 Task: Find a place to stay in Atbasar, Kazakhstan, from 6th to 15th September for 6 guests, with 6 bedrooms, 6 beds, 6 bathrooms, a price range of ₹7380 to ₹12000, and amenities including Wifi, Free parking, TV, and self check-in.
Action: Mouse moved to (466, 105)
Screenshot: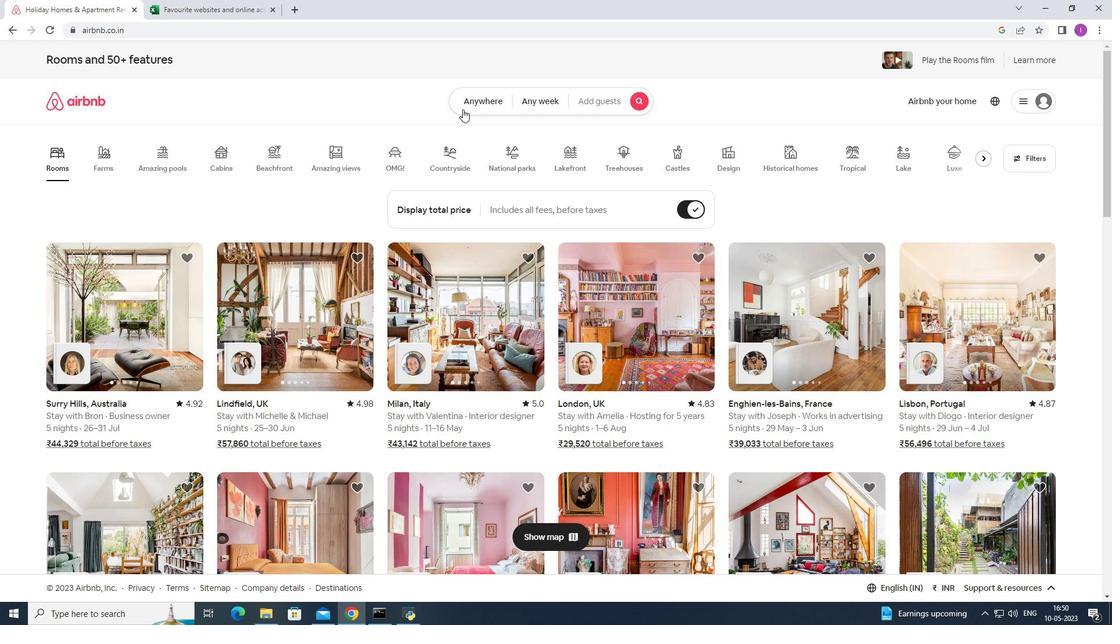 
Action: Mouse pressed left at (466, 105)
Screenshot: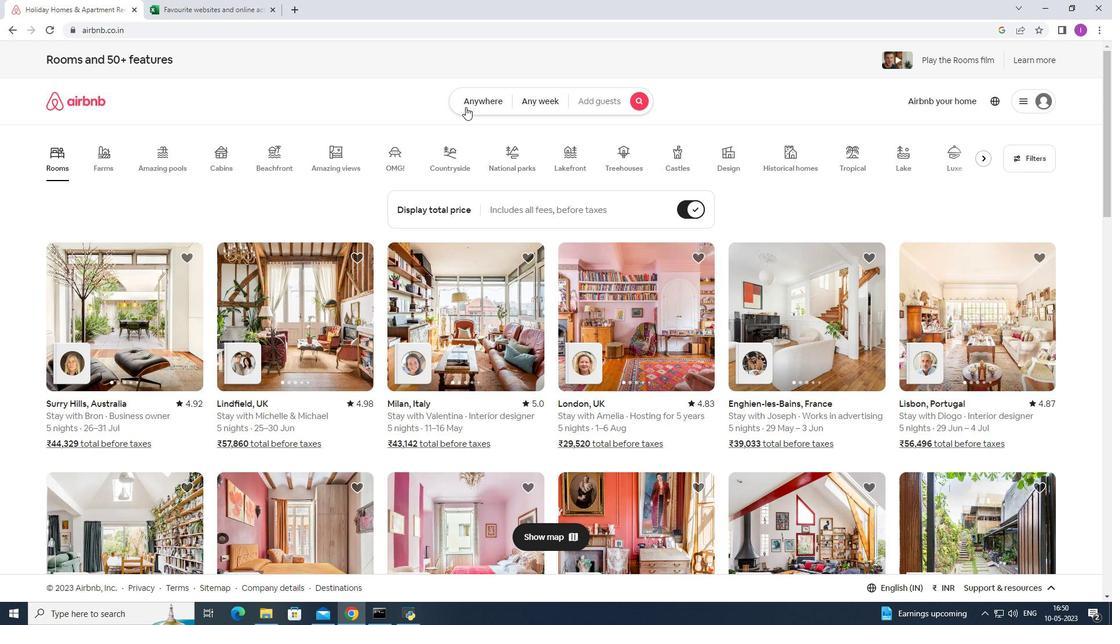 
Action: Mouse moved to (400, 139)
Screenshot: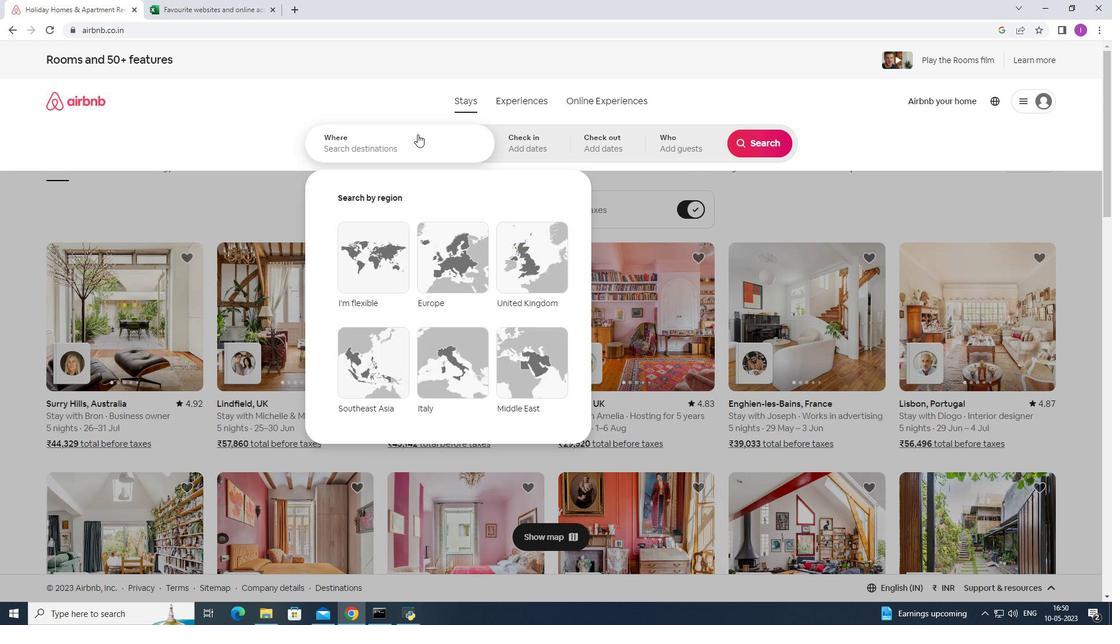 
Action: Mouse pressed left at (400, 139)
Screenshot: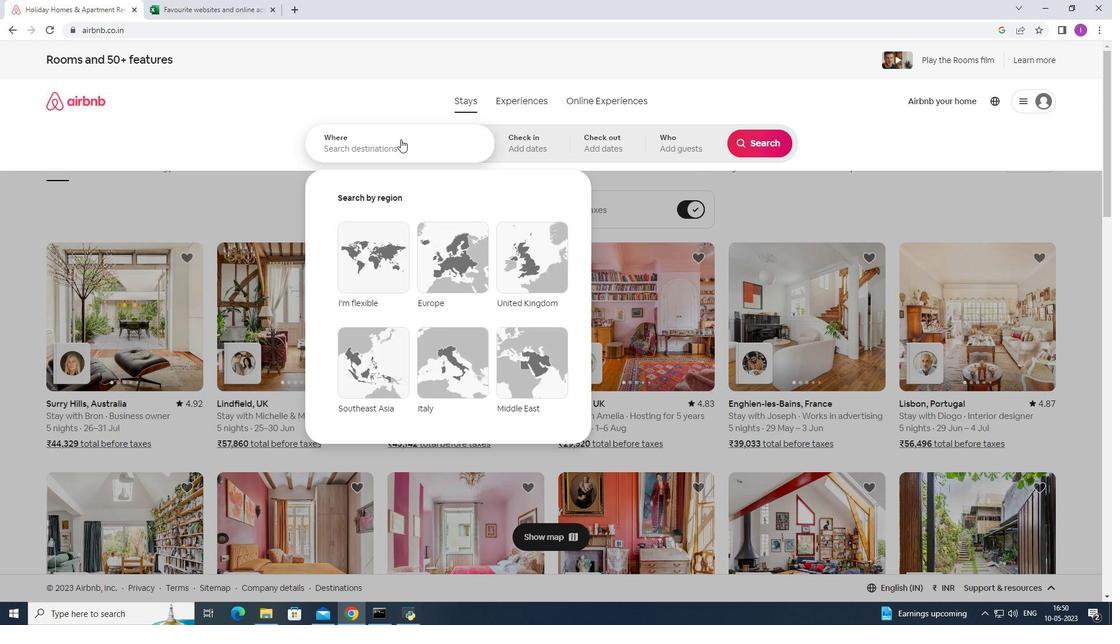 
Action: Mouse moved to (412, 146)
Screenshot: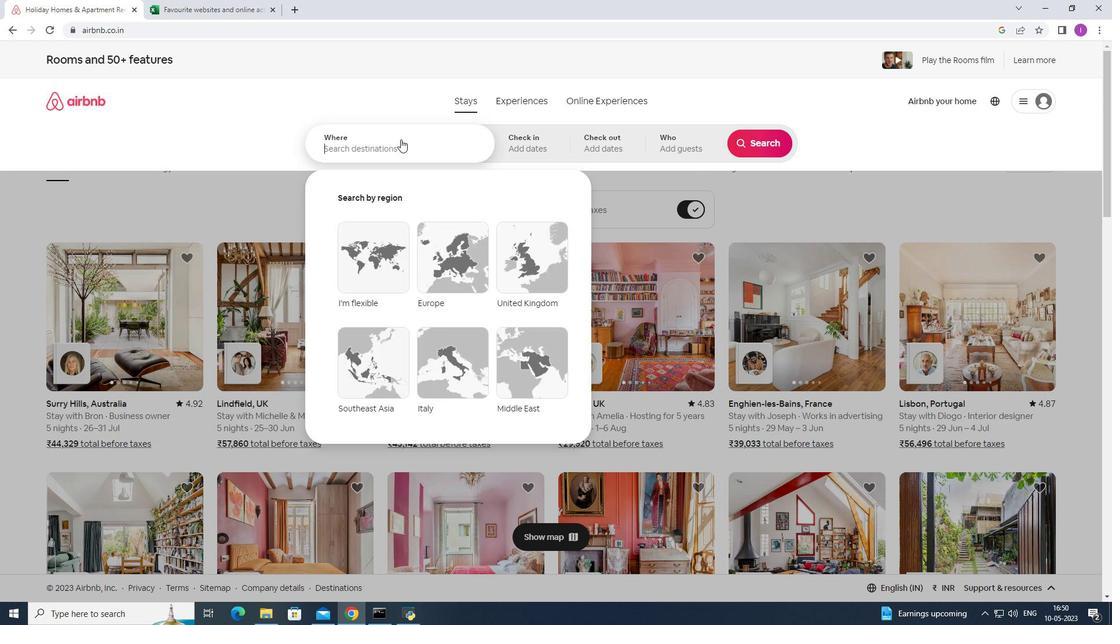 
Action: Key pressed <Key.shift>Atbasasr,<Key.shift>Kazakhstan
Screenshot: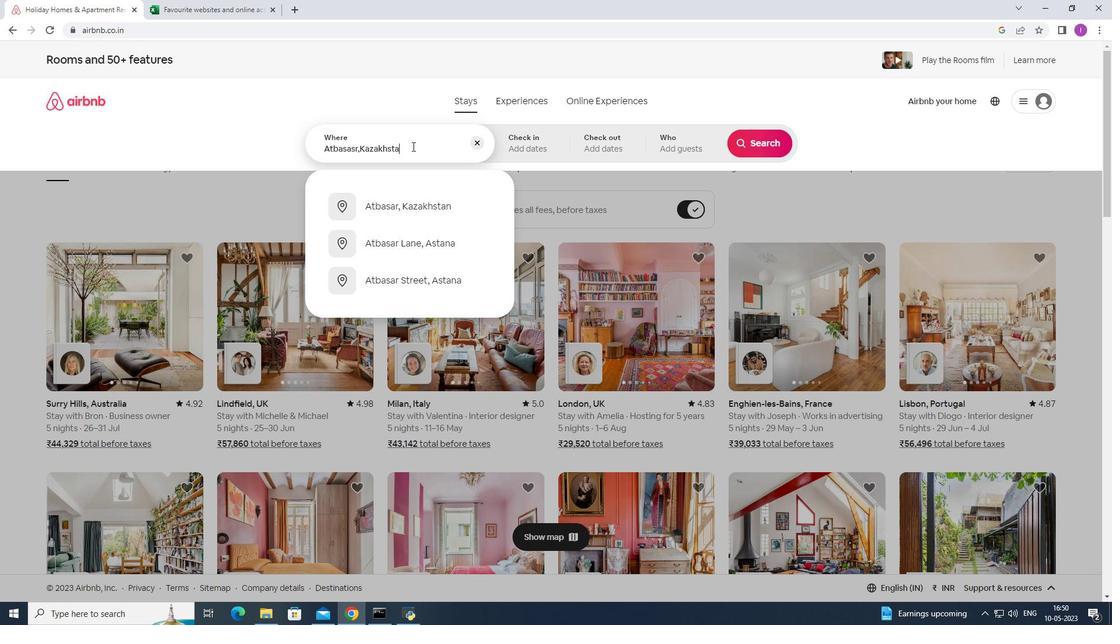 
Action: Mouse moved to (417, 203)
Screenshot: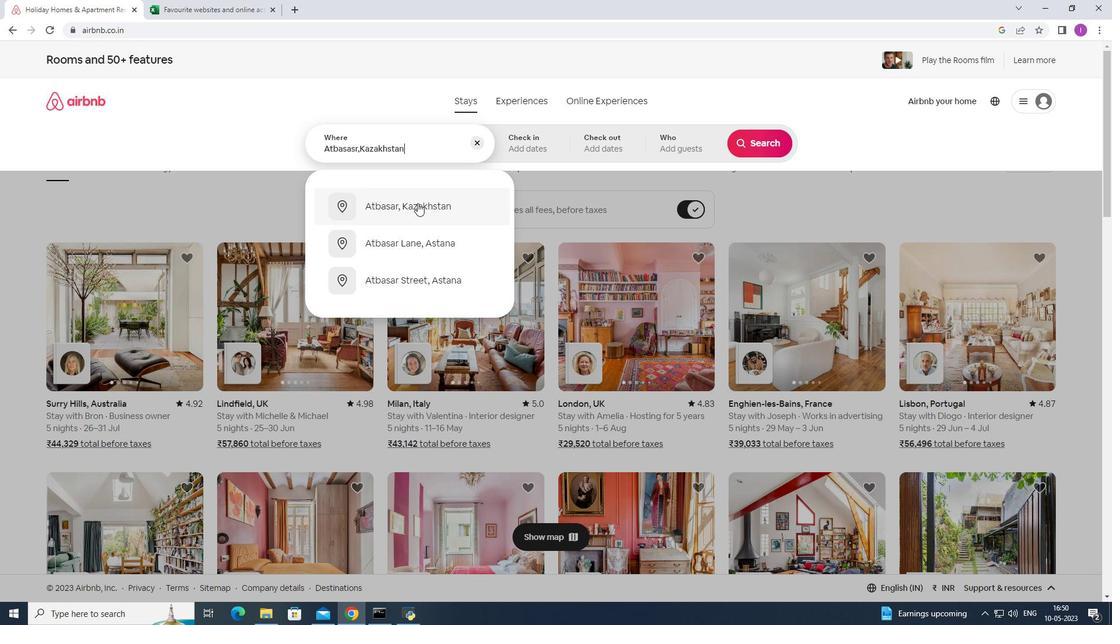 
Action: Mouse pressed left at (417, 203)
Screenshot: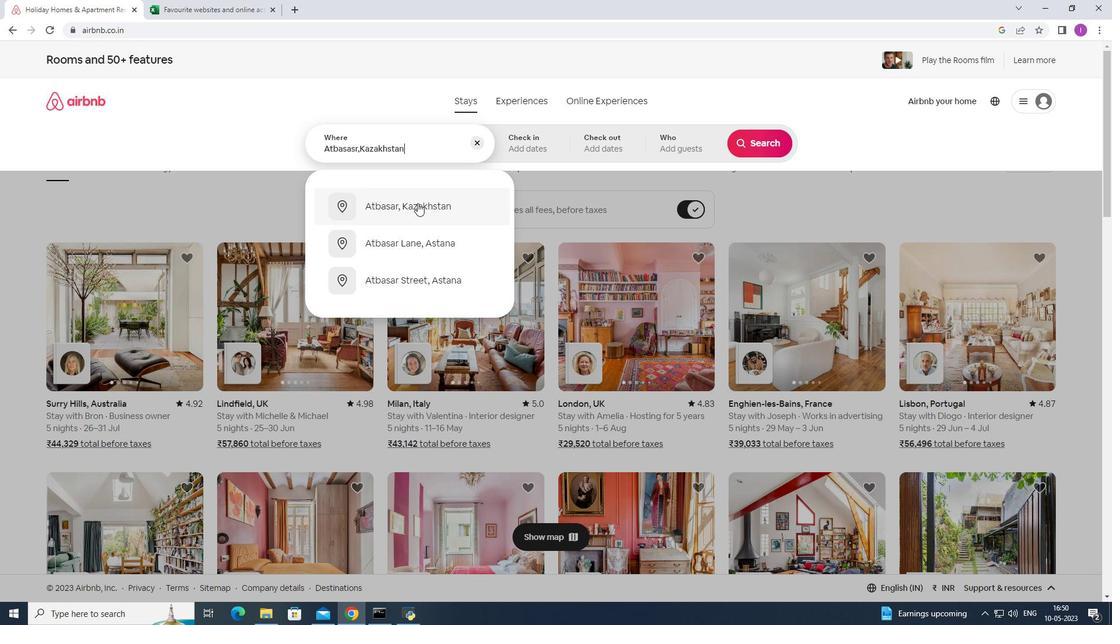
Action: Mouse moved to (756, 238)
Screenshot: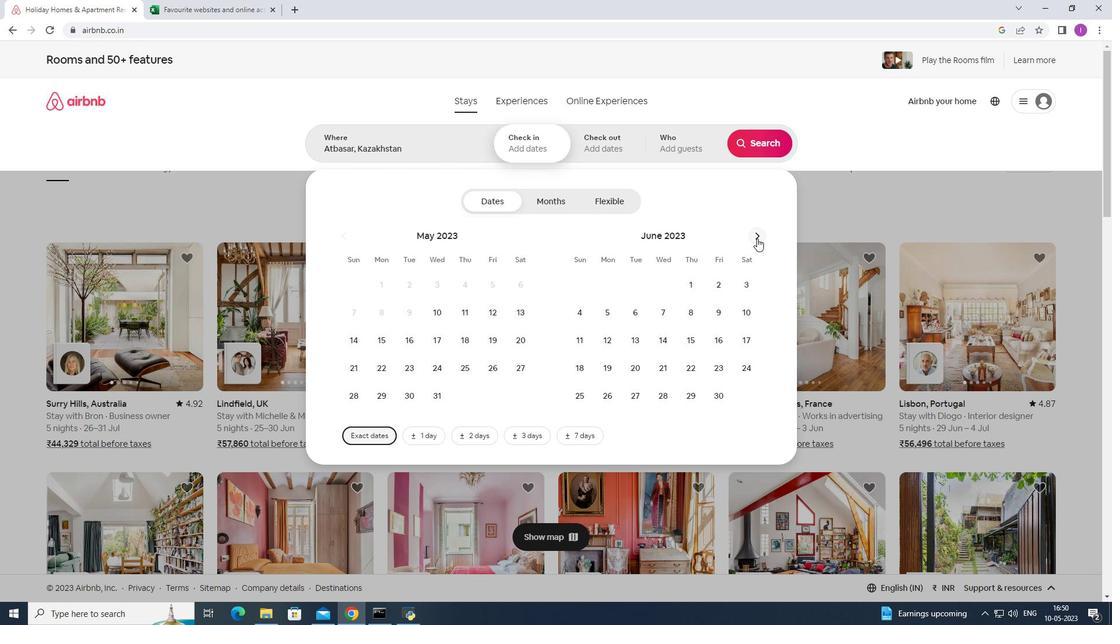 
Action: Mouse pressed left at (756, 238)
Screenshot: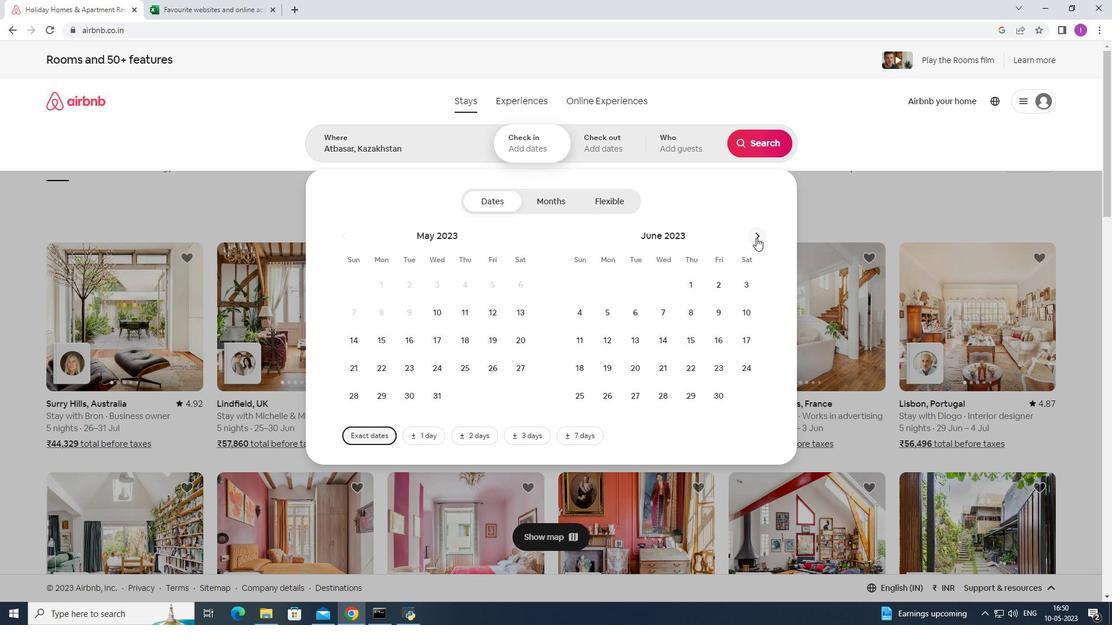 
Action: Mouse pressed left at (756, 238)
Screenshot: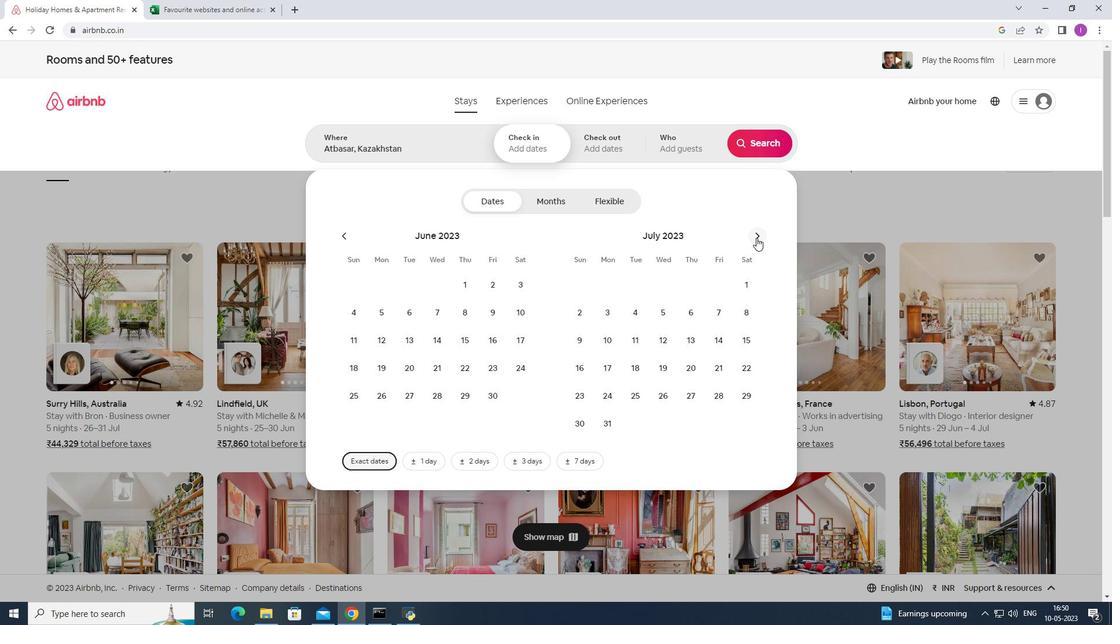 
Action: Mouse moved to (754, 238)
Screenshot: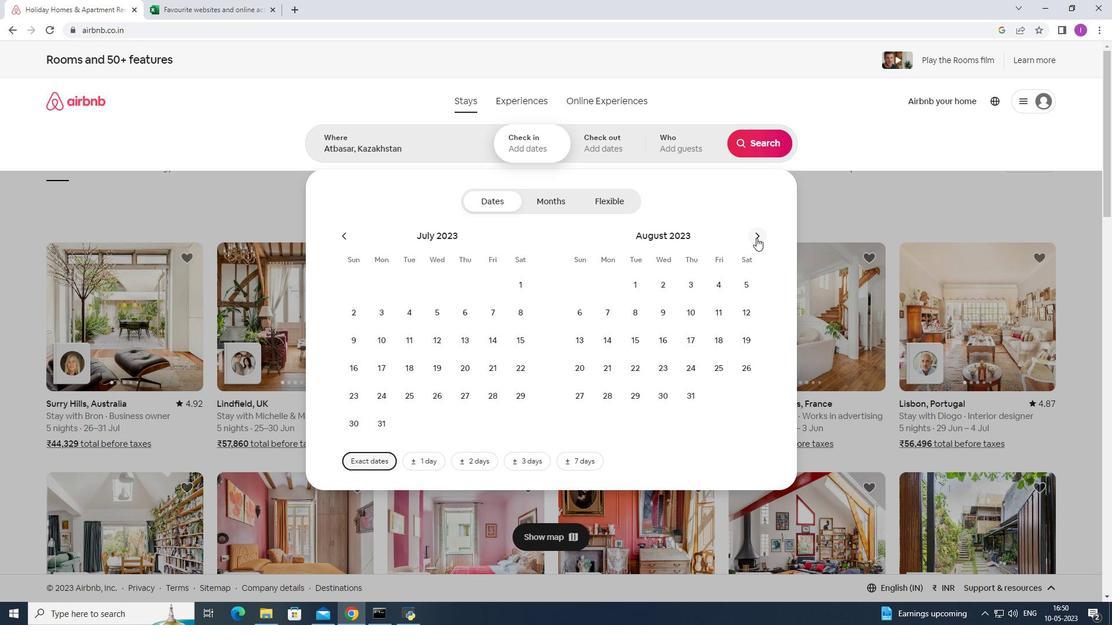 
Action: Mouse pressed left at (754, 238)
Screenshot: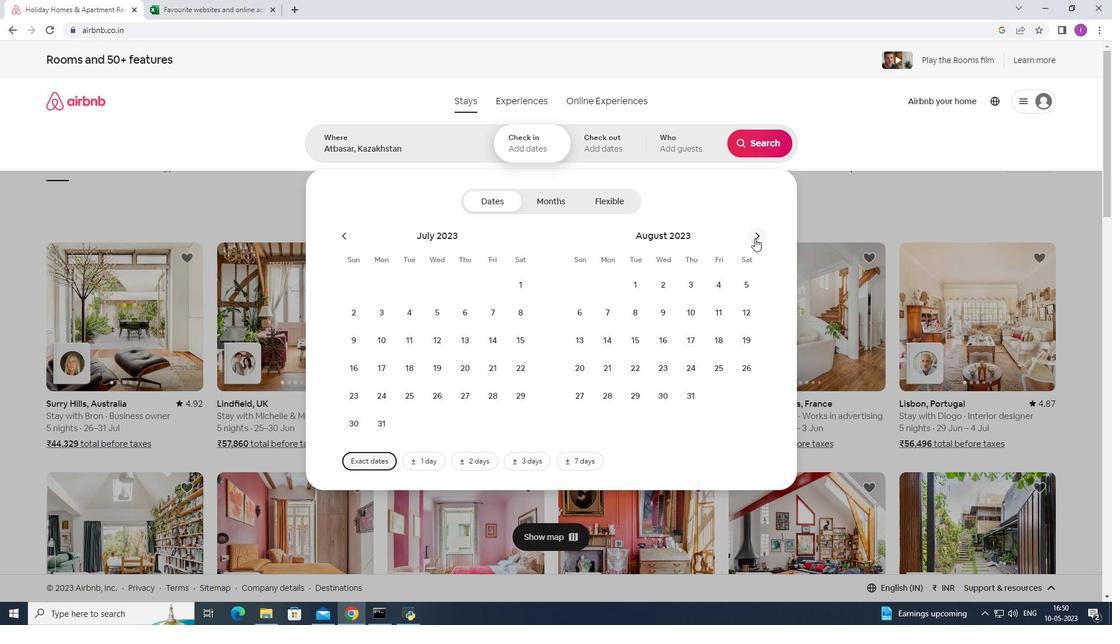 
Action: Mouse moved to (670, 315)
Screenshot: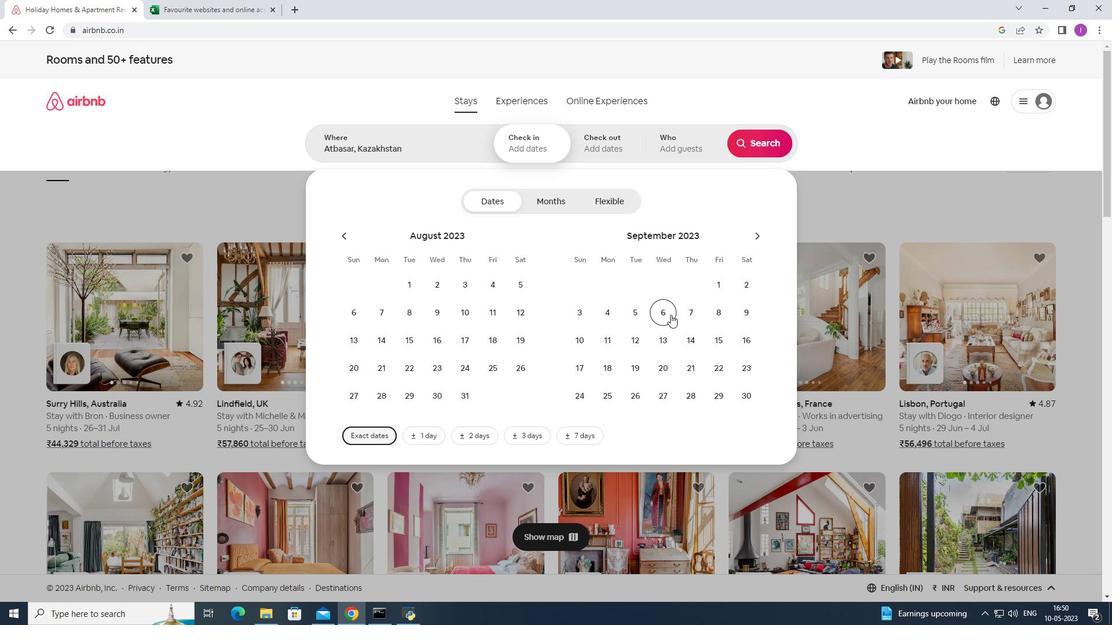 
Action: Mouse pressed left at (670, 315)
Screenshot: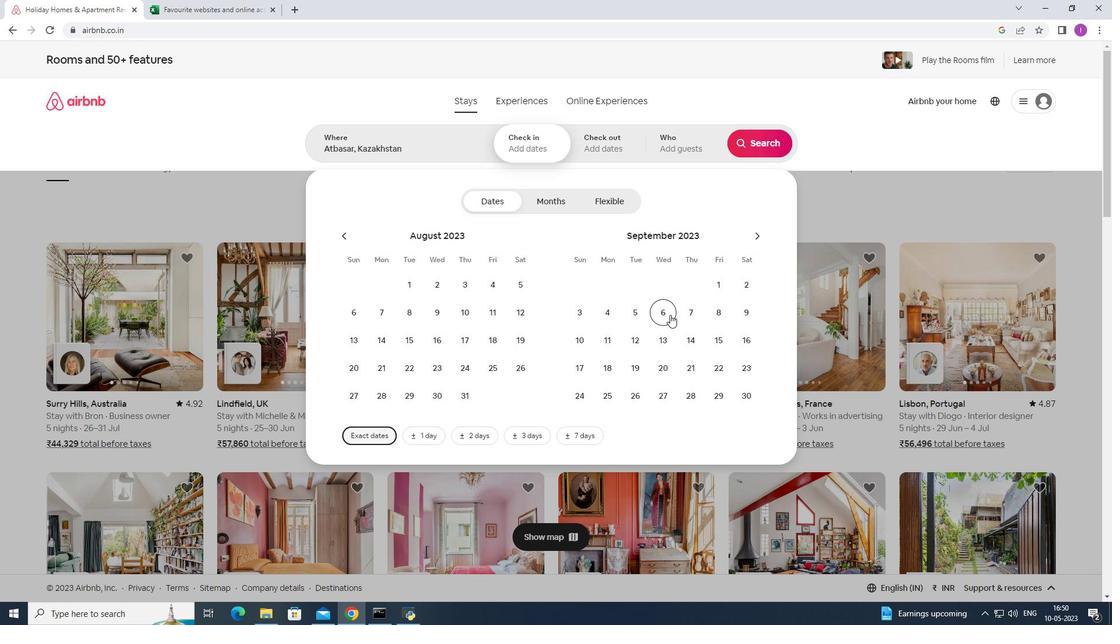 
Action: Mouse moved to (715, 346)
Screenshot: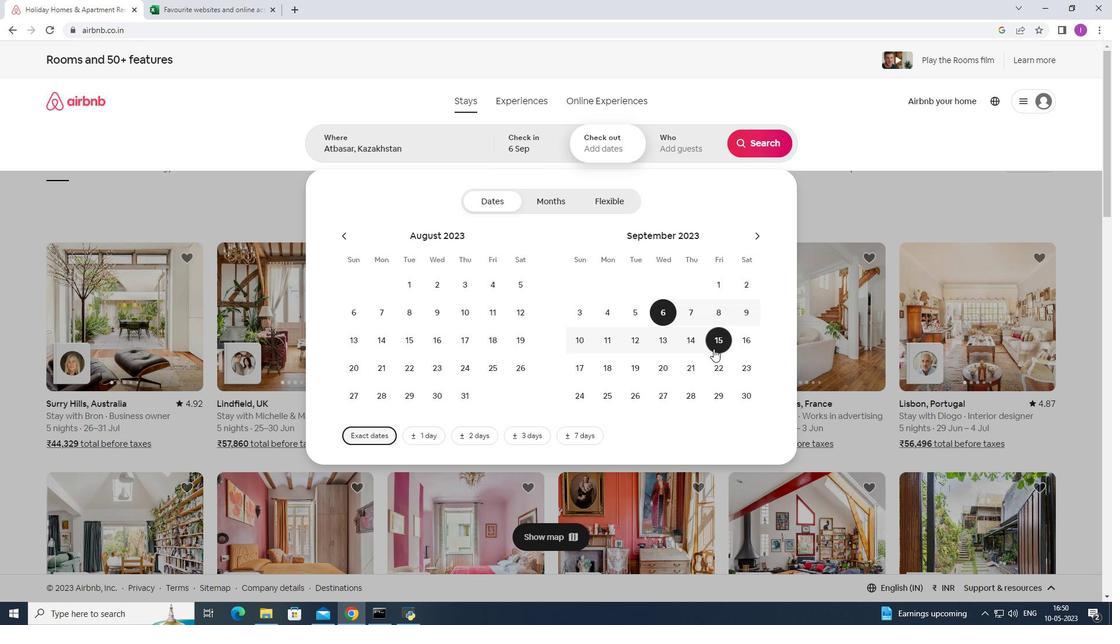 
Action: Mouse pressed left at (715, 346)
Screenshot: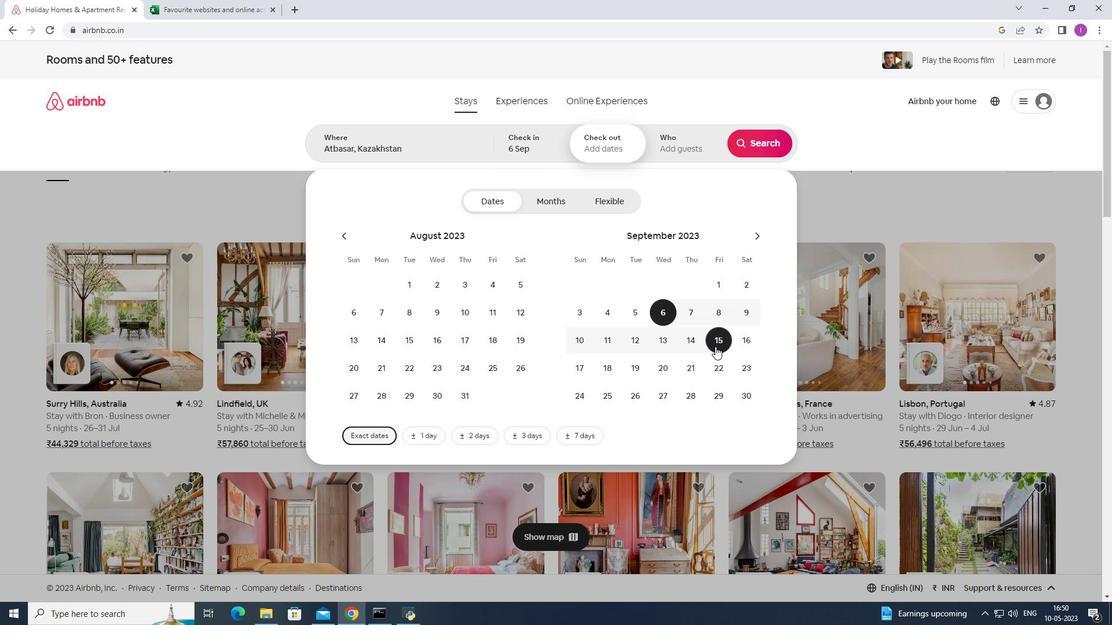 
Action: Mouse moved to (688, 155)
Screenshot: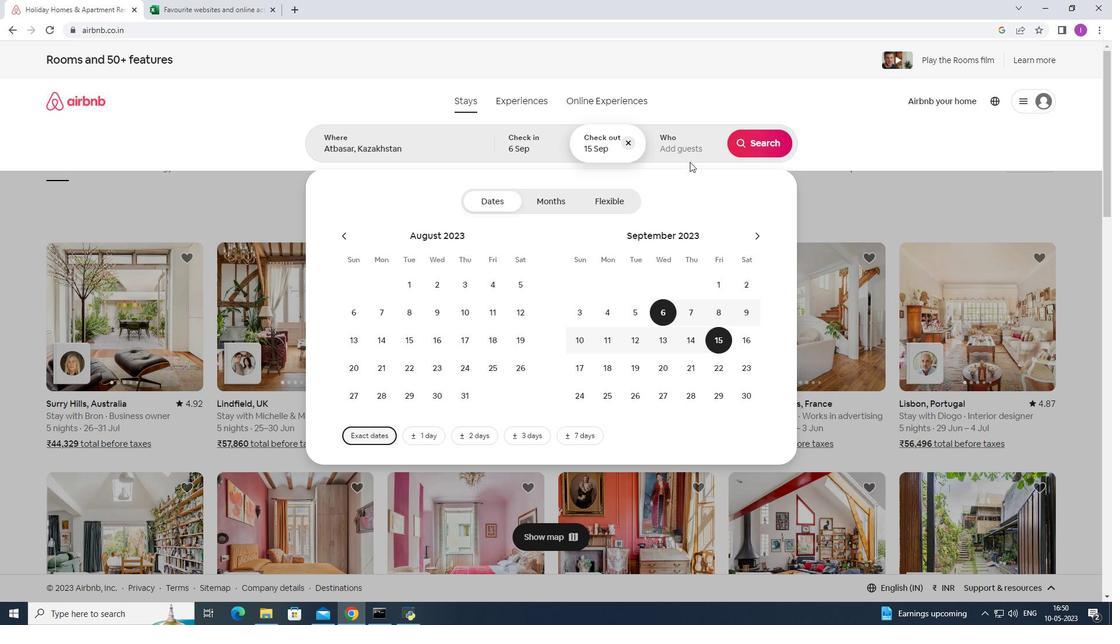 
Action: Mouse pressed left at (688, 155)
Screenshot: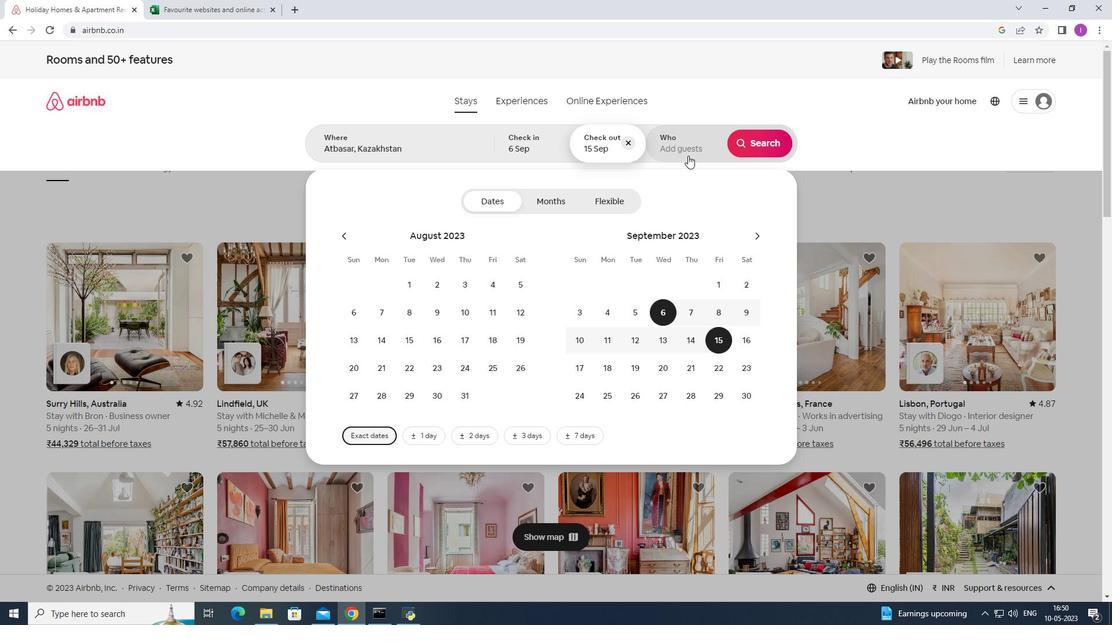 
Action: Mouse moved to (765, 202)
Screenshot: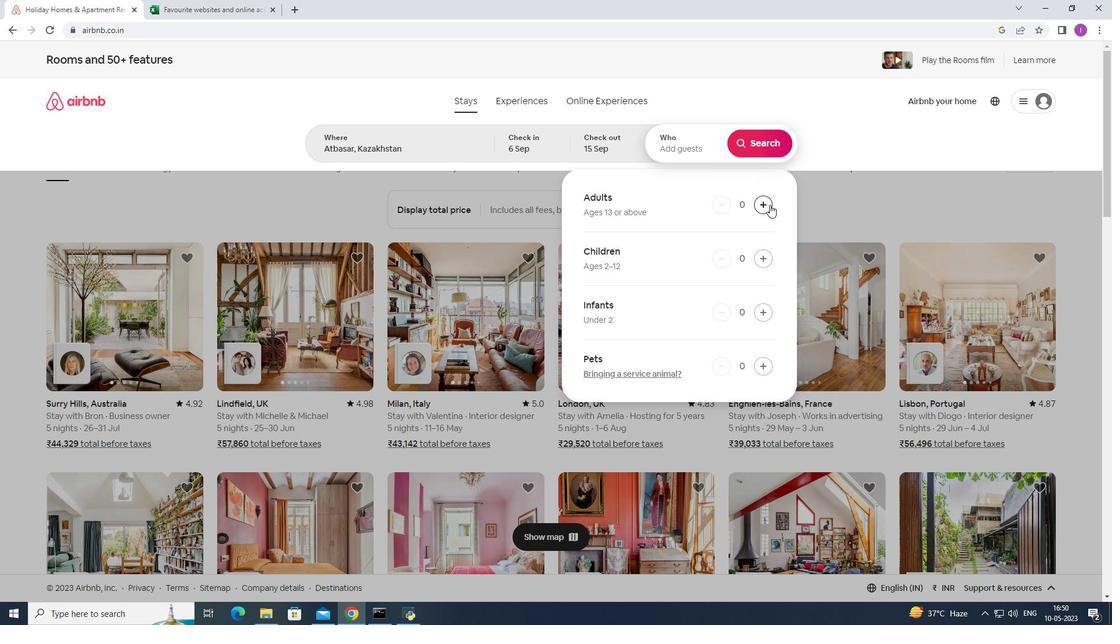 
Action: Mouse pressed left at (765, 202)
Screenshot: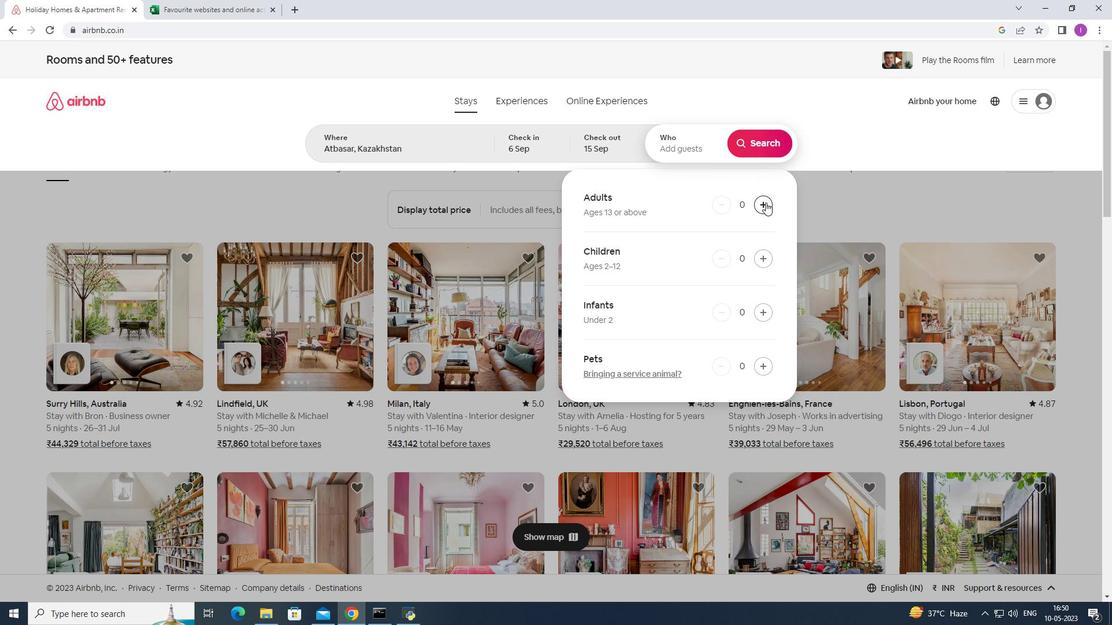 
Action: Mouse pressed left at (765, 202)
Screenshot: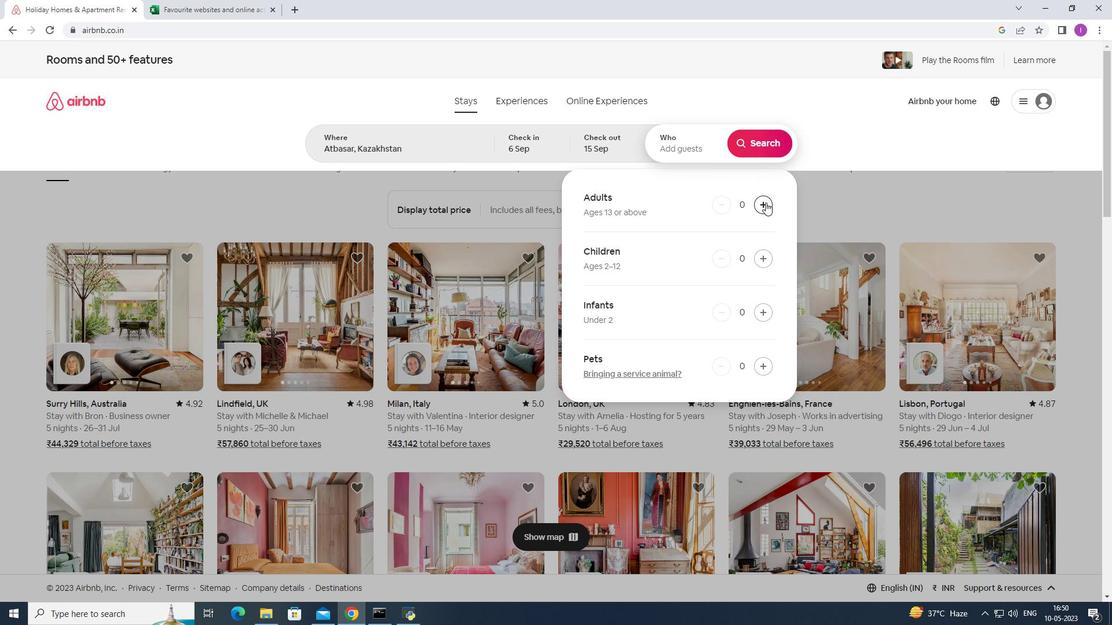 
Action: Mouse pressed left at (765, 202)
Screenshot: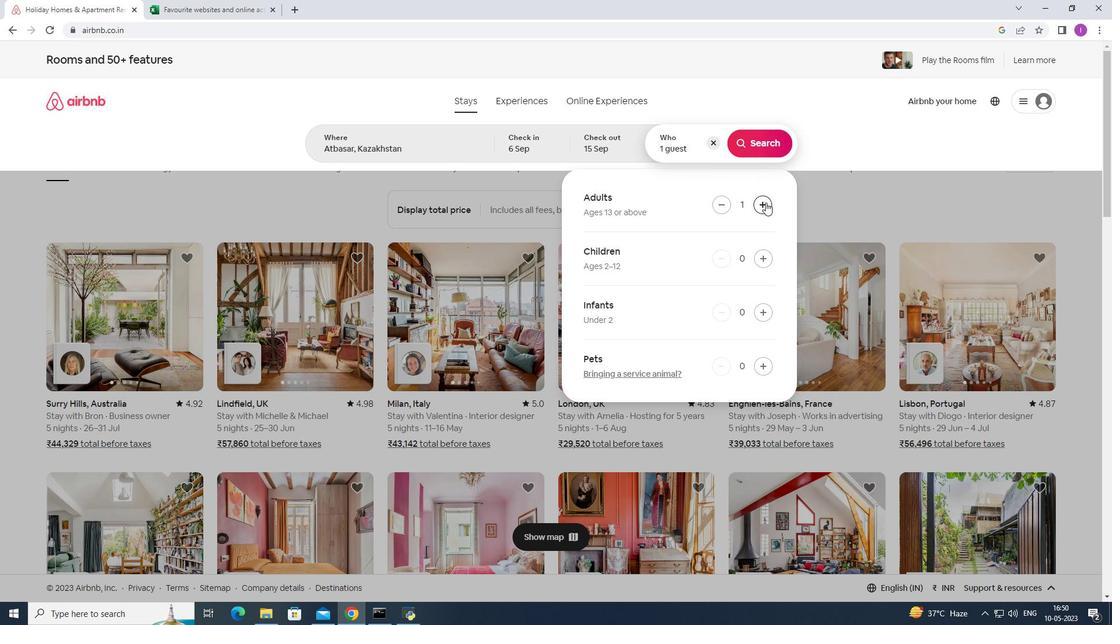 
Action: Mouse pressed left at (765, 202)
Screenshot: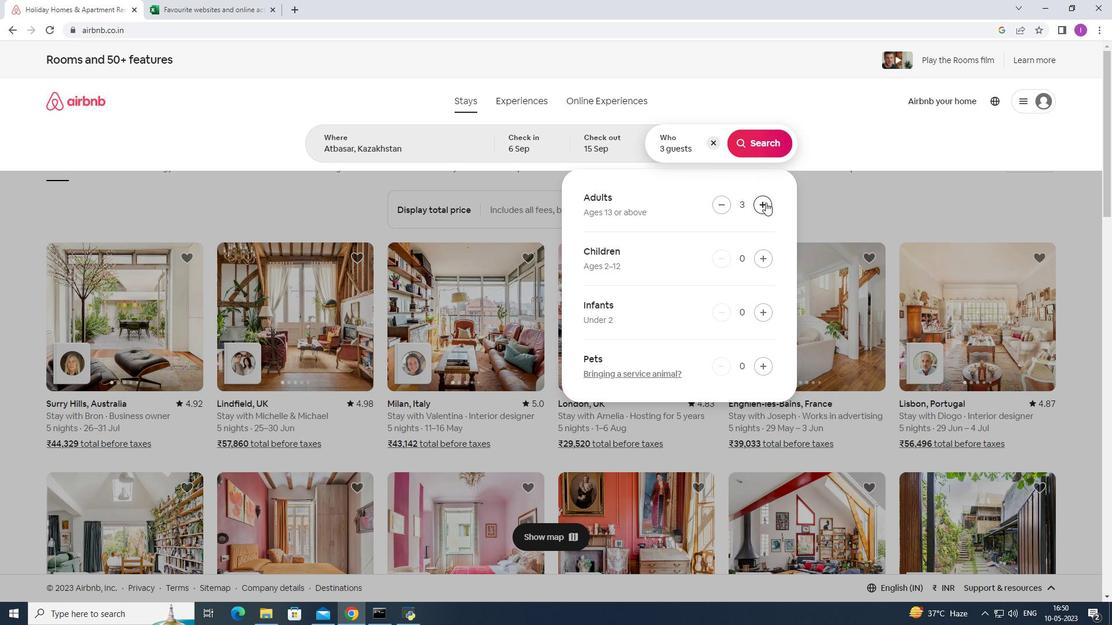 
Action: Mouse pressed left at (765, 202)
Screenshot: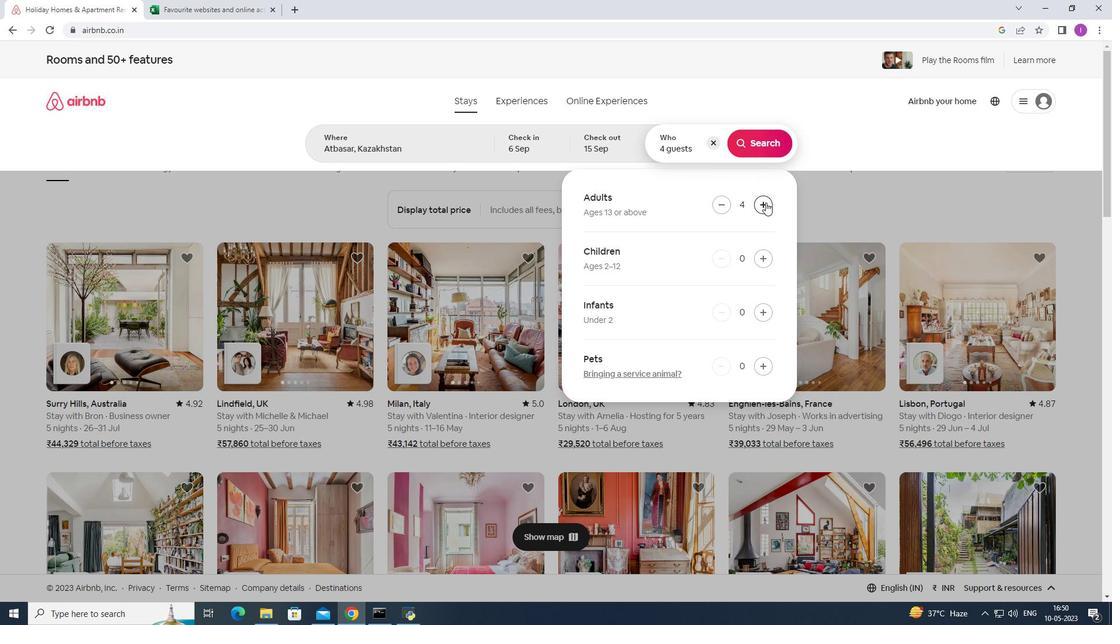 
Action: Mouse pressed left at (765, 202)
Screenshot: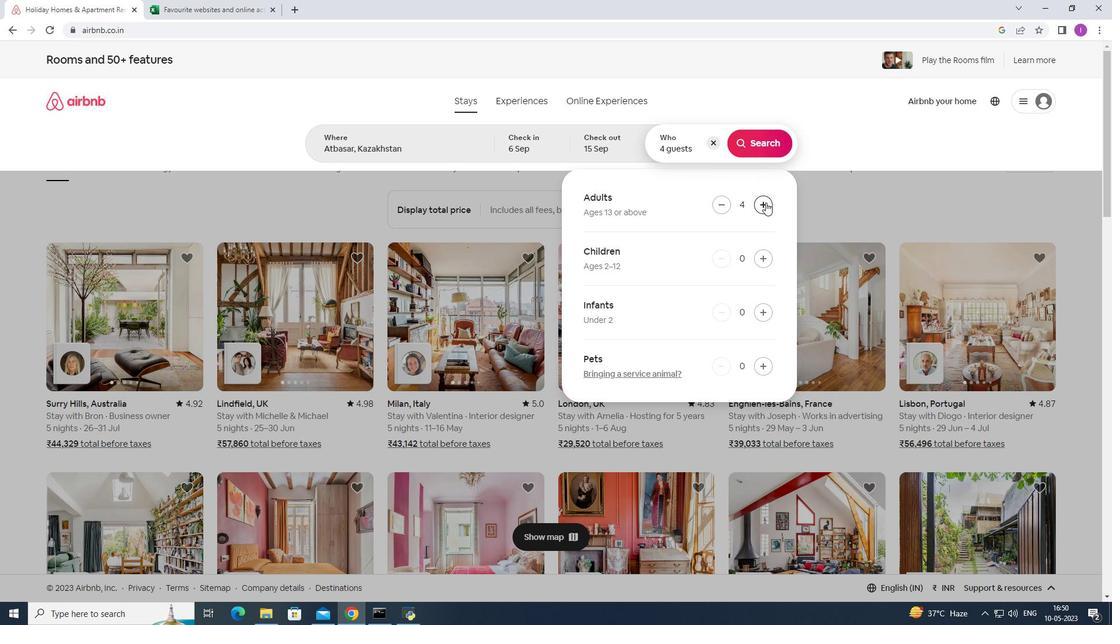 
Action: Mouse moved to (746, 152)
Screenshot: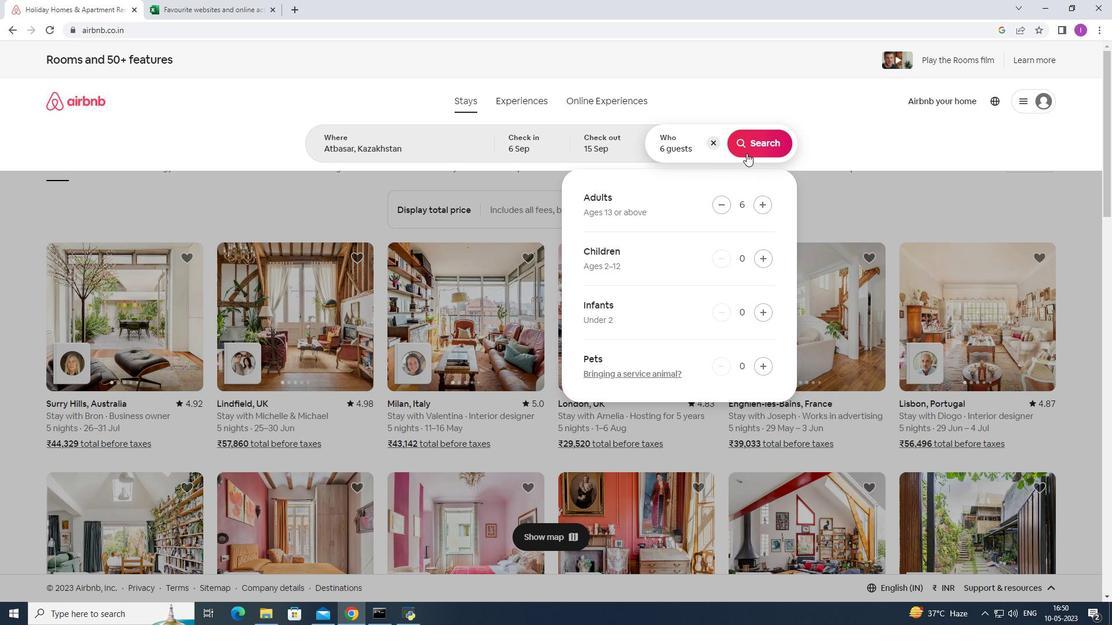 
Action: Mouse pressed left at (746, 152)
Screenshot: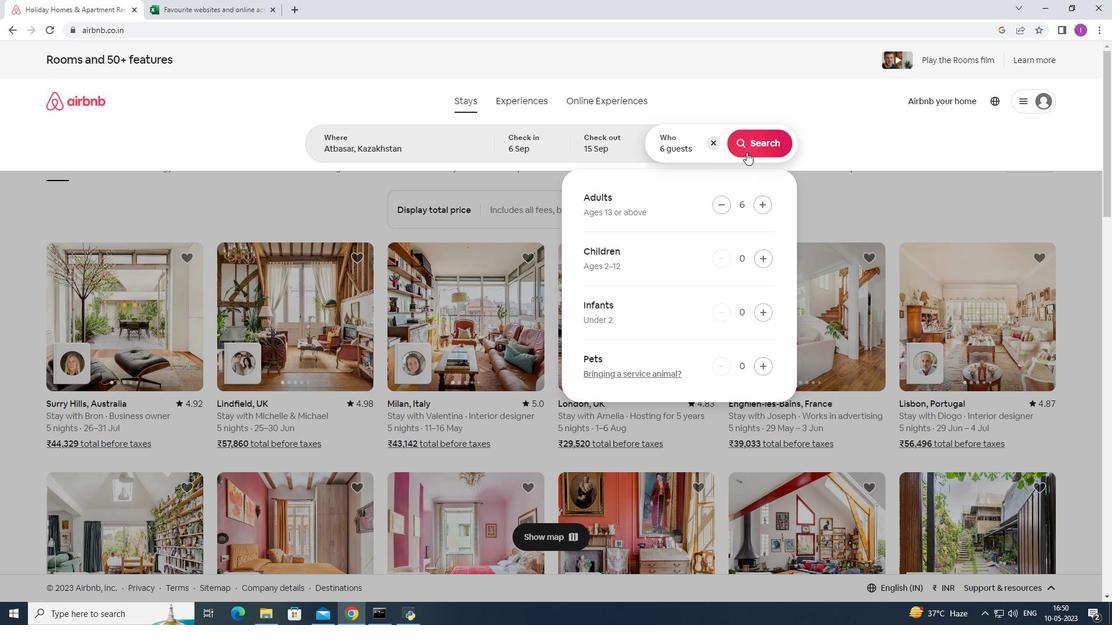 
Action: Mouse moved to (1055, 121)
Screenshot: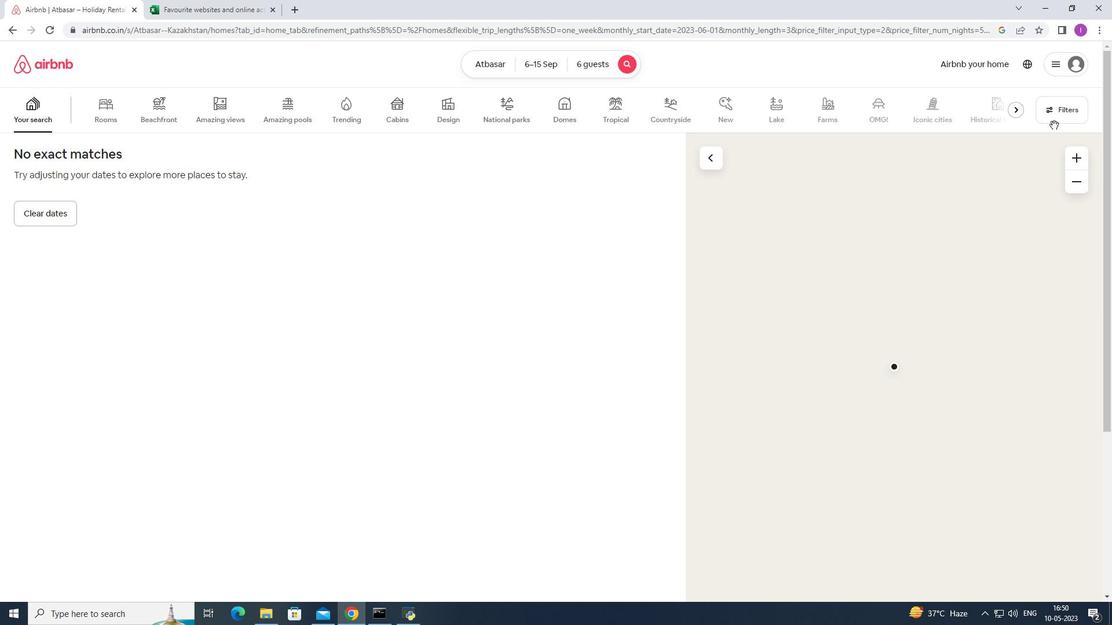 
Action: Mouse pressed left at (1055, 121)
Screenshot: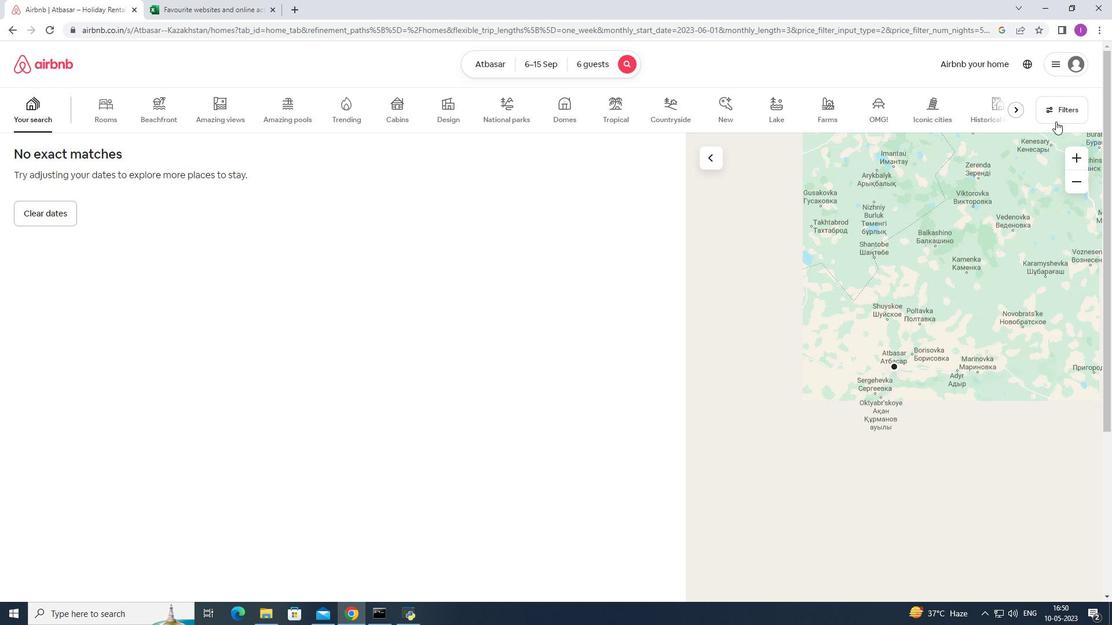 
Action: Mouse moved to (626, 393)
Screenshot: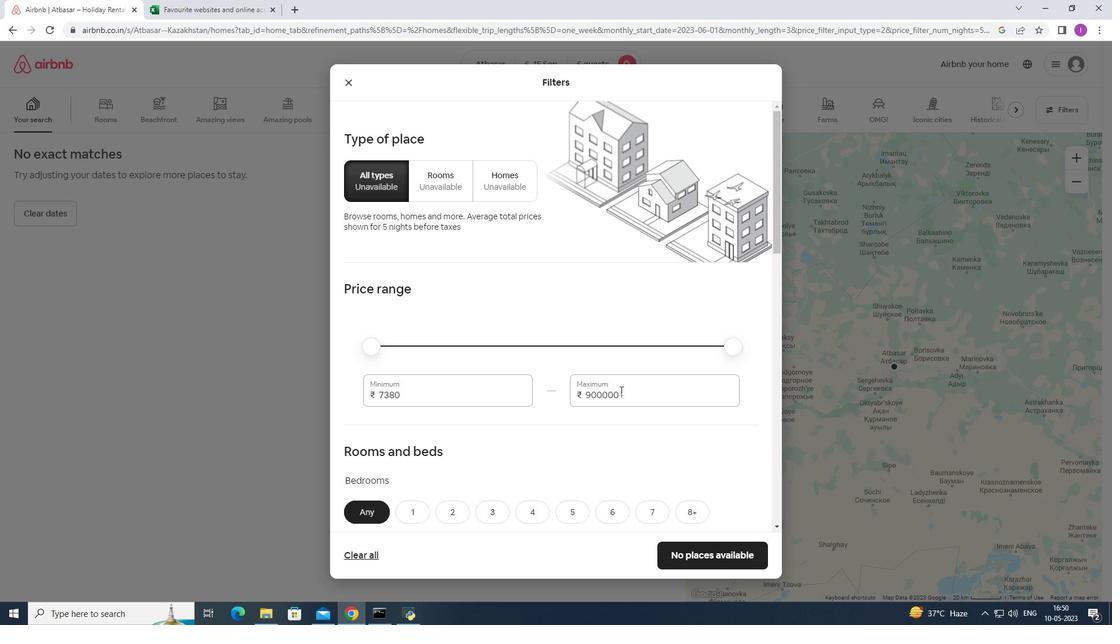 
Action: Mouse pressed left at (626, 393)
Screenshot: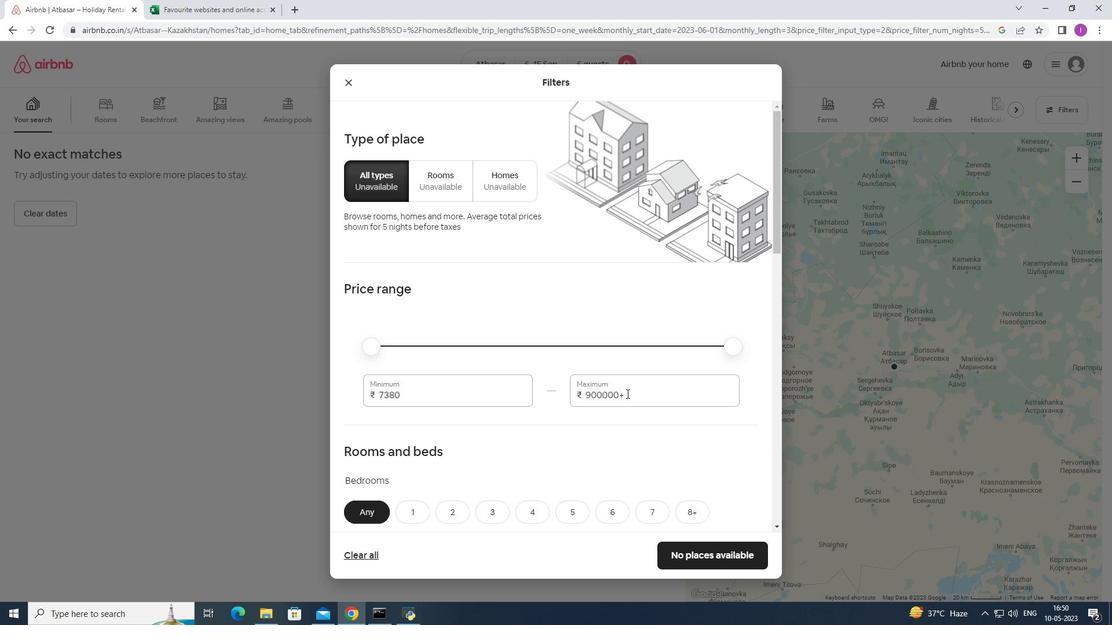 
Action: Mouse moved to (582, 397)
Screenshot: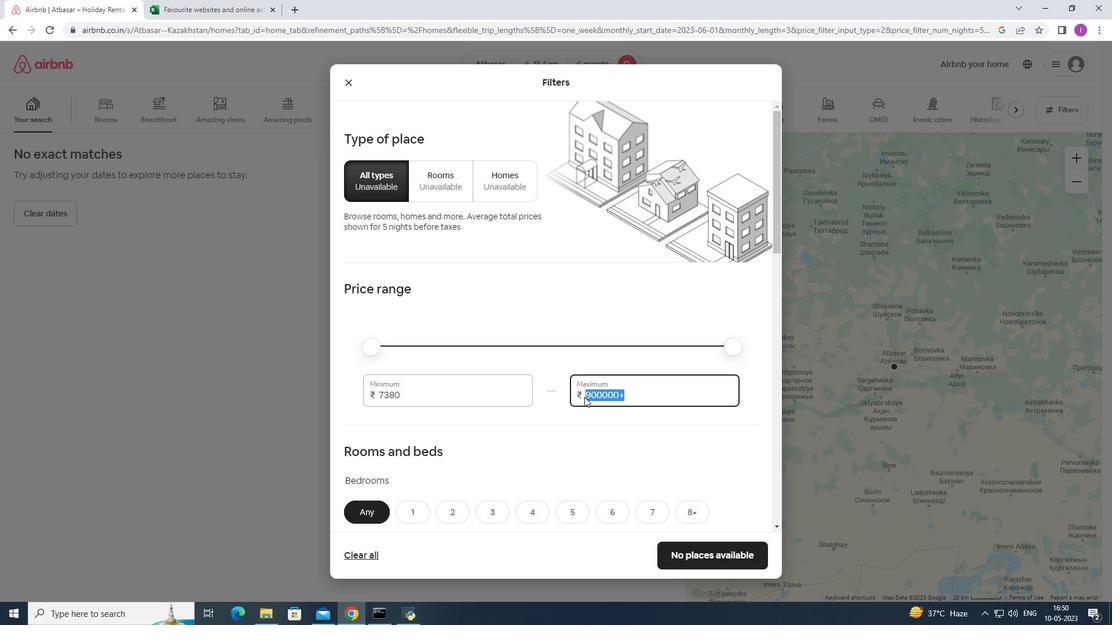 
Action: Key pressed 12000
Screenshot: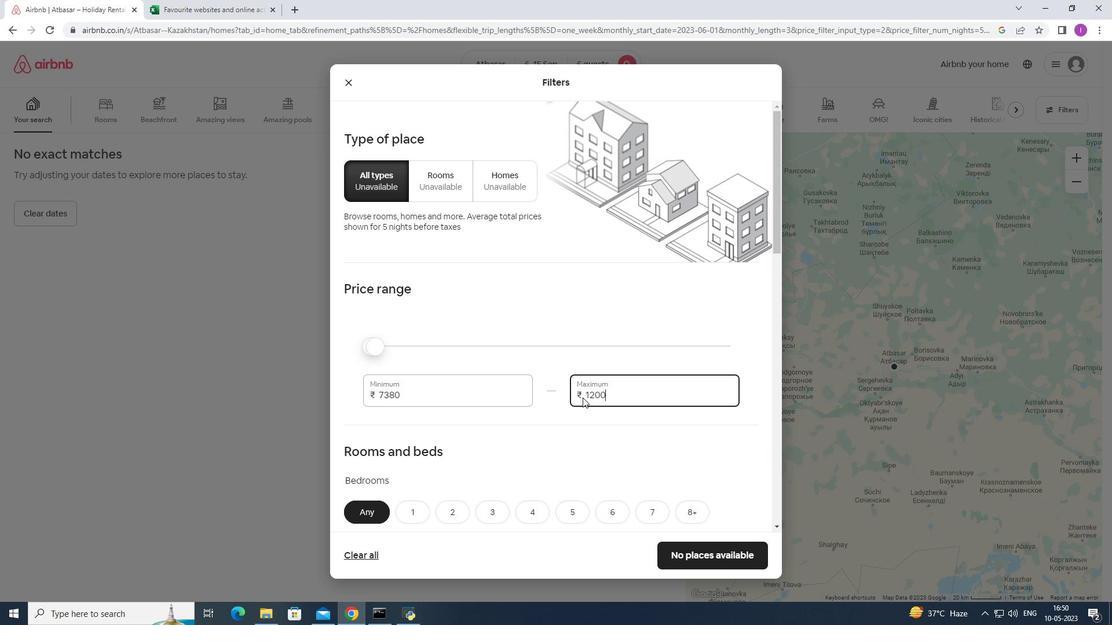 
Action: Mouse moved to (432, 397)
Screenshot: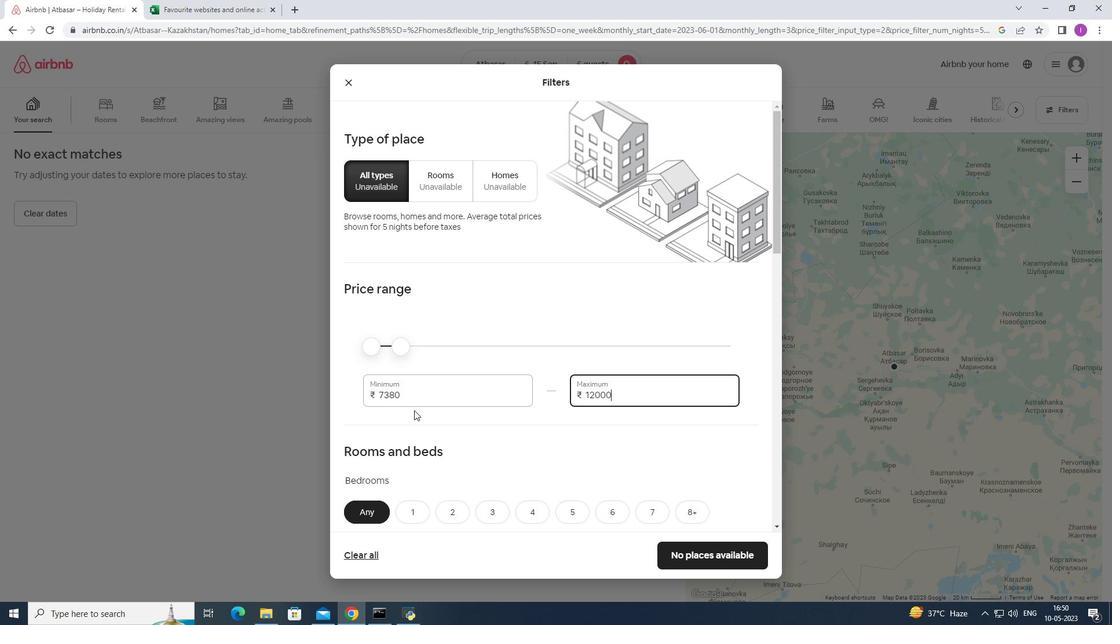
Action: Mouse pressed left at (432, 397)
Screenshot: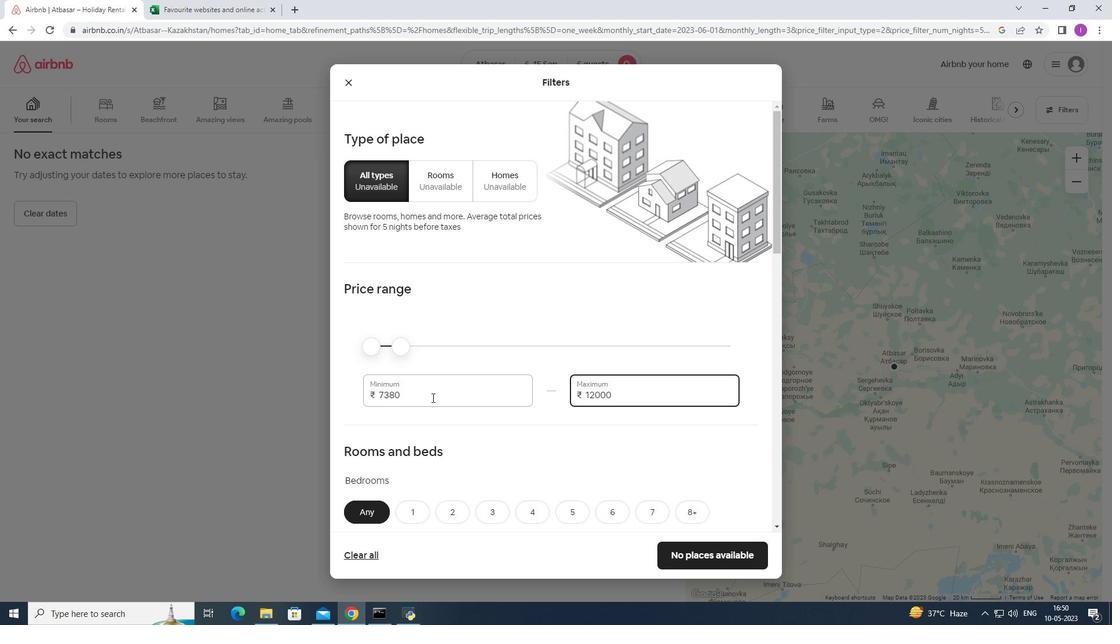 
Action: Mouse moved to (379, 399)
Screenshot: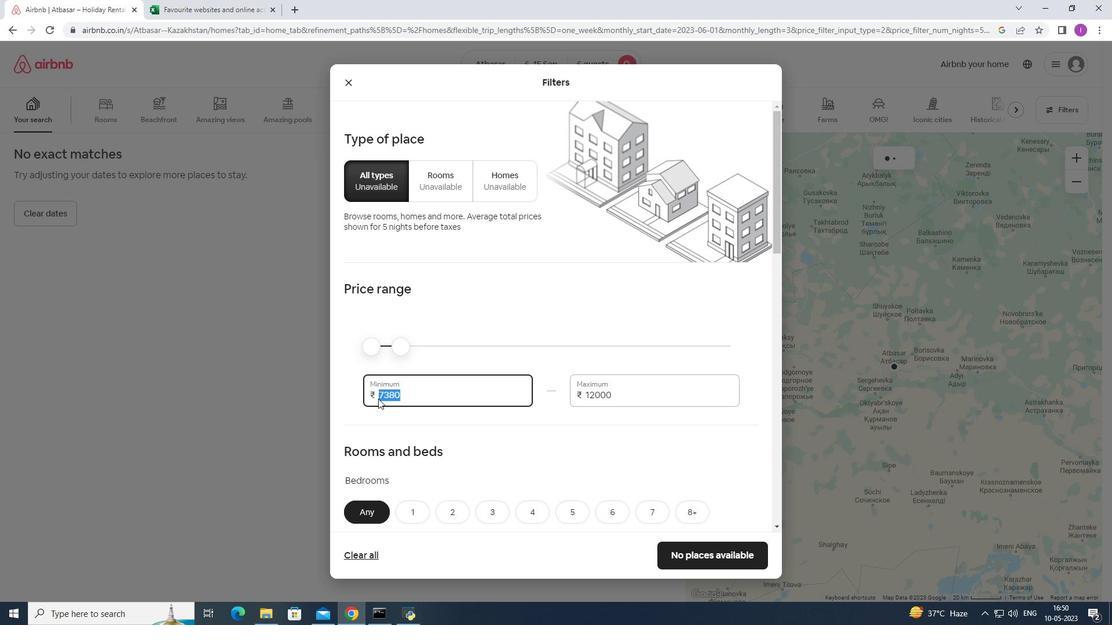 
Action: Key pressed 800
Screenshot: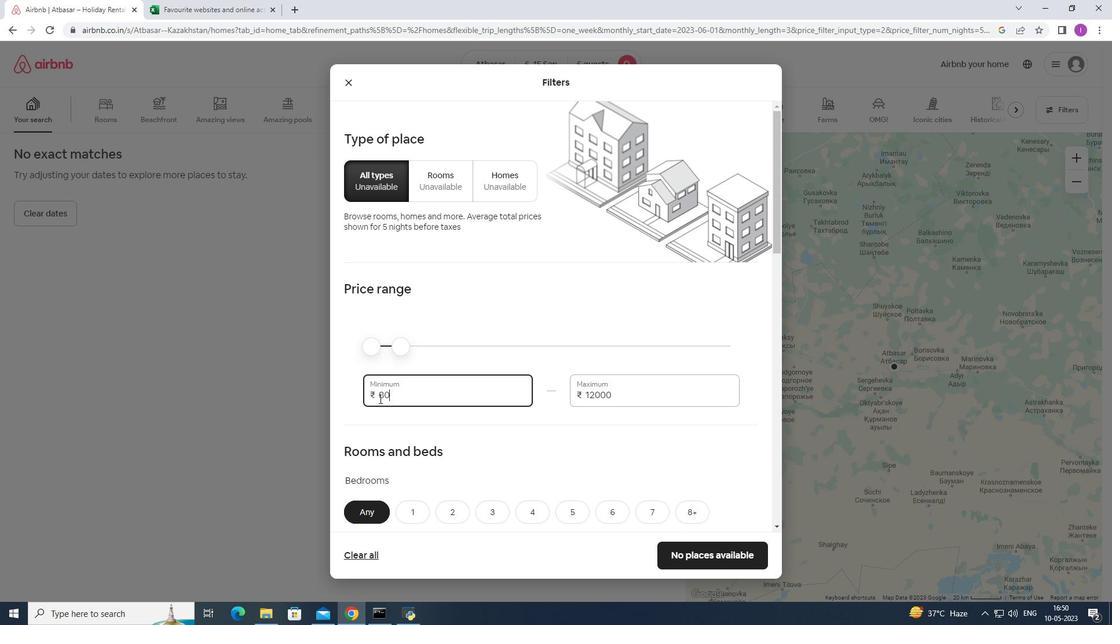 
Action: Mouse moved to (379, 399)
Screenshot: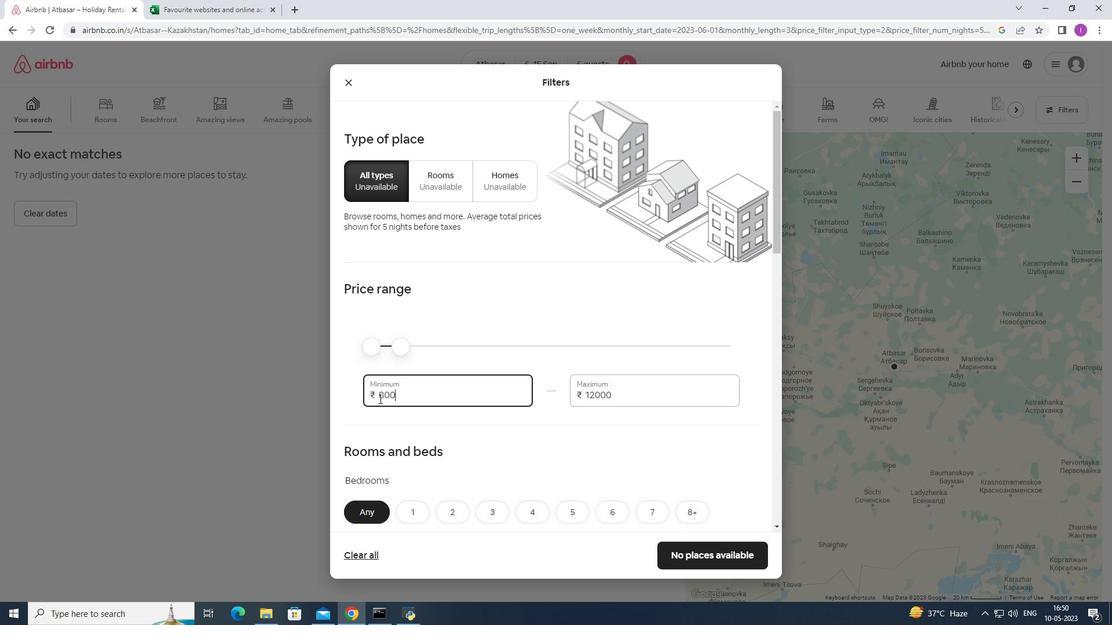 
Action: Key pressed 0
Screenshot: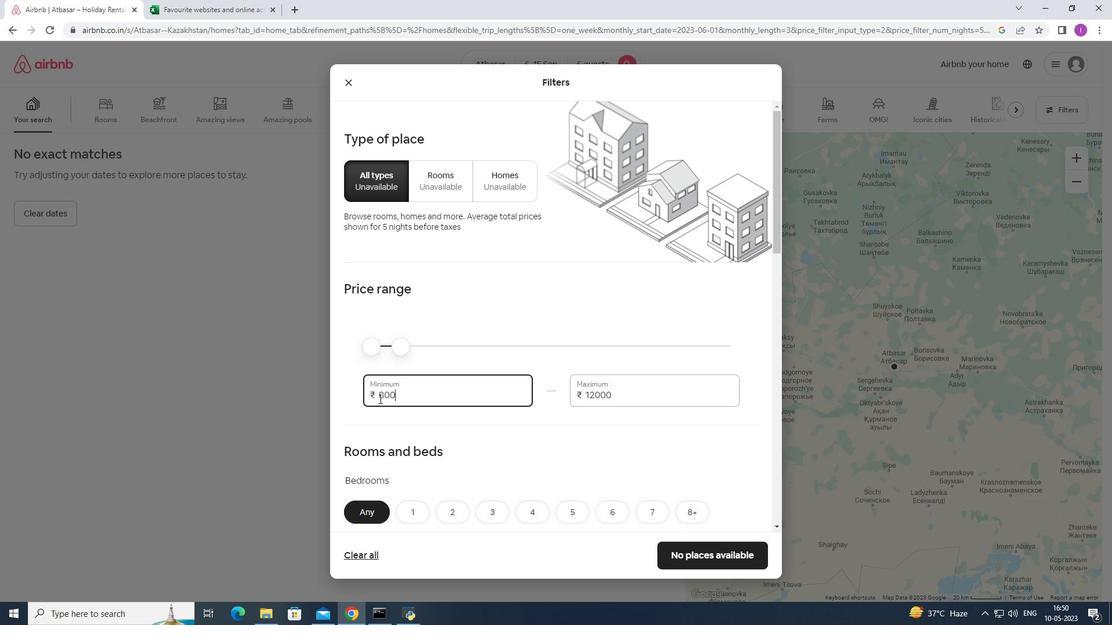 
Action: Mouse moved to (386, 415)
Screenshot: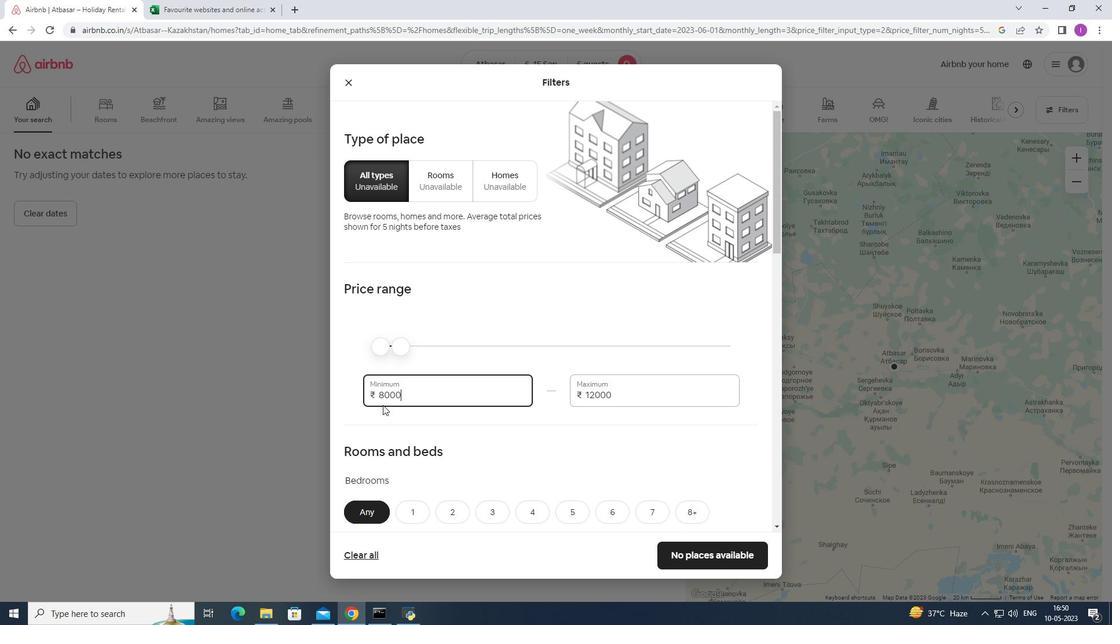 
Action: Mouse scrolled (386, 415) with delta (0, 0)
Screenshot: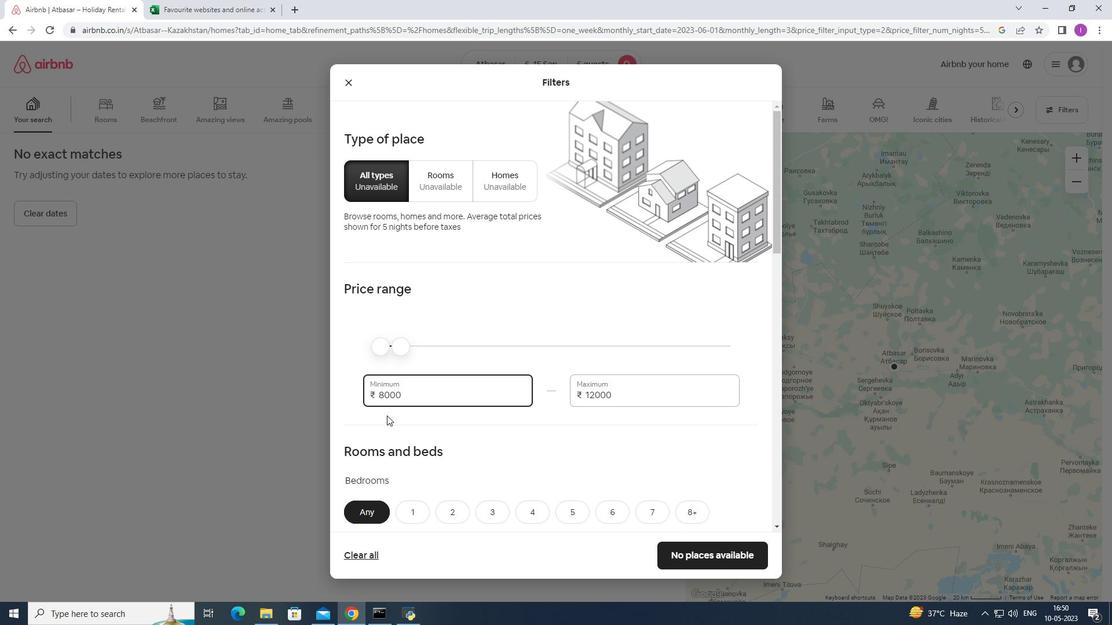 
Action: Mouse scrolled (386, 415) with delta (0, 0)
Screenshot: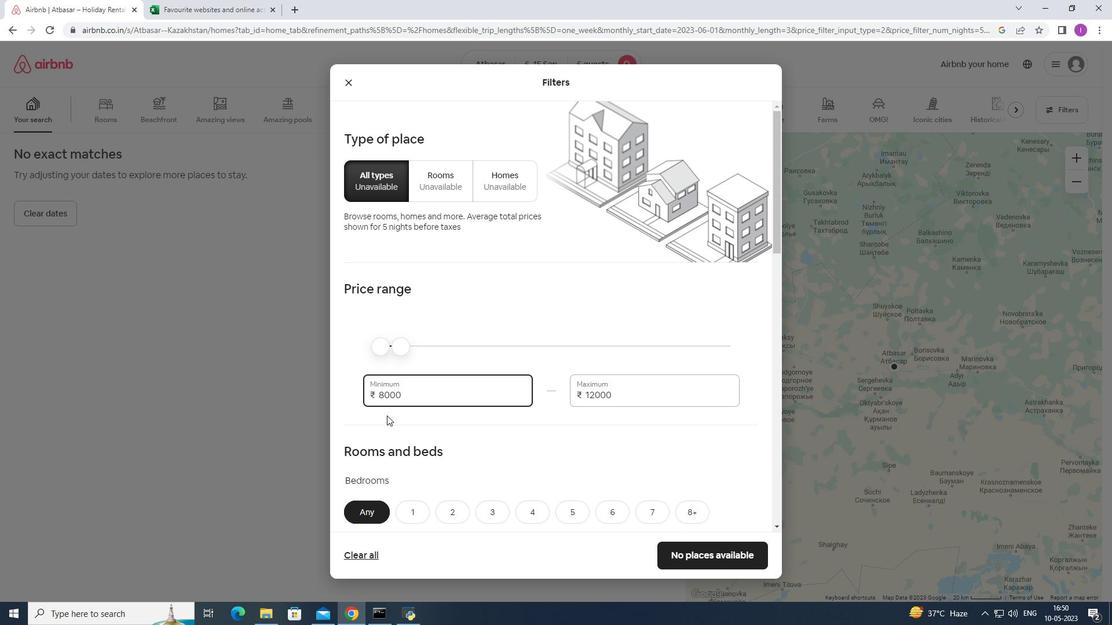 
Action: Mouse moved to (438, 393)
Screenshot: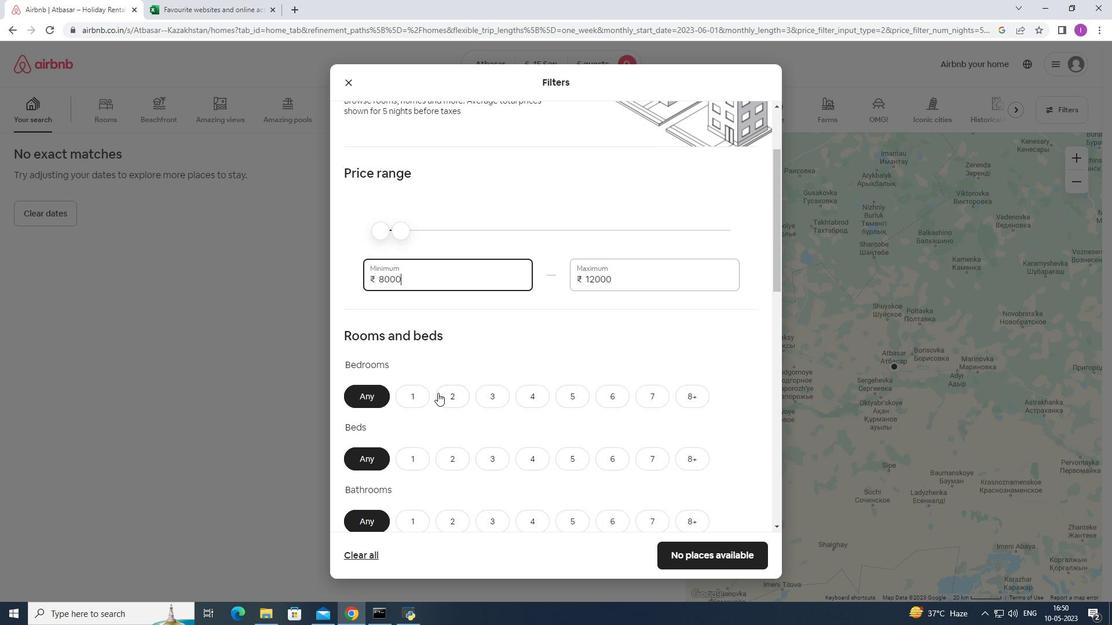 
Action: Mouse scrolled (438, 392) with delta (0, 0)
Screenshot: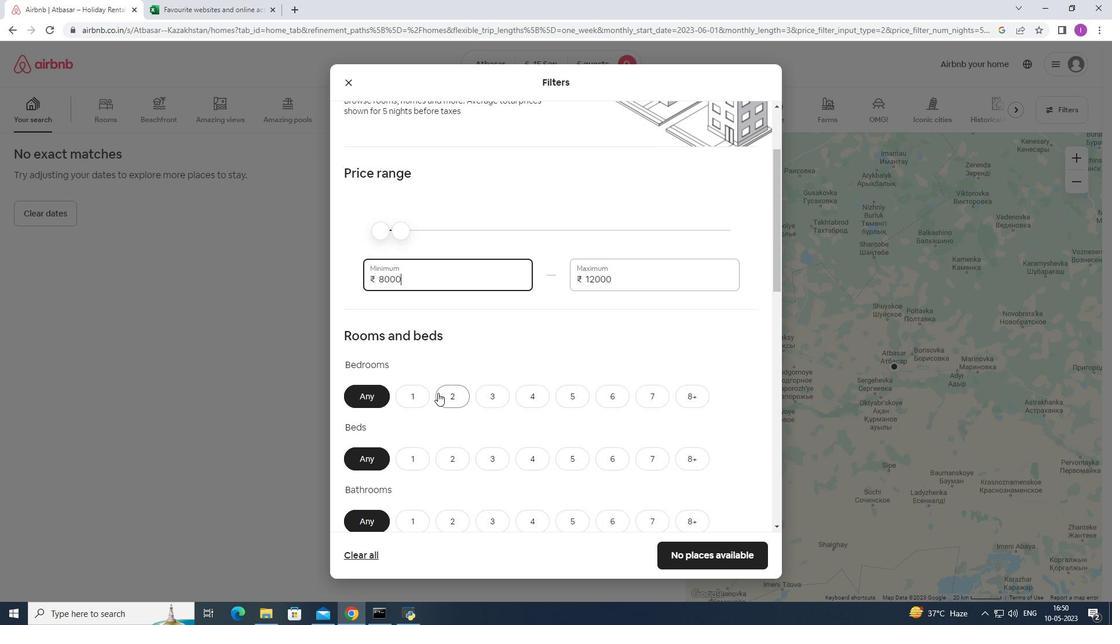 
Action: Mouse moved to (440, 391)
Screenshot: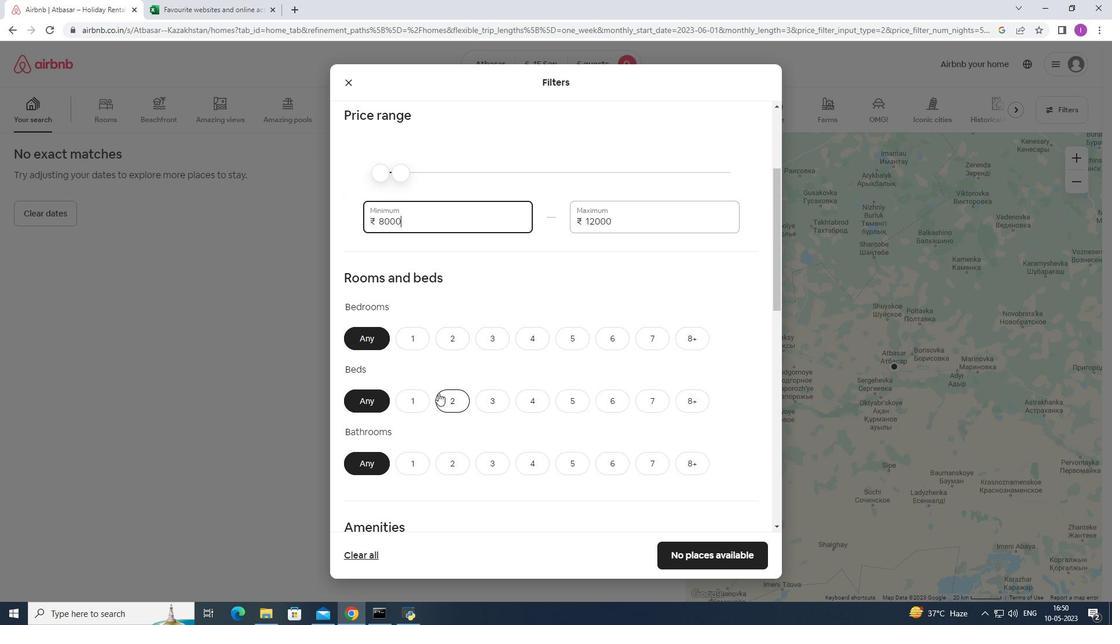 
Action: Mouse scrolled (440, 390) with delta (0, 0)
Screenshot: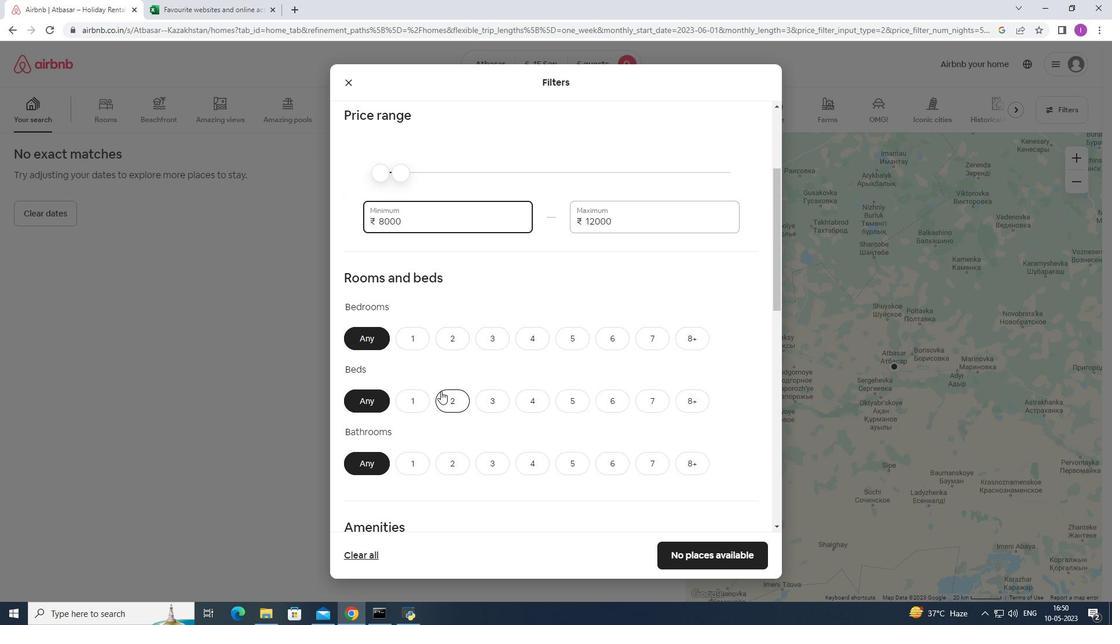
Action: Mouse moved to (441, 391)
Screenshot: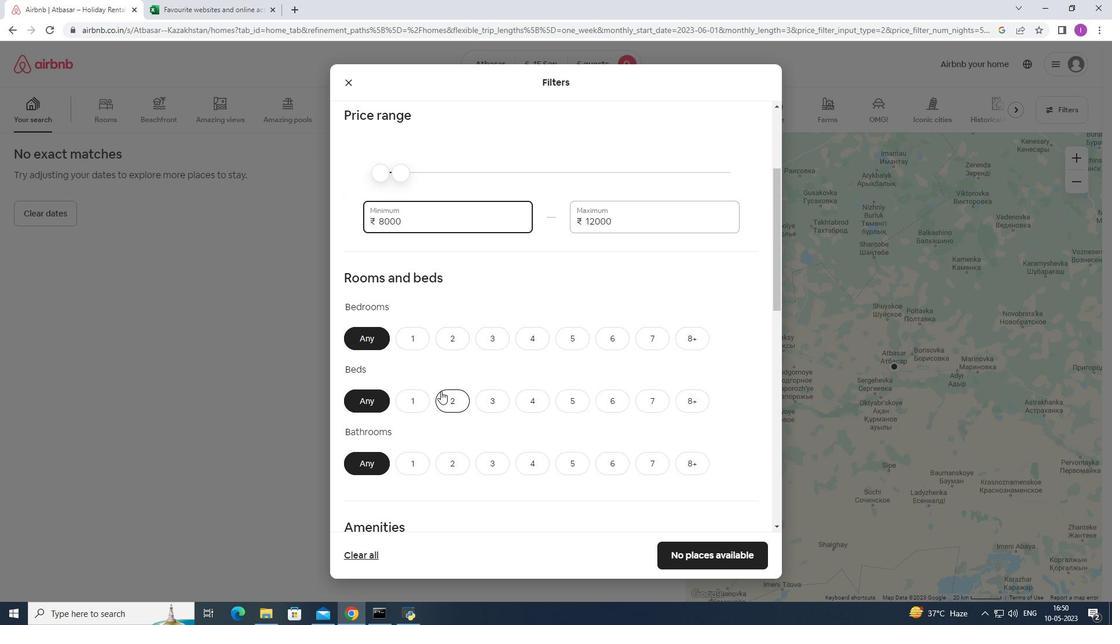 
Action: Mouse scrolled (441, 390) with delta (0, 0)
Screenshot: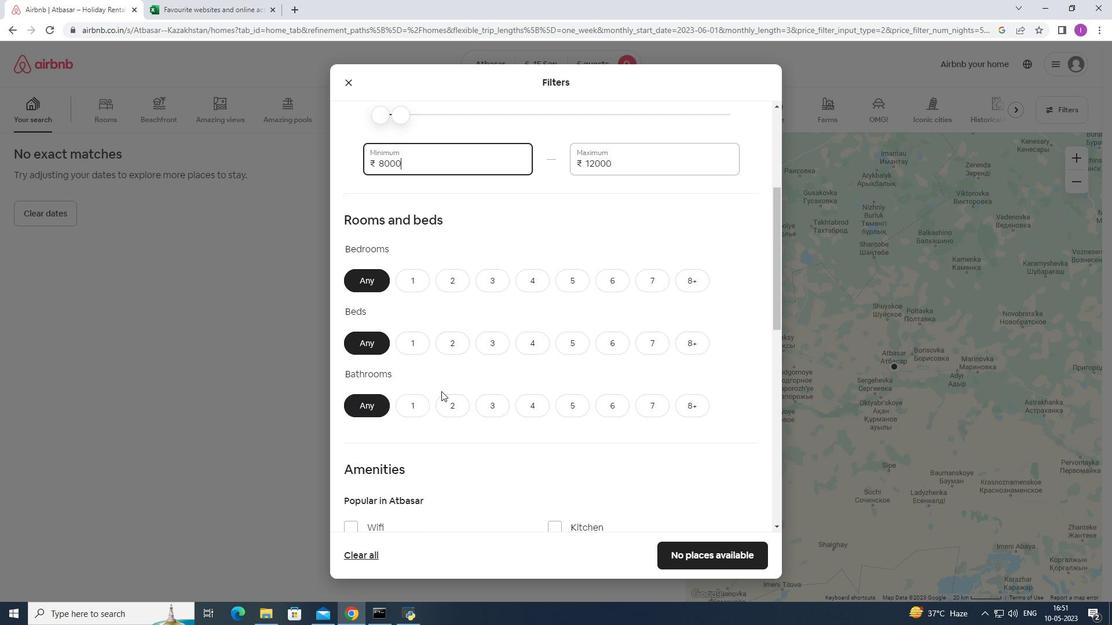 
Action: Mouse scrolled (441, 390) with delta (0, 0)
Screenshot: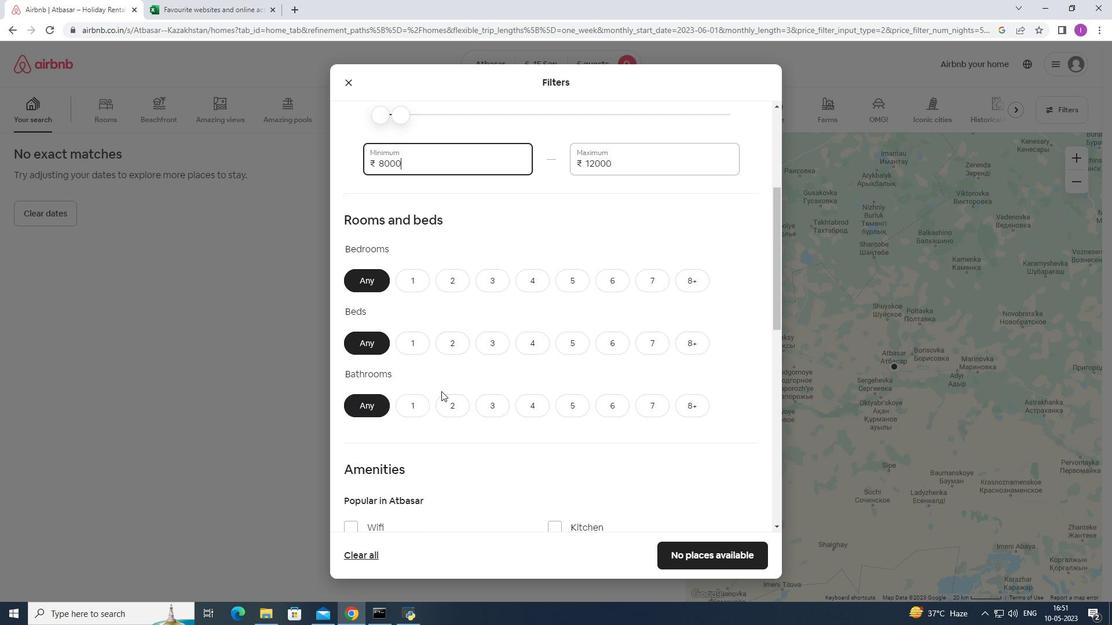 
Action: Mouse moved to (606, 167)
Screenshot: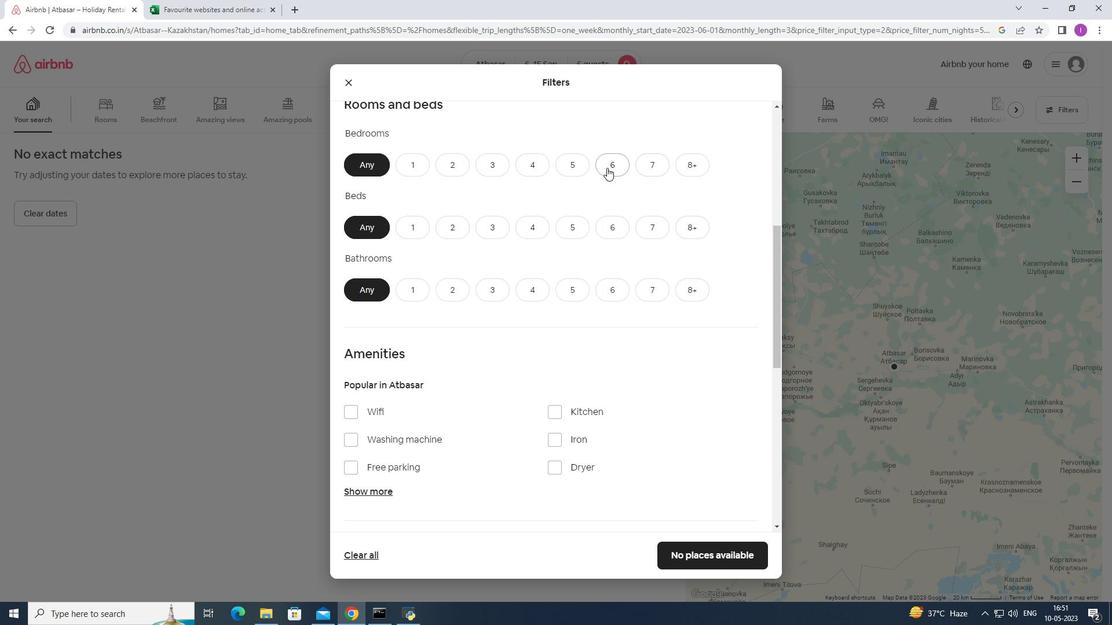 
Action: Mouse pressed left at (606, 167)
Screenshot: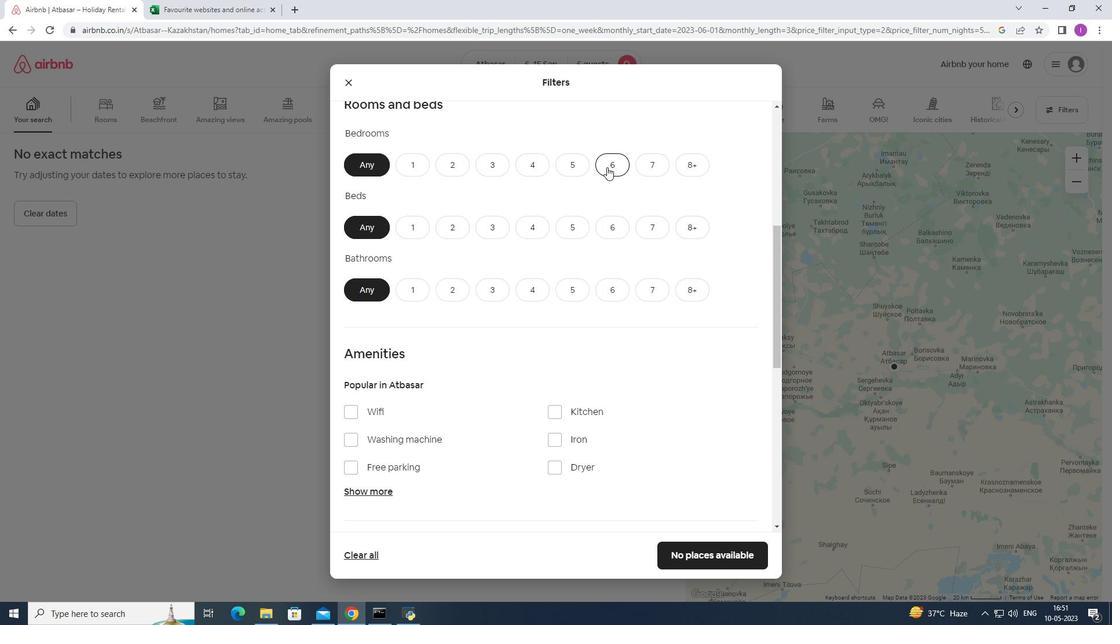 
Action: Mouse moved to (608, 227)
Screenshot: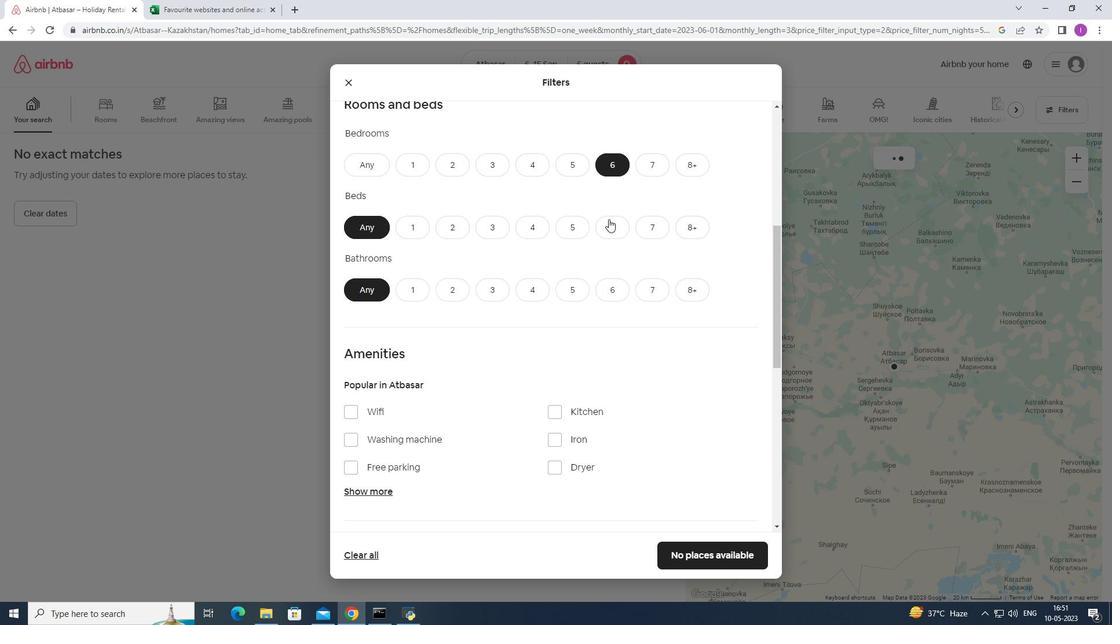 
Action: Mouse pressed left at (608, 227)
Screenshot: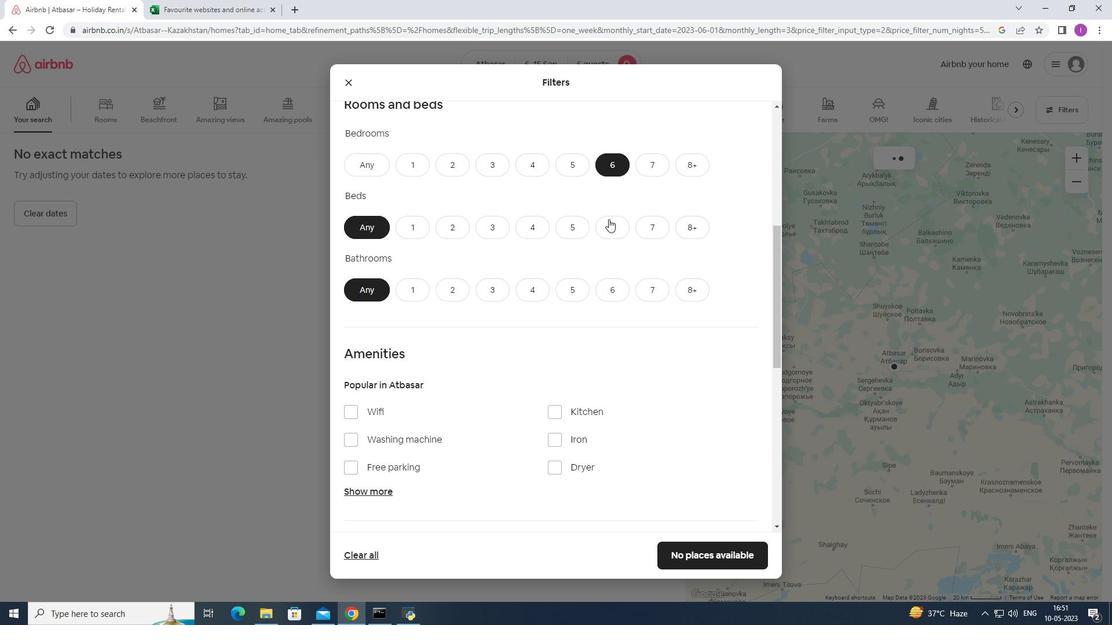 
Action: Mouse moved to (620, 301)
Screenshot: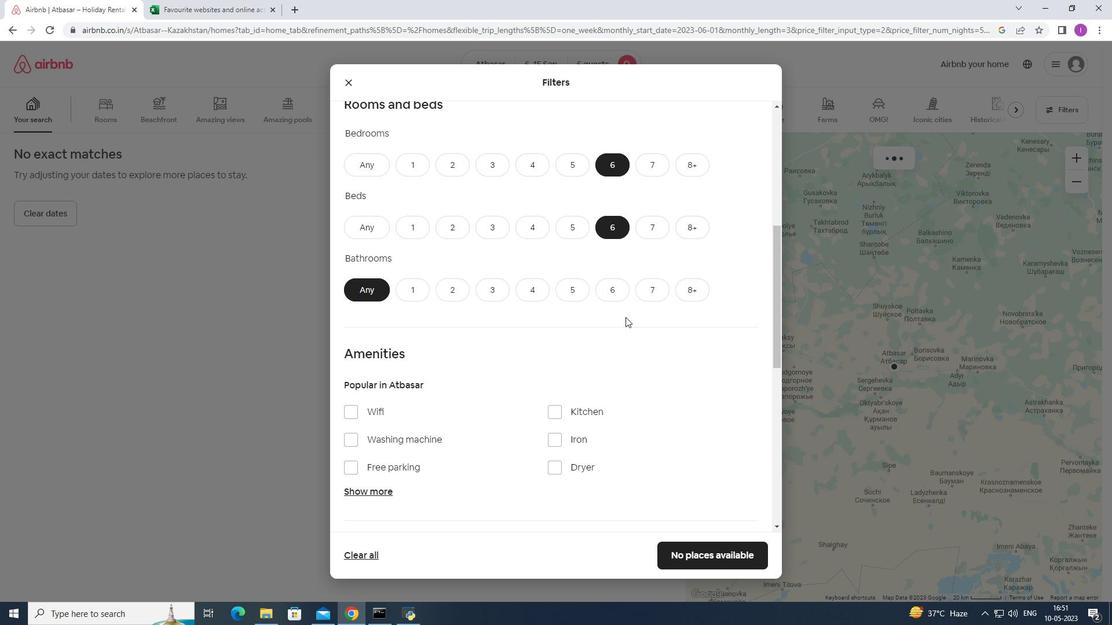 
Action: Mouse pressed left at (620, 301)
Screenshot: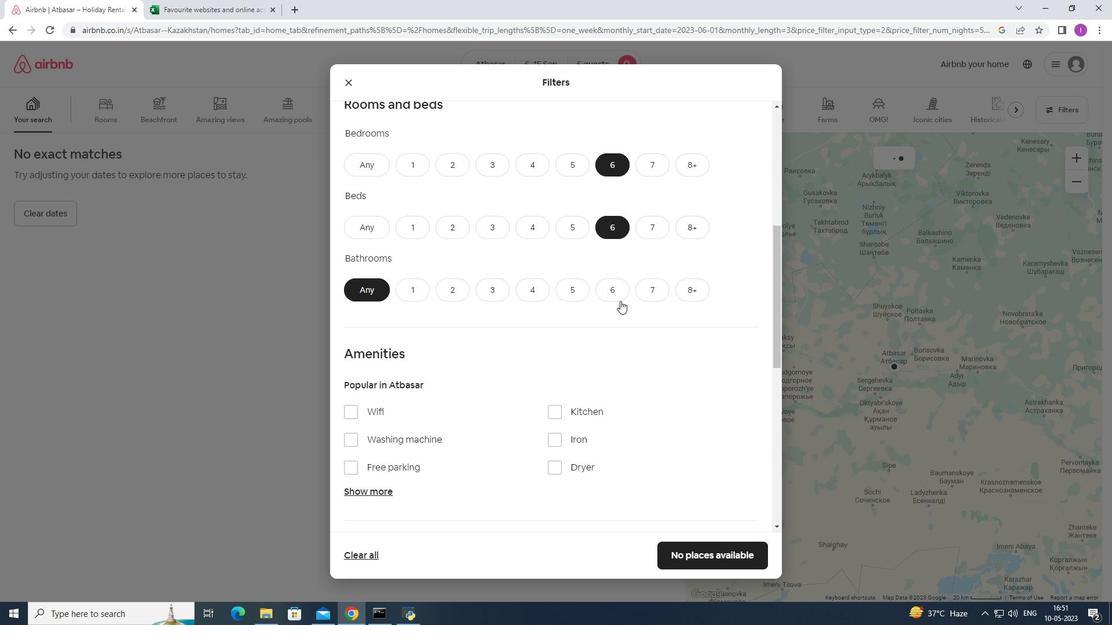 
Action: Mouse moved to (593, 371)
Screenshot: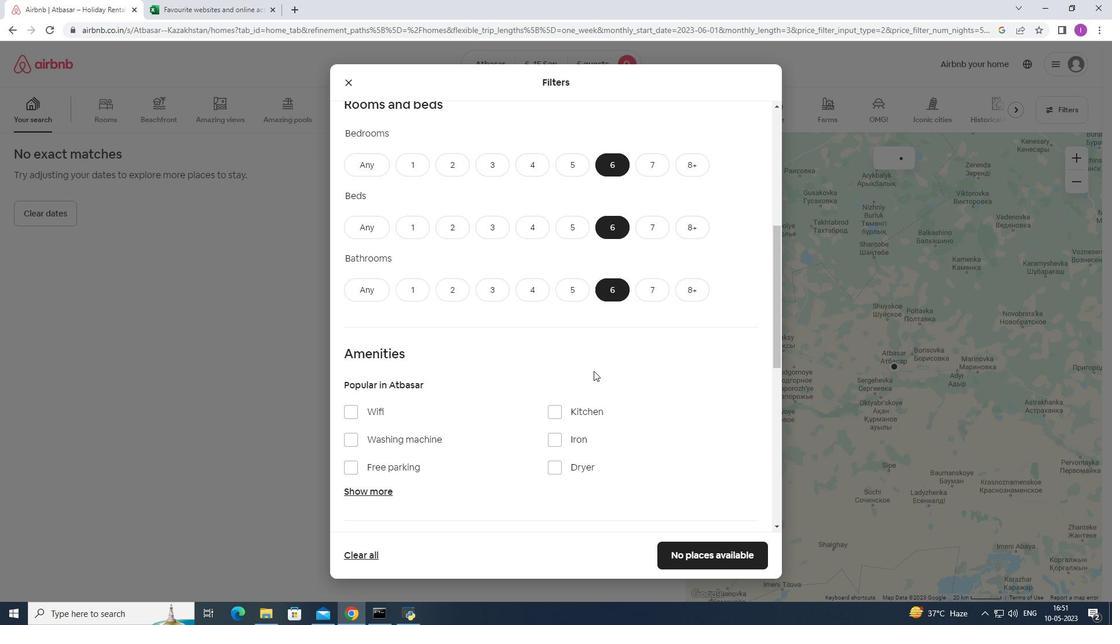 
Action: Mouse scrolled (593, 370) with delta (0, 0)
Screenshot: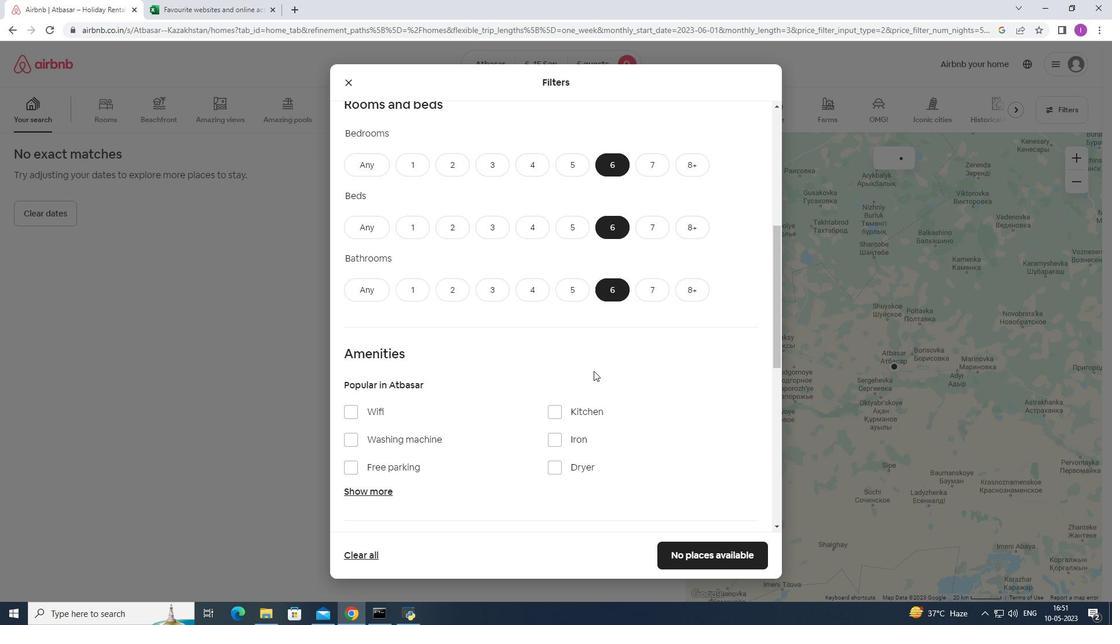 
Action: Mouse moved to (586, 368)
Screenshot: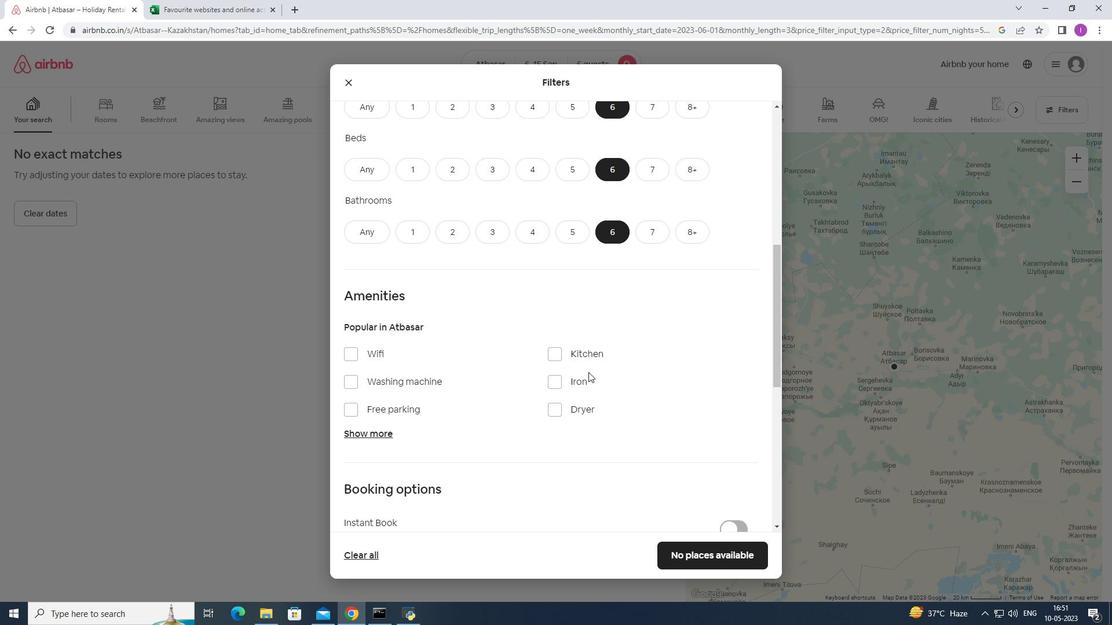 
Action: Mouse scrolled (586, 368) with delta (0, 0)
Screenshot: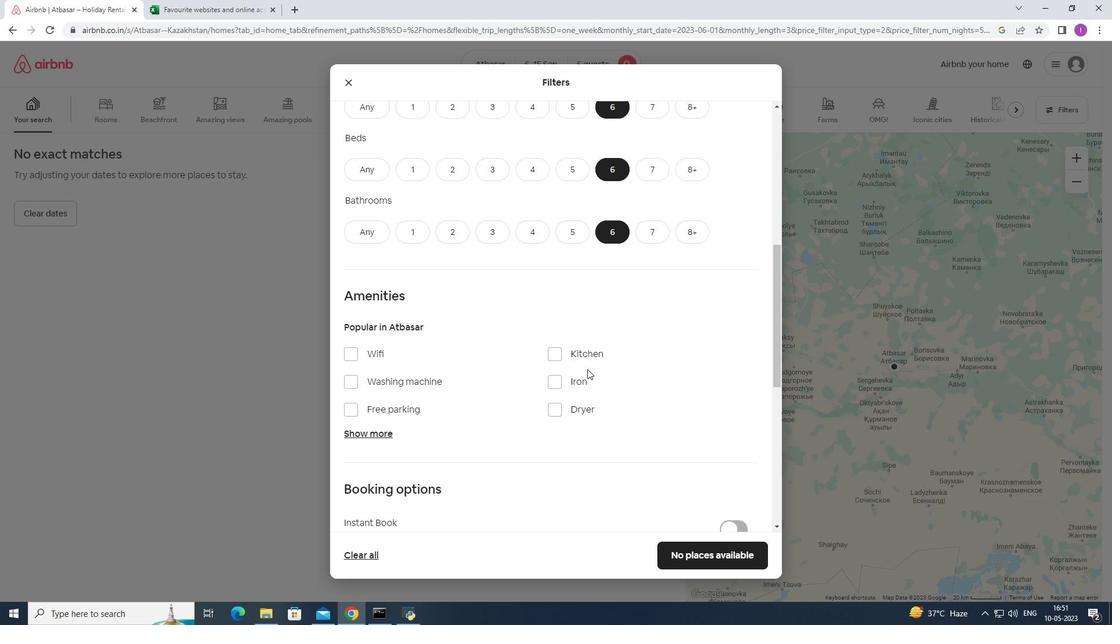 
Action: Mouse scrolled (586, 368) with delta (0, 0)
Screenshot: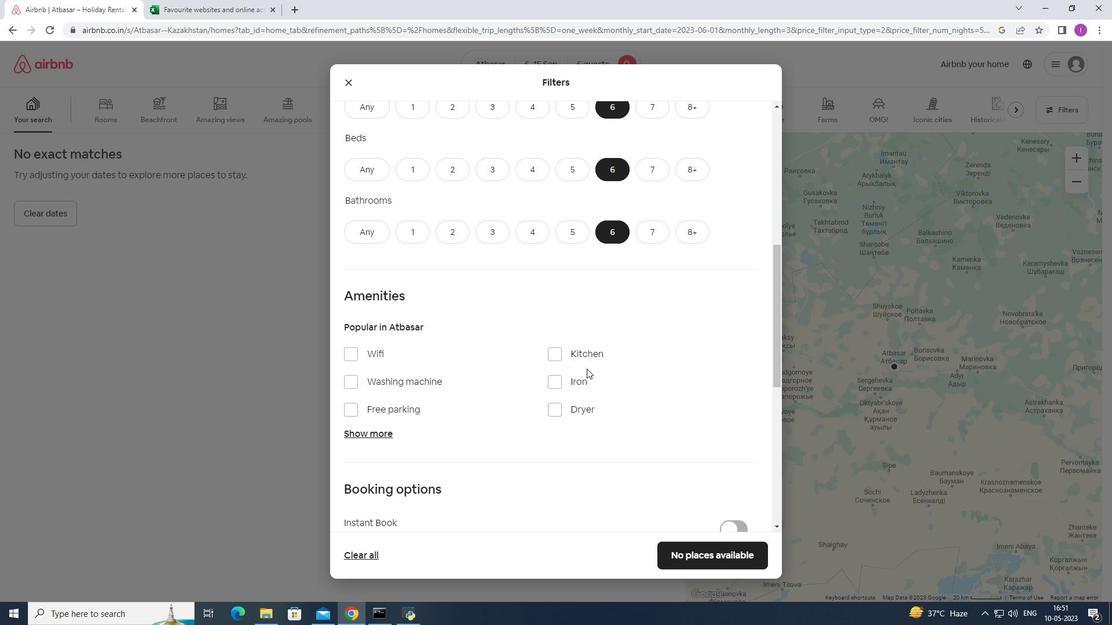 
Action: Mouse moved to (352, 240)
Screenshot: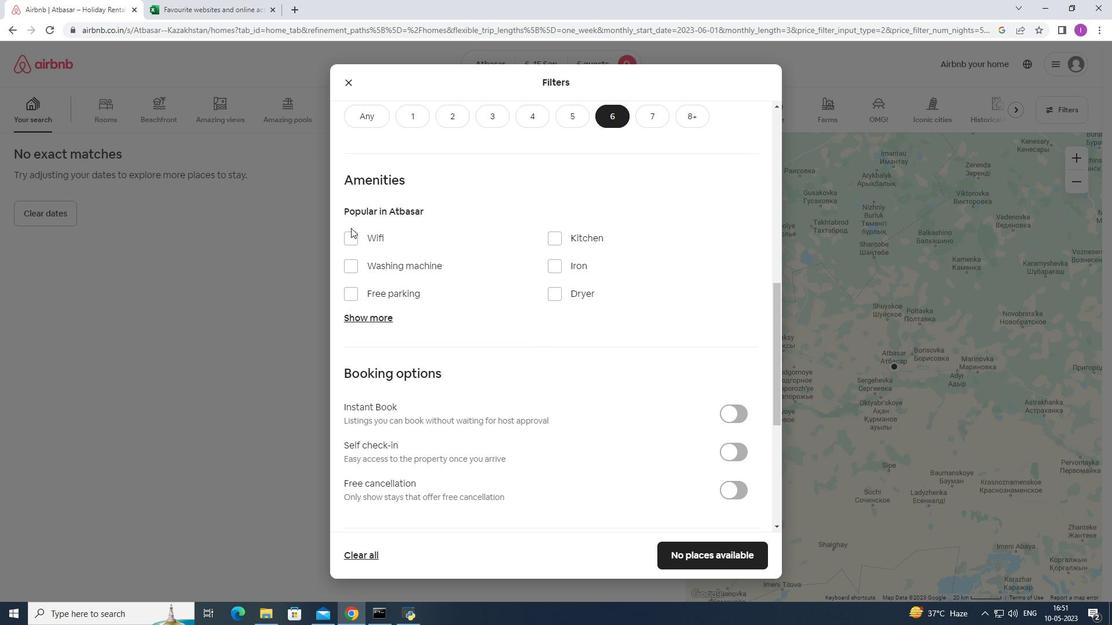 
Action: Mouse pressed left at (352, 240)
Screenshot: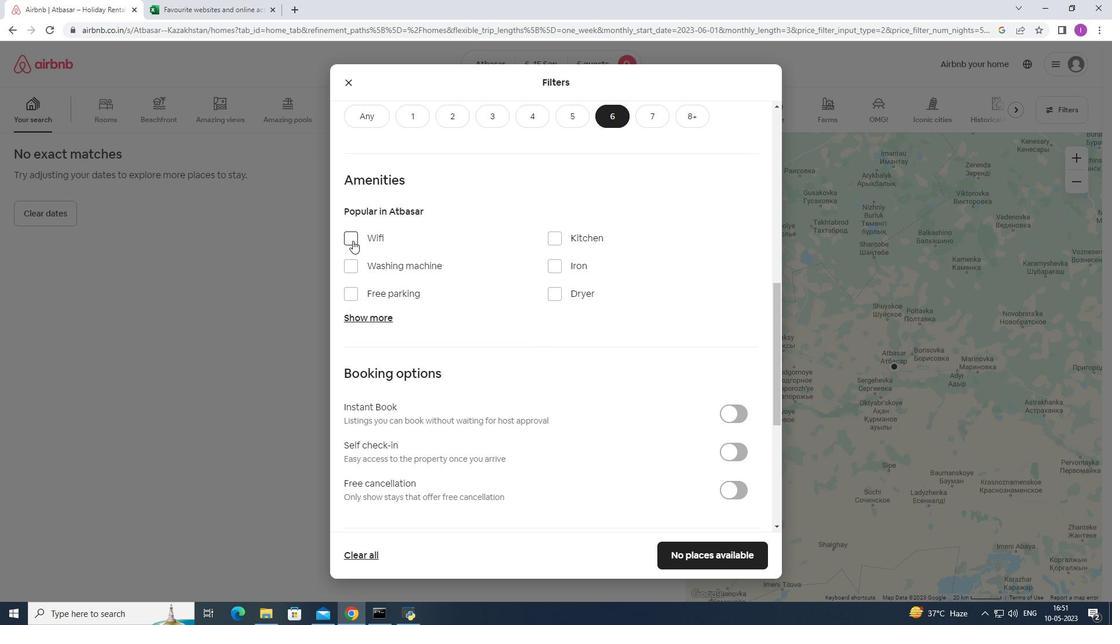 
Action: Mouse moved to (351, 298)
Screenshot: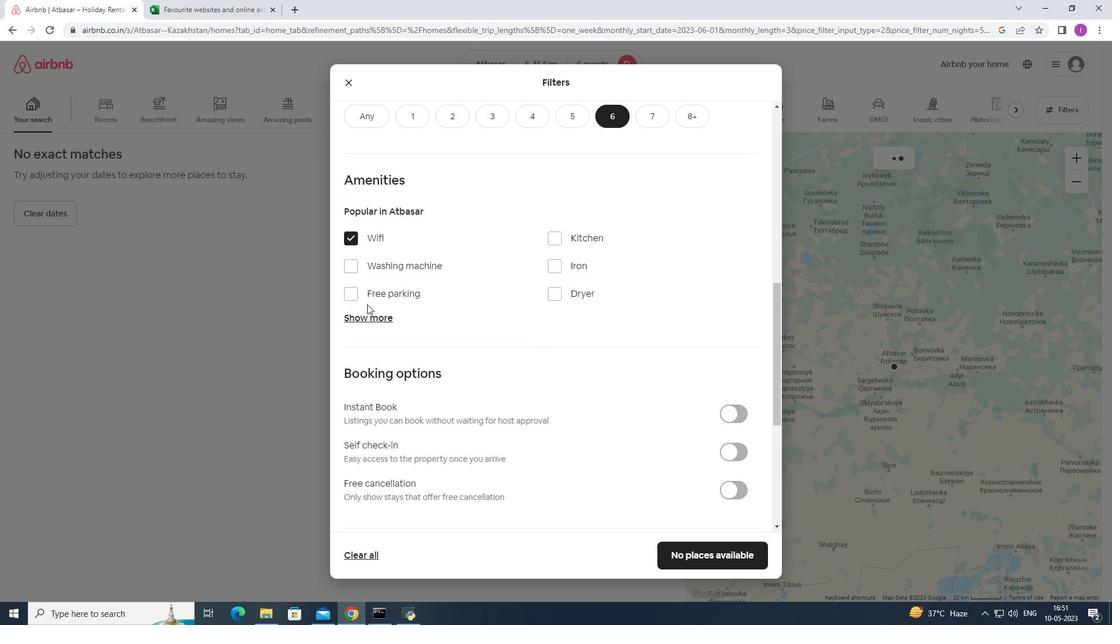 
Action: Mouse pressed left at (351, 298)
Screenshot: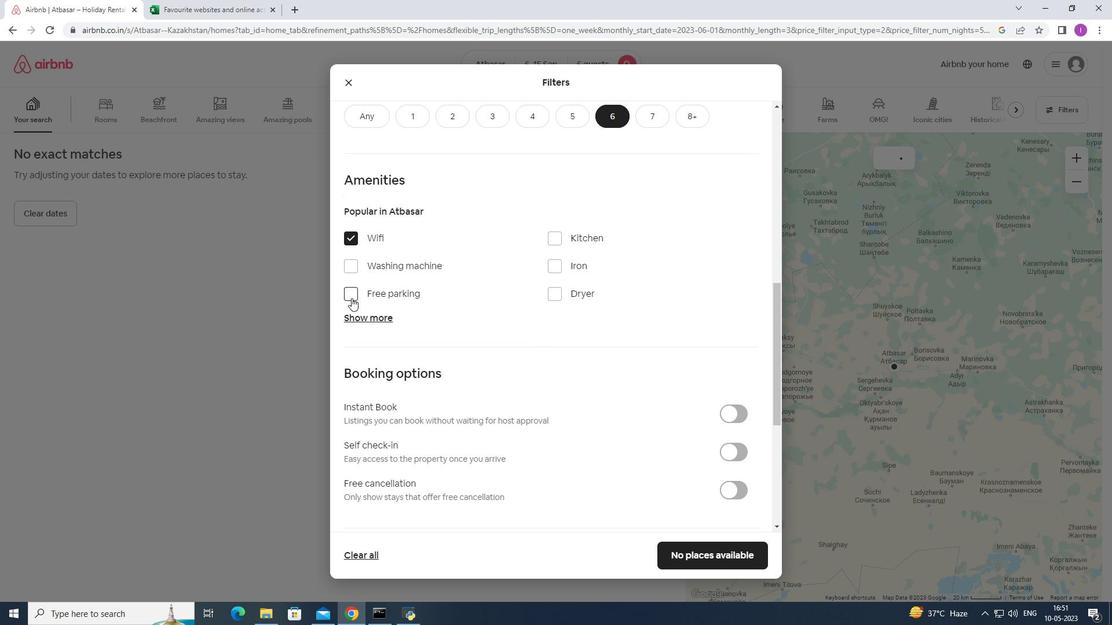 
Action: Mouse moved to (397, 309)
Screenshot: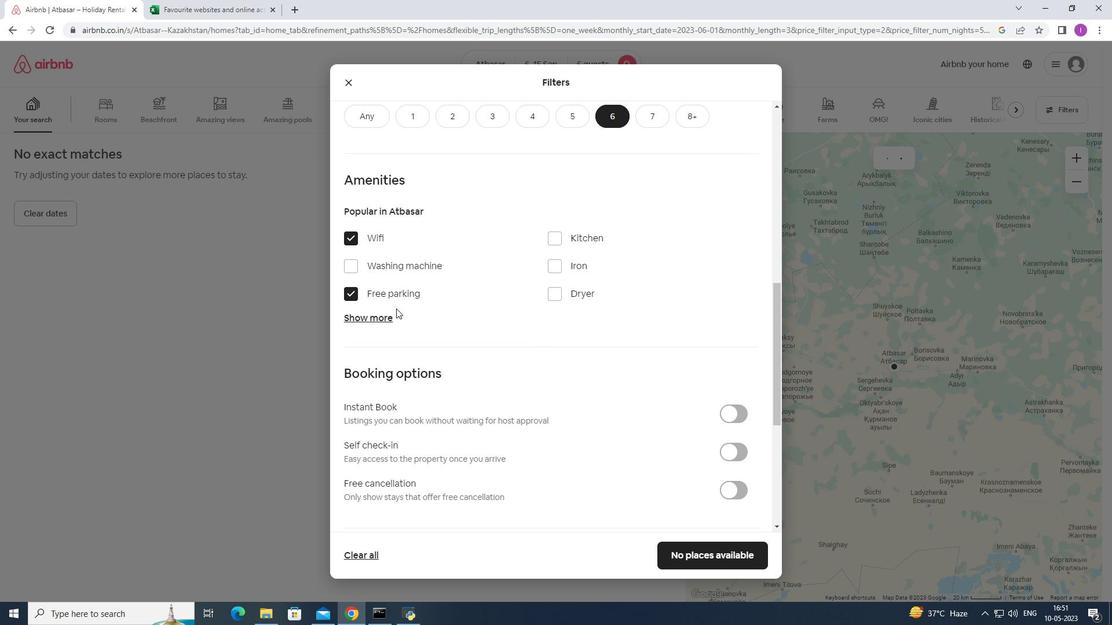 
Action: Mouse scrolled (397, 309) with delta (0, 0)
Screenshot: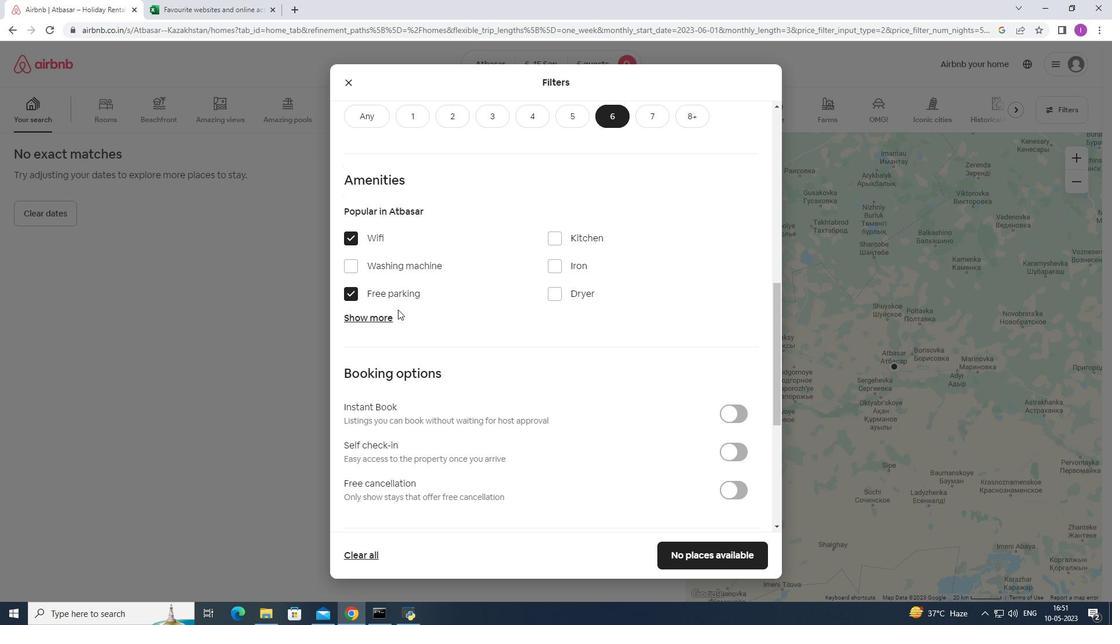 
Action: Mouse scrolled (397, 309) with delta (0, 0)
Screenshot: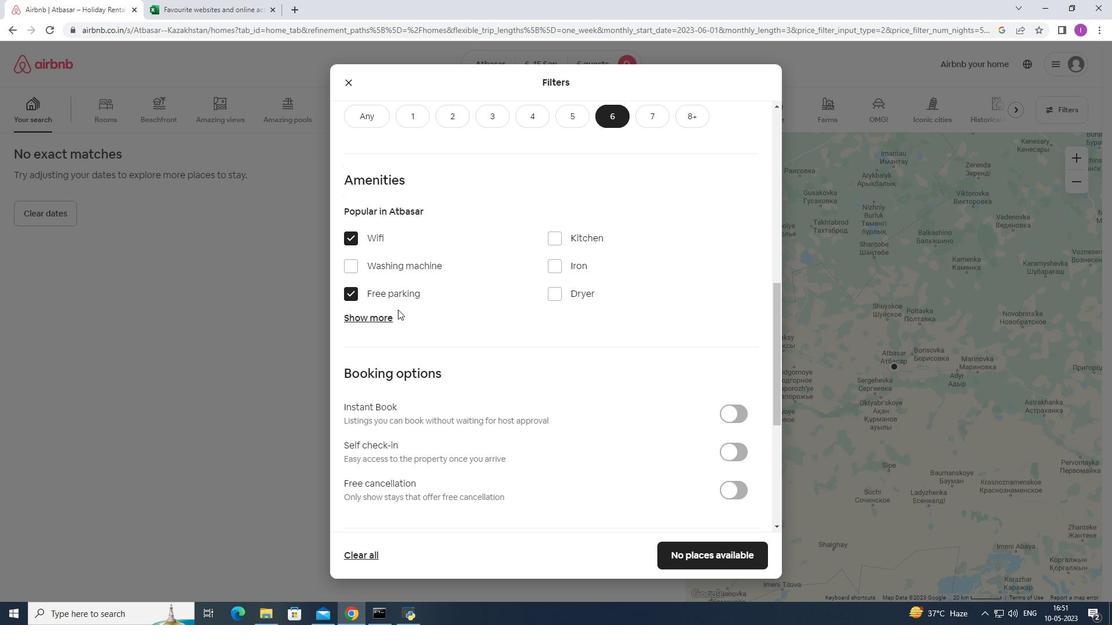 
Action: Mouse moved to (398, 309)
Screenshot: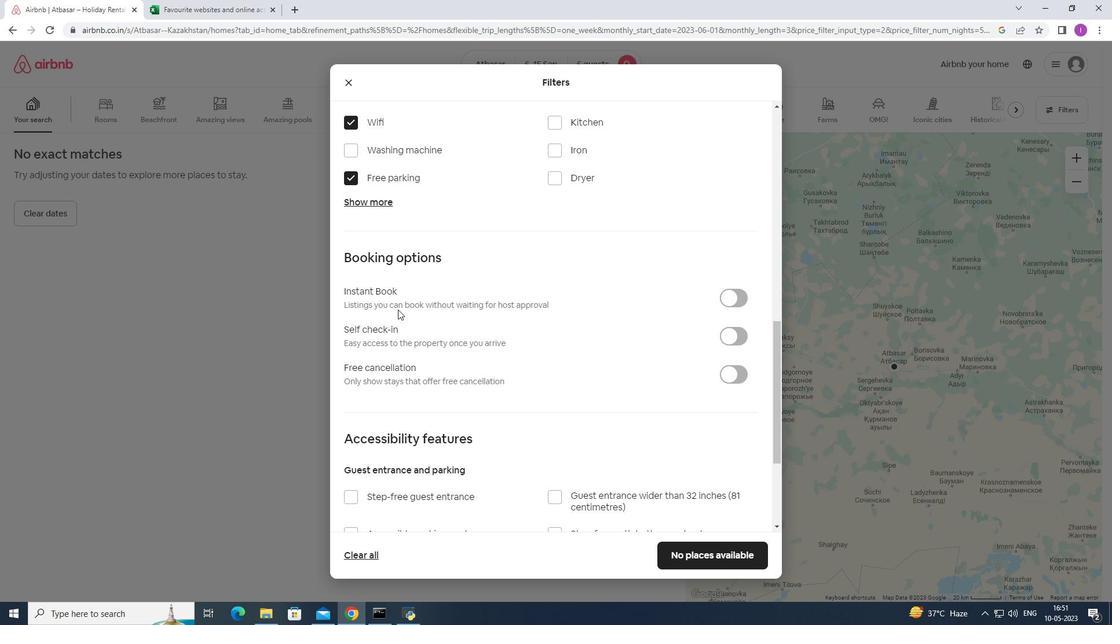 
Action: Mouse scrolled (398, 309) with delta (0, 0)
Screenshot: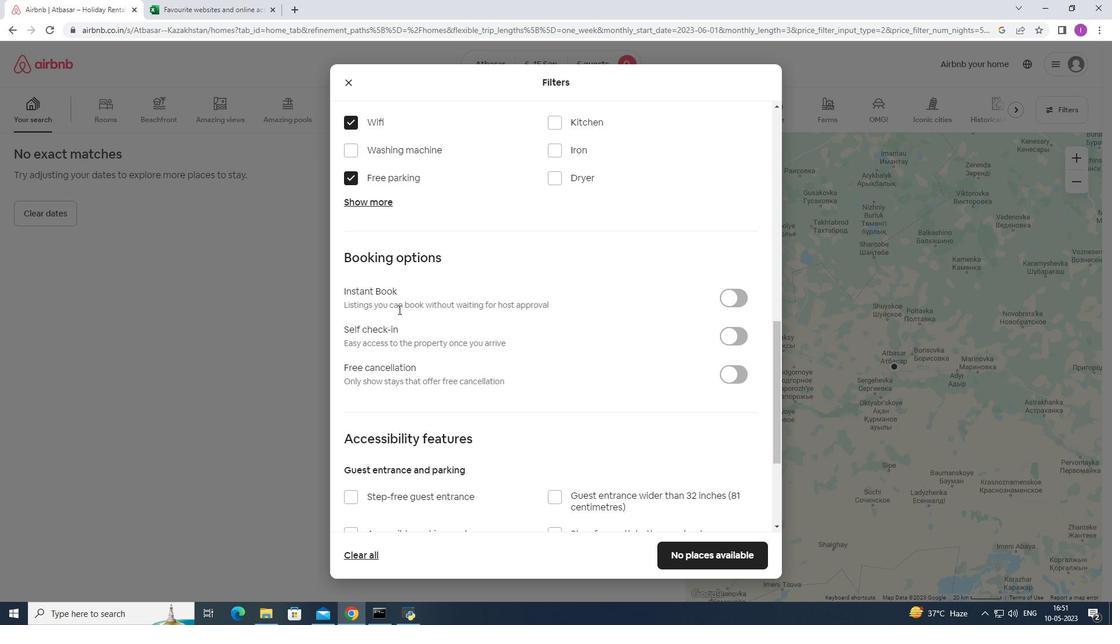 
Action: Mouse scrolled (398, 309) with delta (0, 0)
Screenshot: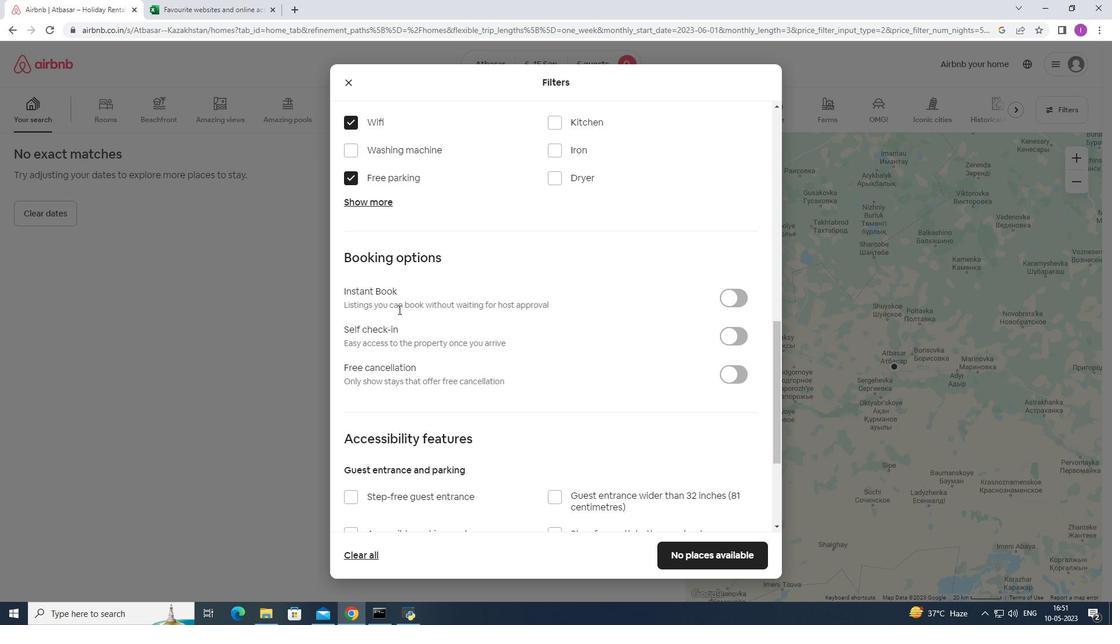 
Action: Mouse moved to (600, 269)
Screenshot: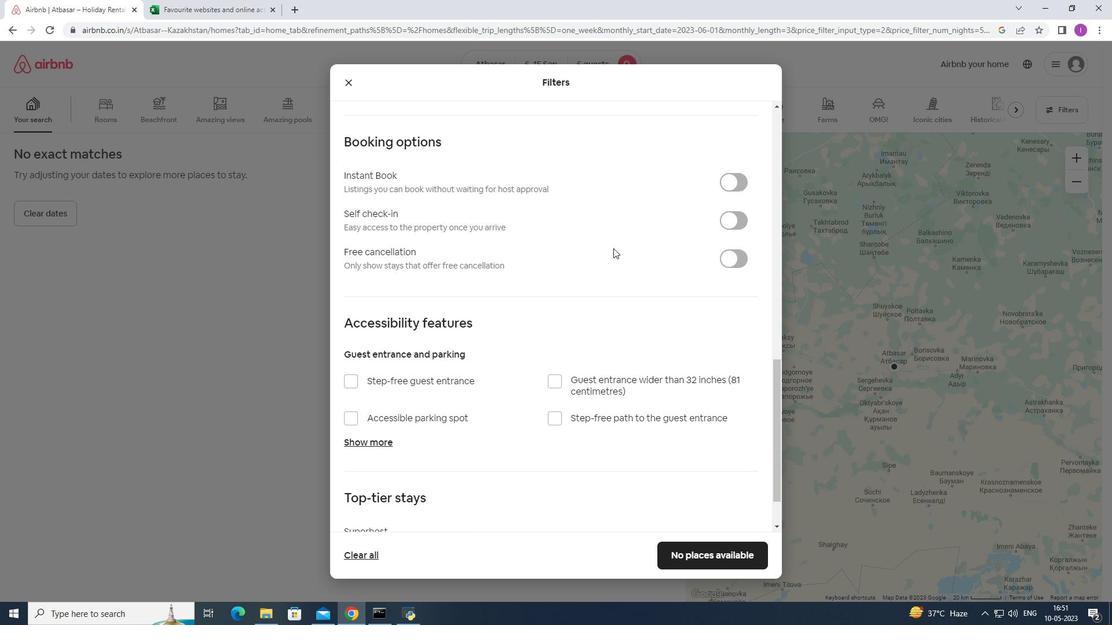 
Action: Mouse scrolled (600, 270) with delta (0, 0)
Screenshot: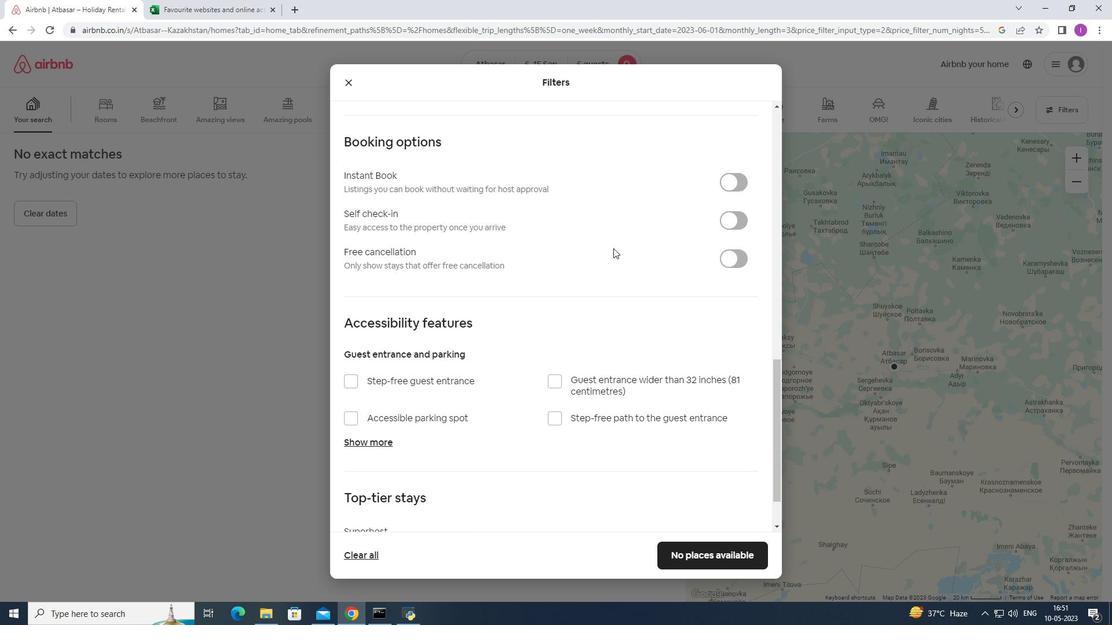 
Action: Mouse moved to (571, 300)
Screenshot: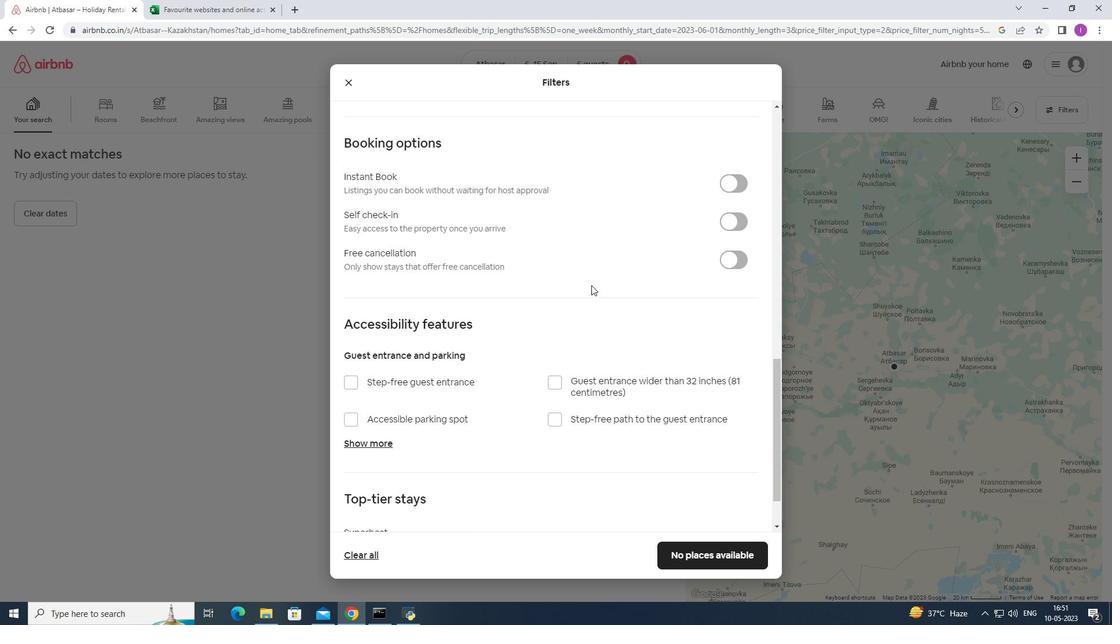 
Action: Mouse scrolled (573, 298) with delta (0, 0)
Screenshot: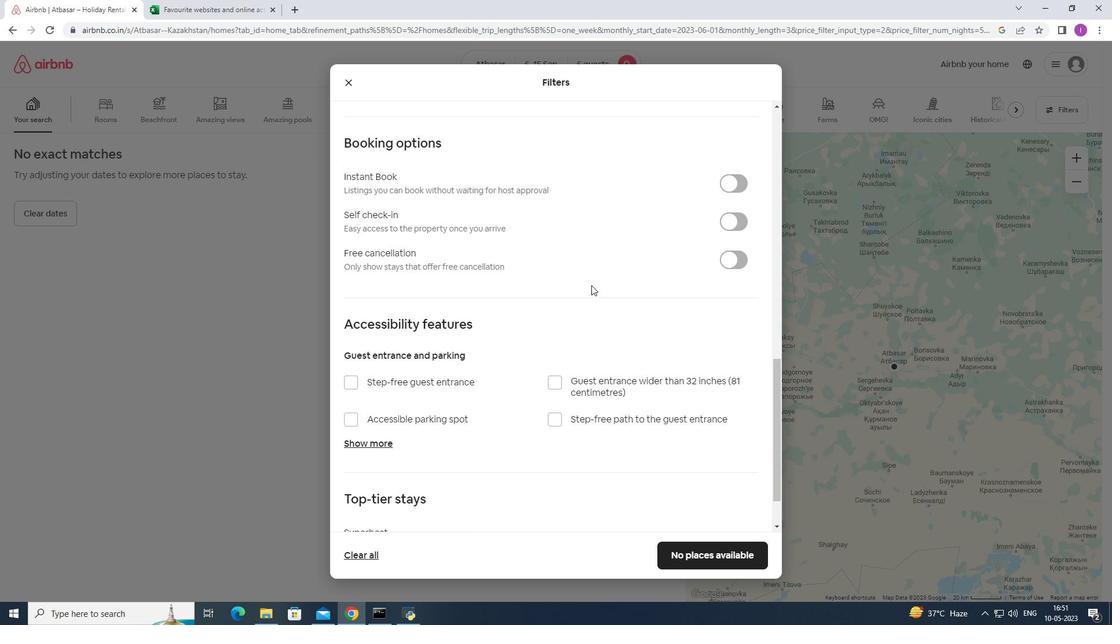 
Action: Mouse moved to (383, 199)
Screenshot: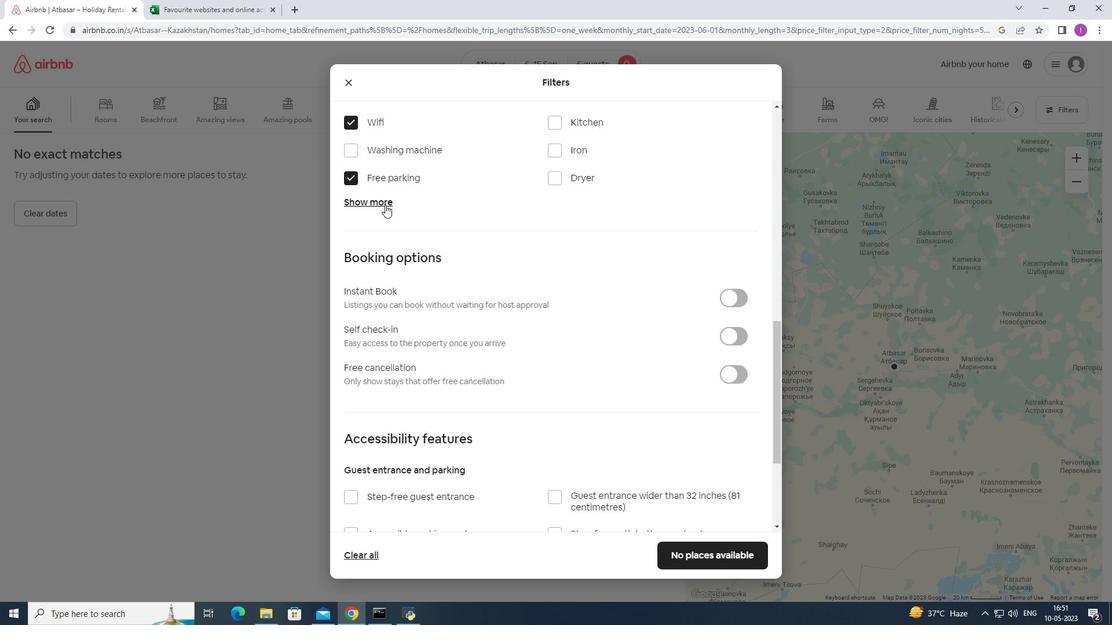 
Action: Mouse pressed left at (383, 199)
Screenshot: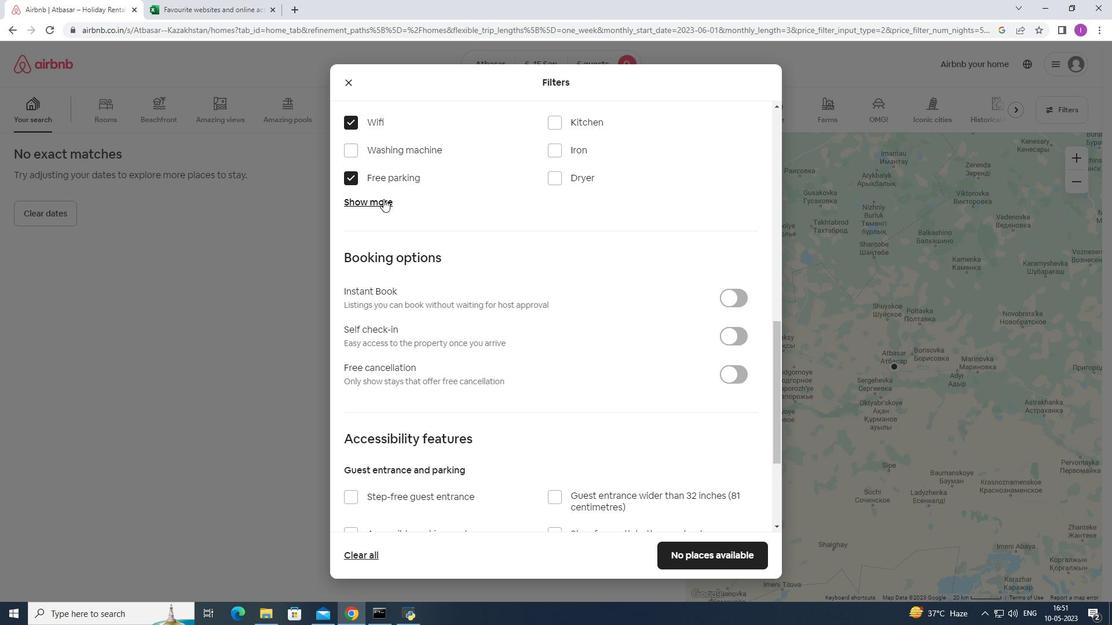 
Action: Mouse moved to (578, 266)
Screenshot: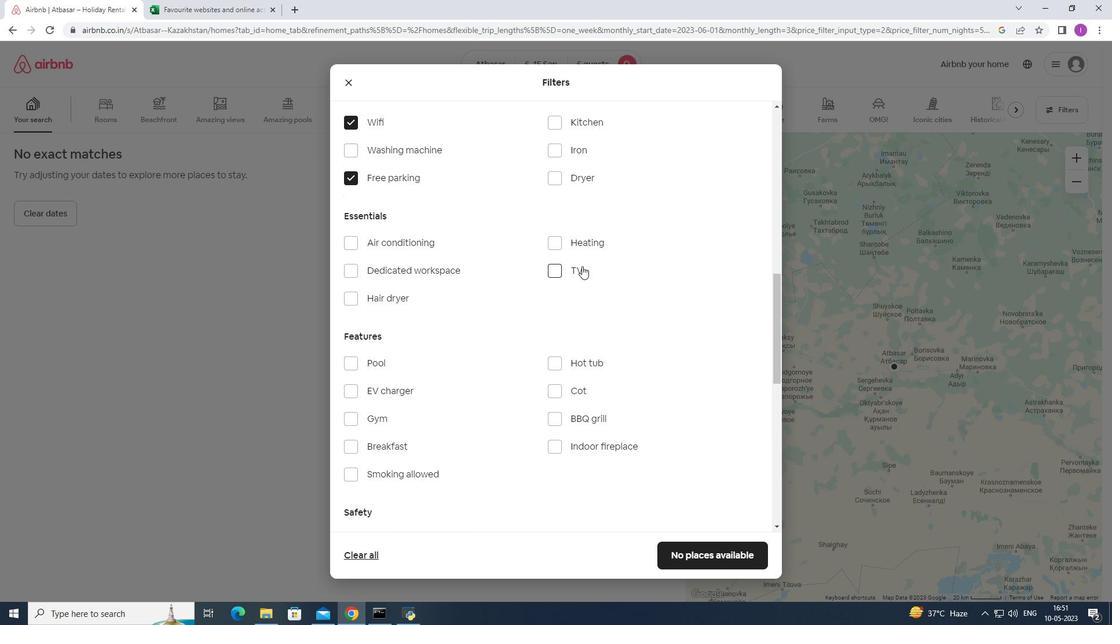 
Action: Mouse pressed left at (578, 266)
Screenshot: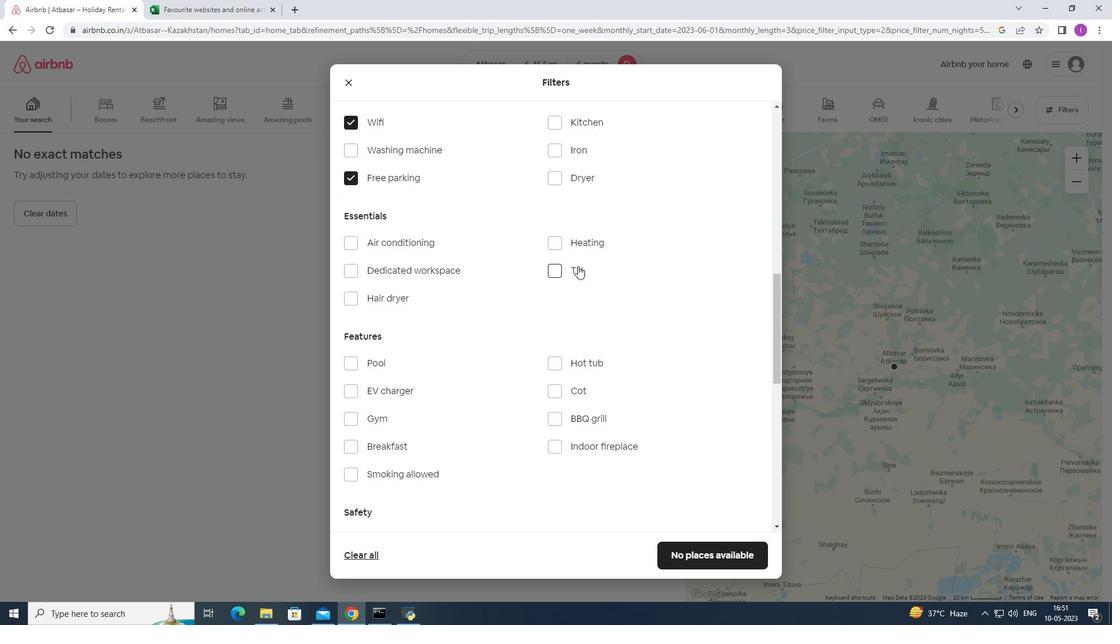 
Action: Mouse moved to (472, 341)
Screenshot: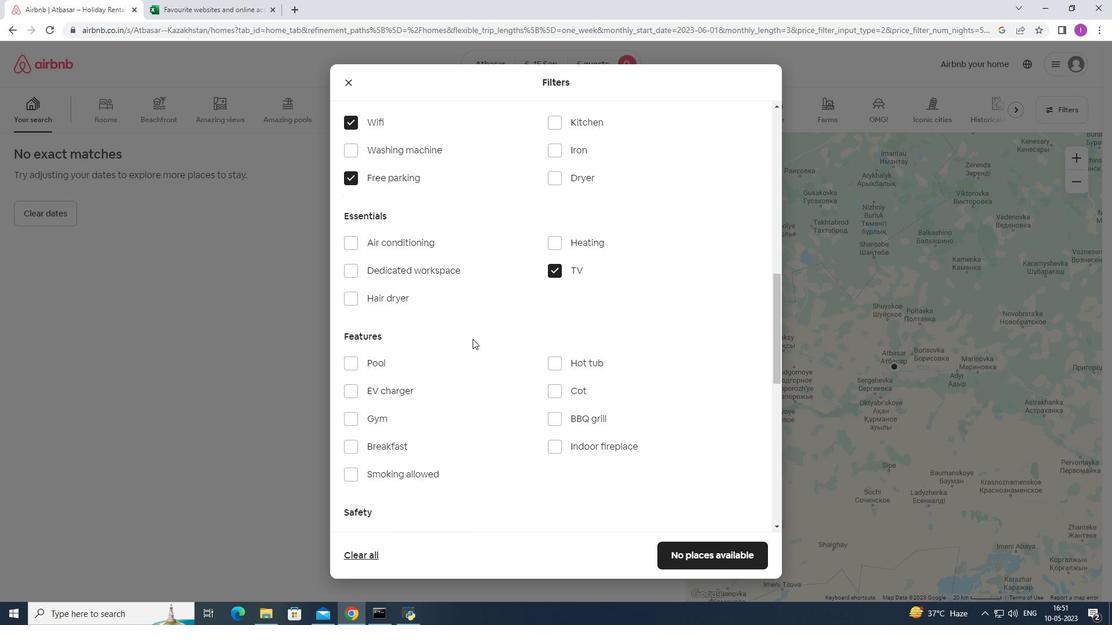 
Action: Mouse scrolled (472, 340) with delta (0, 0)
Screenshot: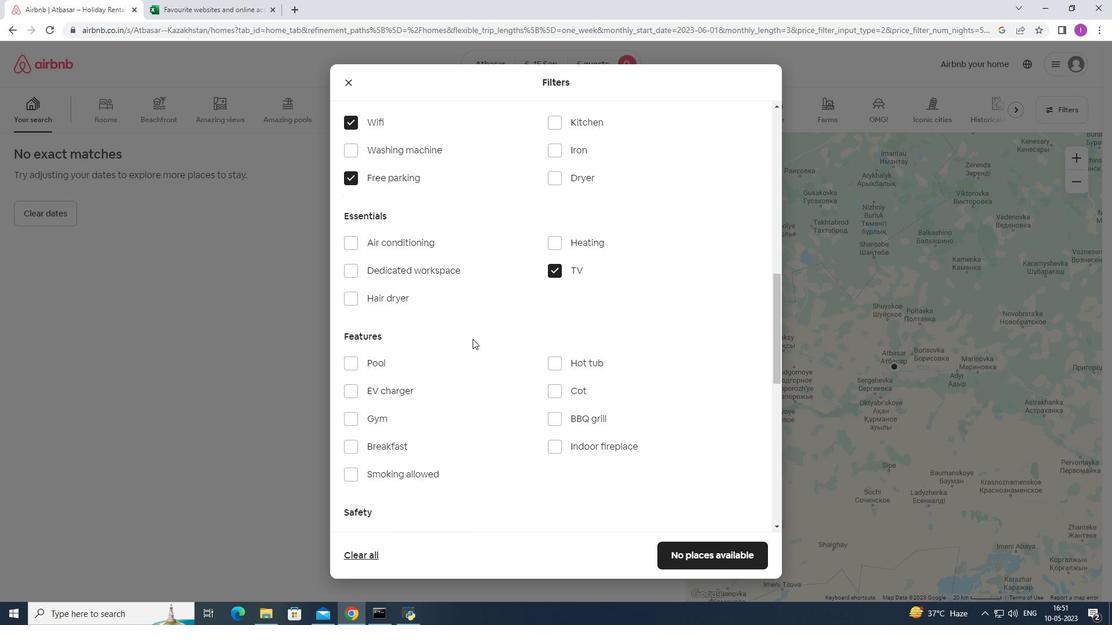 
Action: Mouse moved to (360, 364)
Screenshot: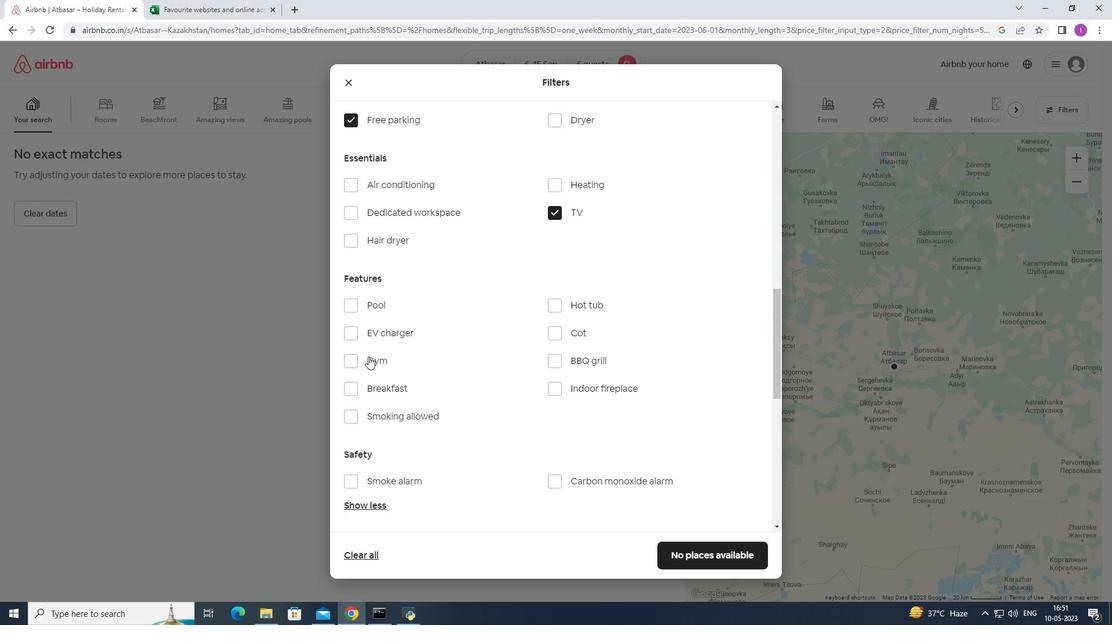 
Action: Mouse pressed left at (360, 364)
Screenshot: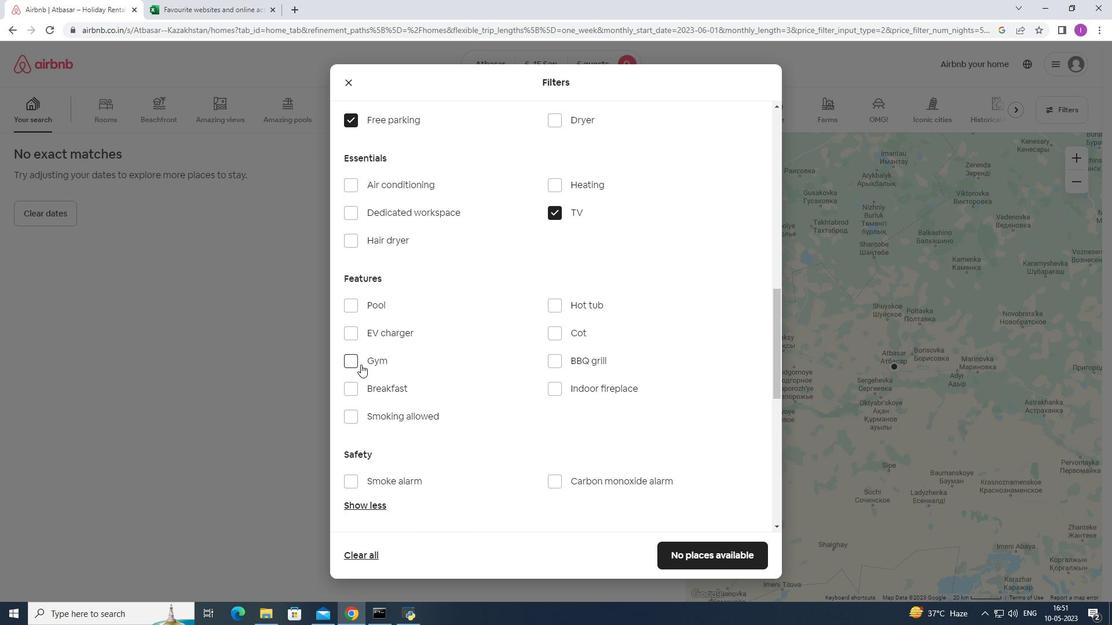 
Action: Mouse moved to (363, 392)
Screenshot: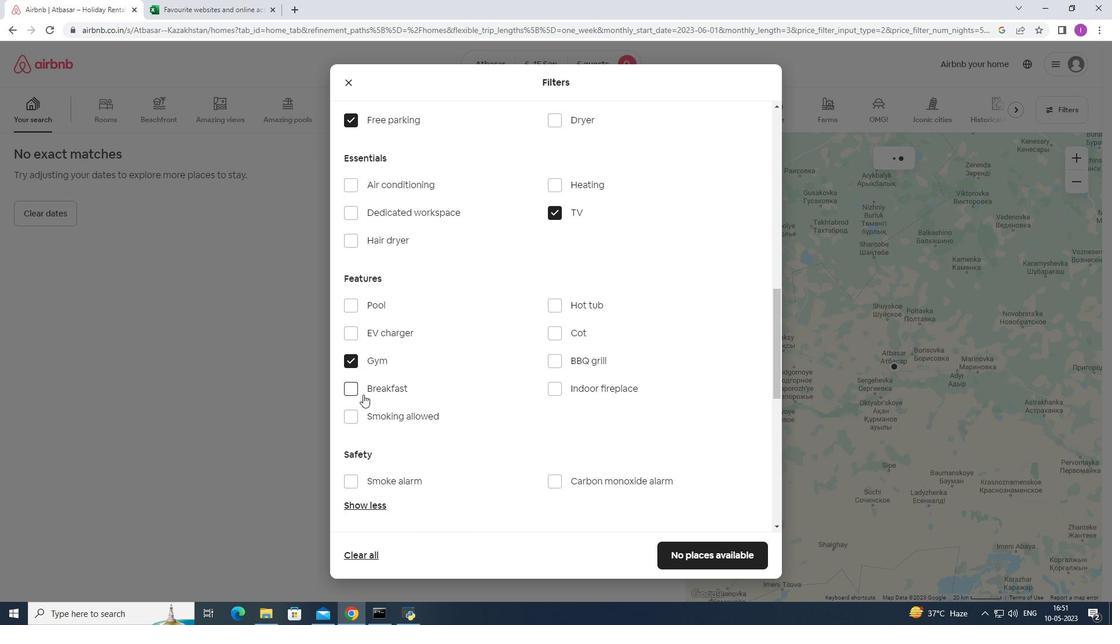 
Action: Mouse pressed left at (363, 392)
Screenshot: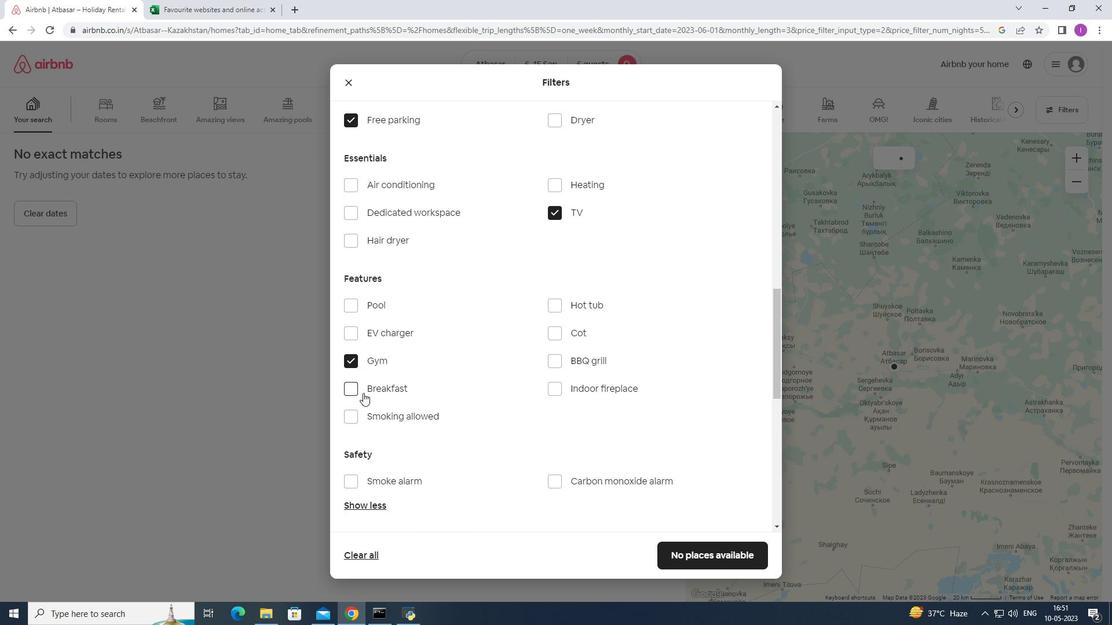 
Action: Mouse moved to (490, 398)
Screenshot: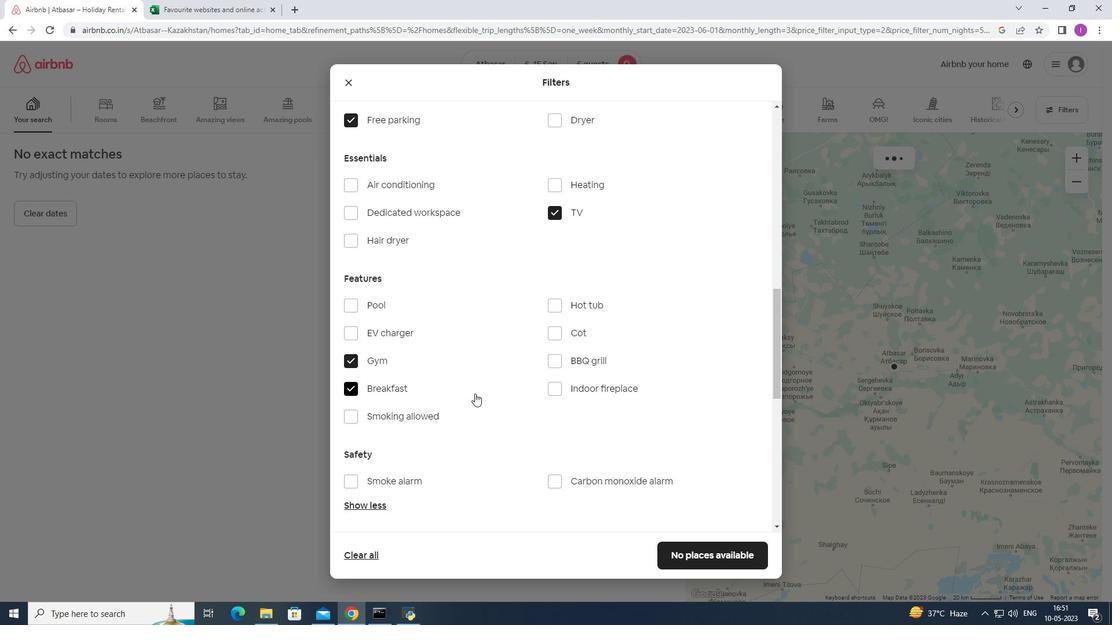 
Action: Mouse scrolled (490, 397) with delta (0, 0)
Screenshot: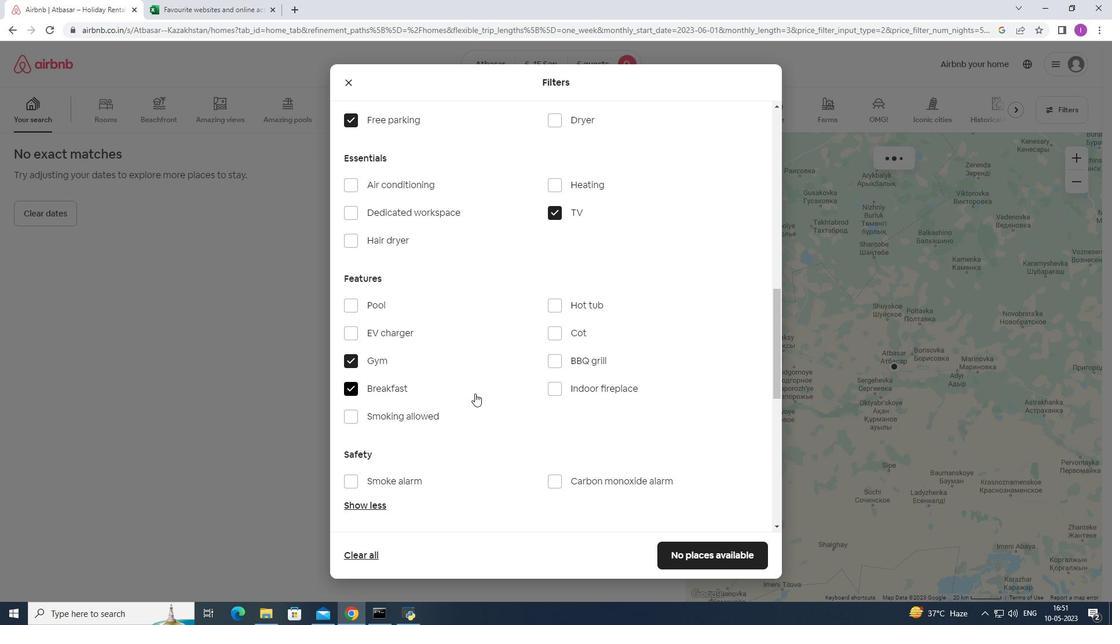 
Action: Mouse moved to (491, 398)
Screenshot: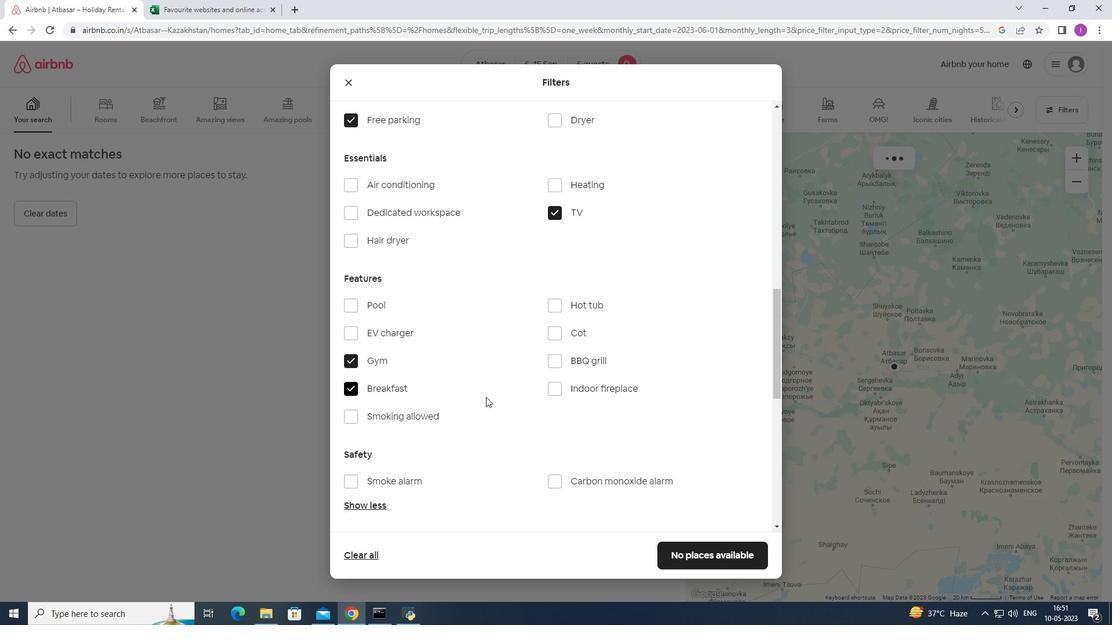 
Action: Mouse scrolled (491, 397) with delta (0, 0)
Screenshot: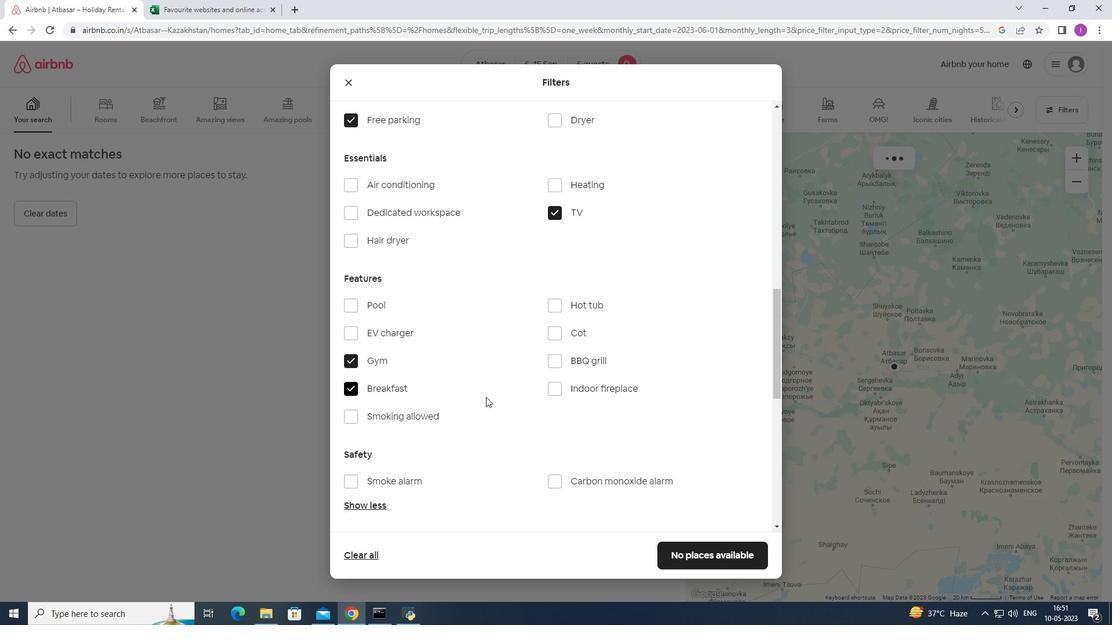 
Action: Mouse moved to (491, 398)
Screenshot: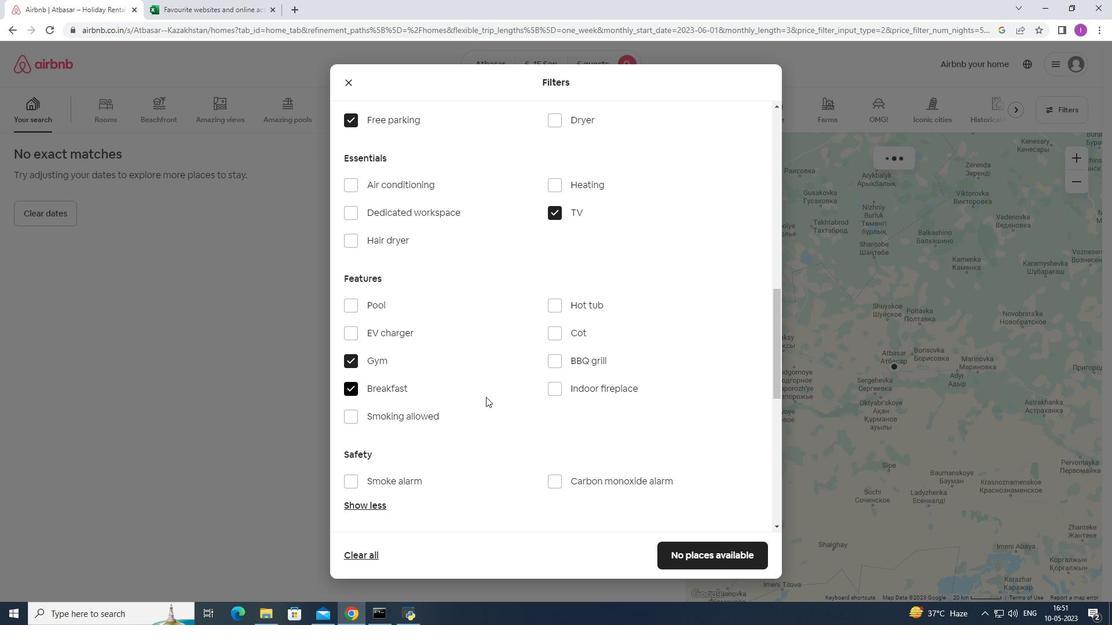 
Action: Mouse scrolled (491, 397) with delta (0, 0)
Screenshot: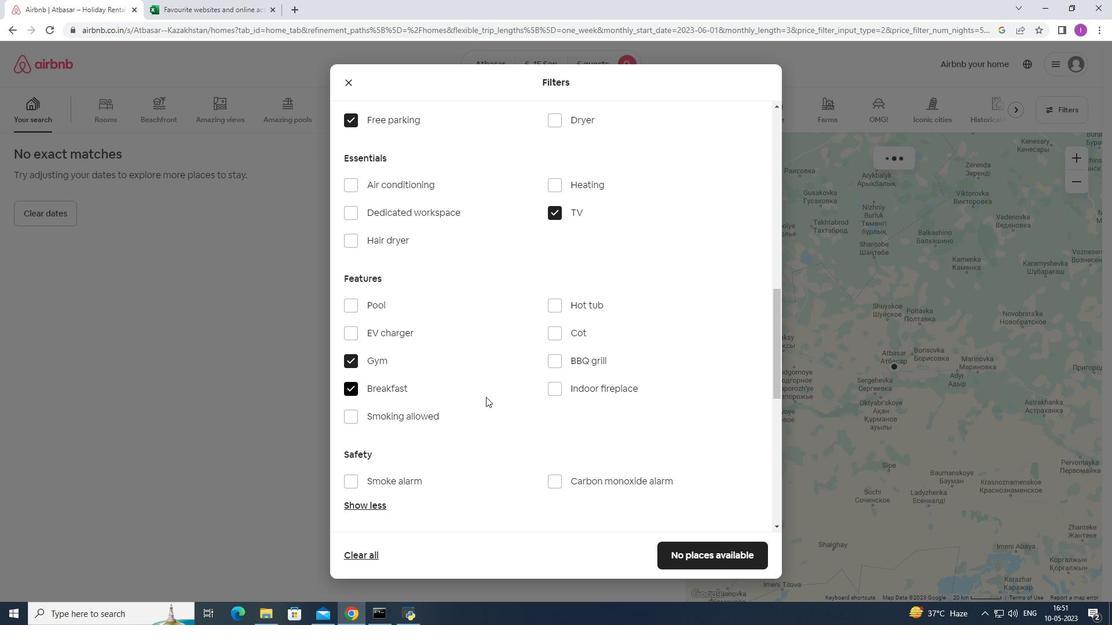 
Action: Mouse moved to (491, 398)
Screenshot: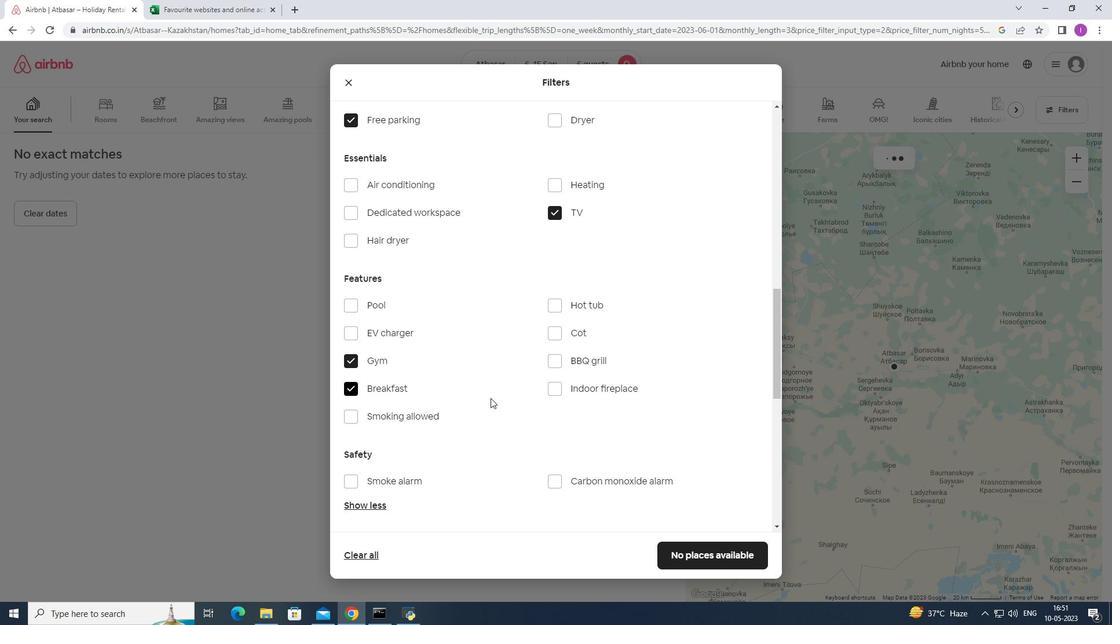 
Action: Mouse scrolled (491, 397) with delta (0, 0)
Screenshot: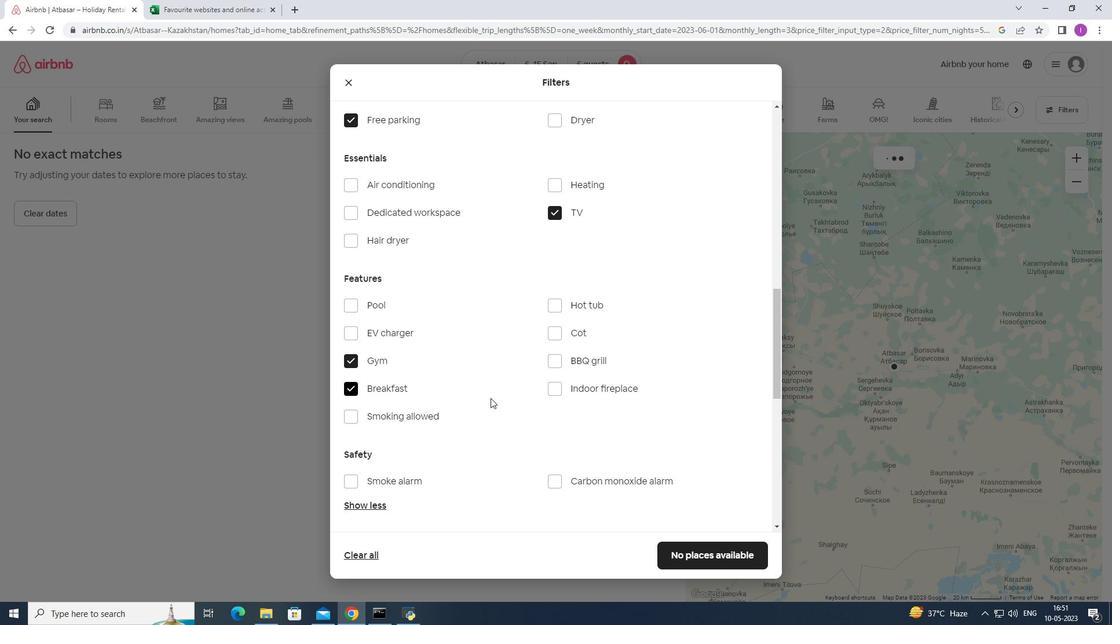
Action: Mouse moved to (494, 400)
Screenshot: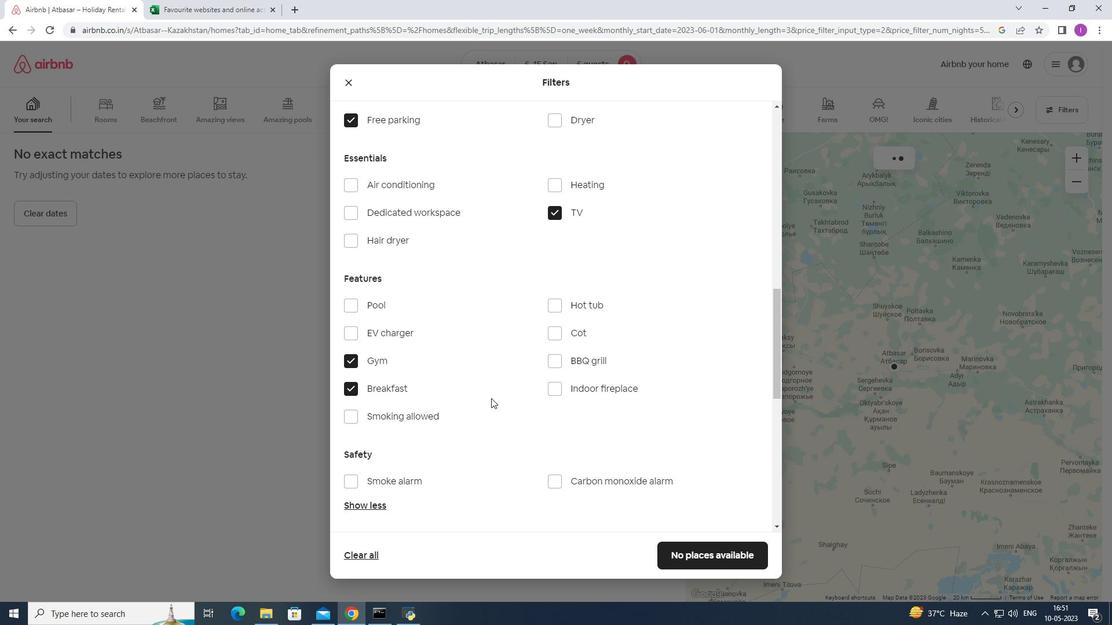 
Action: Mouse scrolled (493, 399) with delta (0, 0)
Screenshot: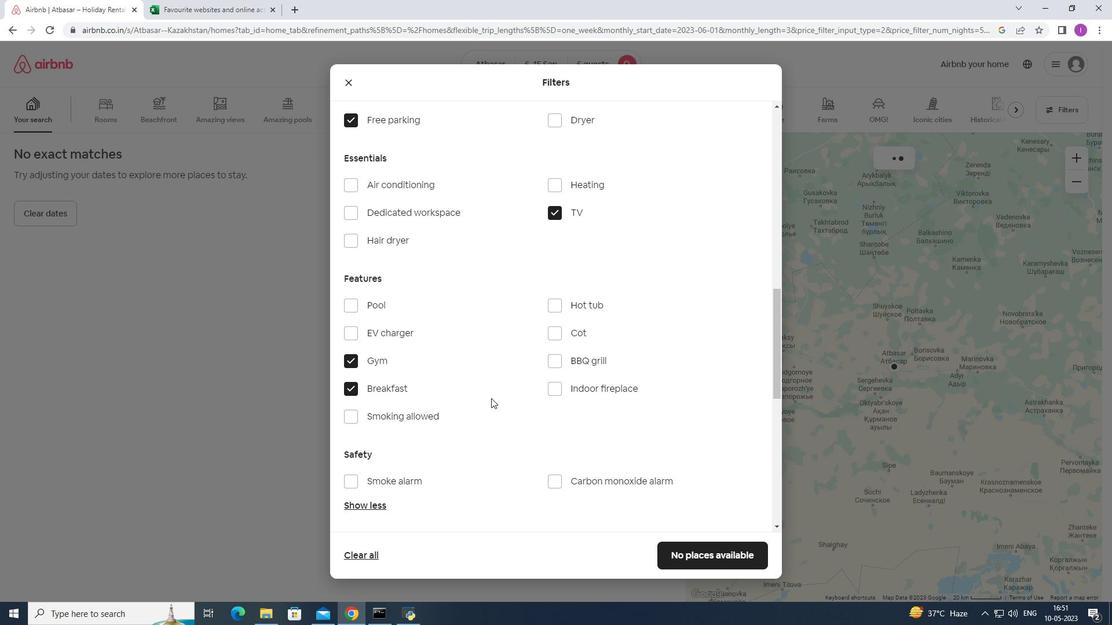 
Action: Mouse moved to (503, 399)
Screenshot: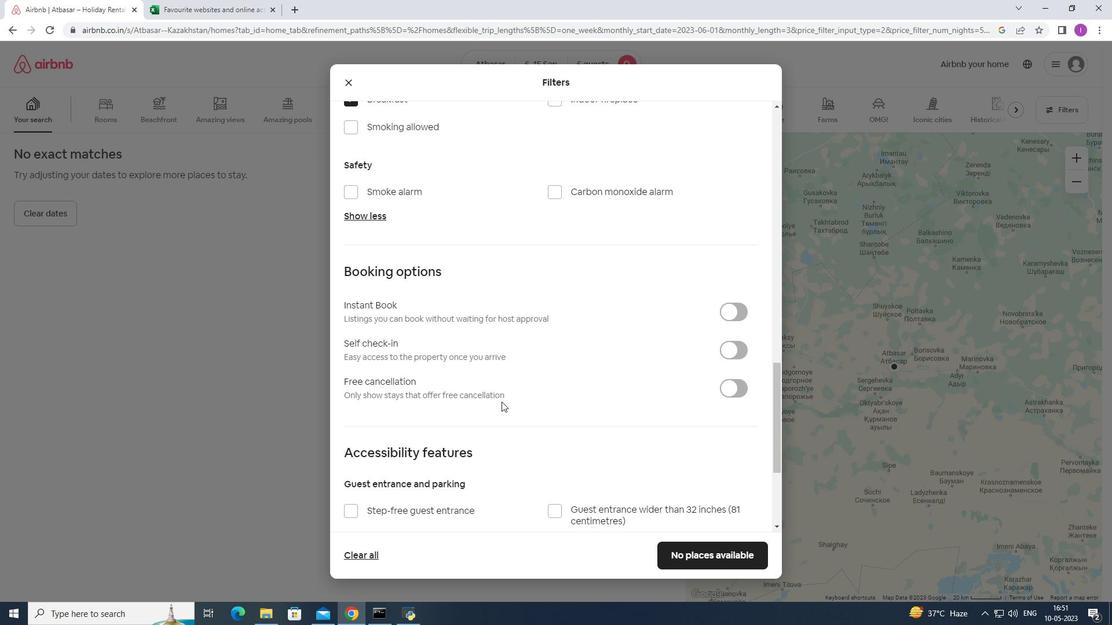 
Action: Mouse scrolled (503, 398) with delta (0, 0)
Screenshot: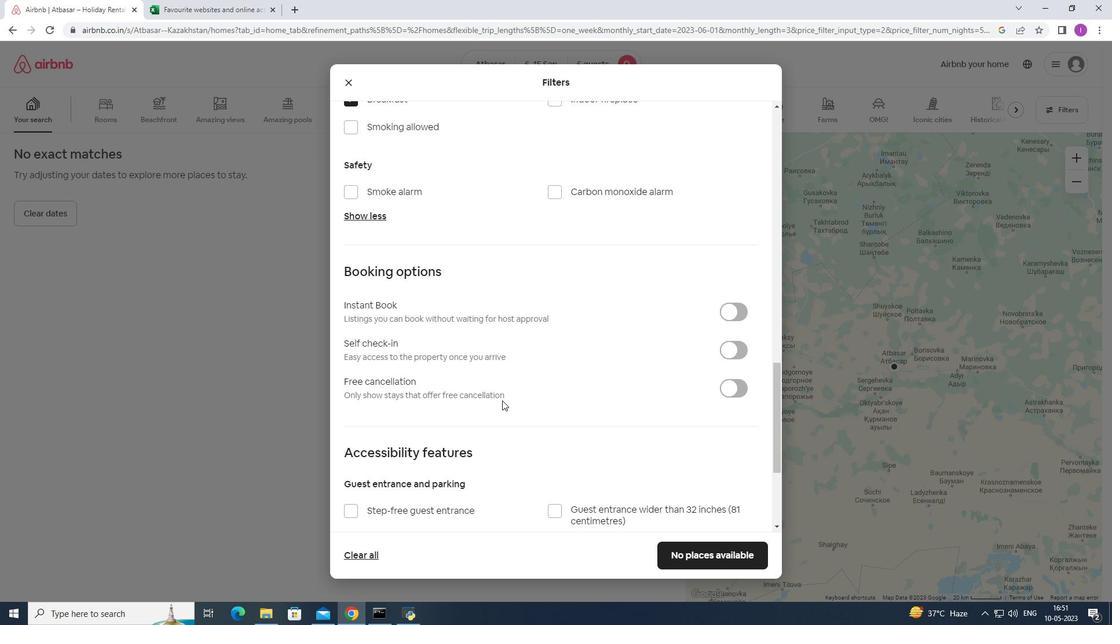 
Action: Mouse scrolled (503, 398) with delta (0, 0)
Screenshot: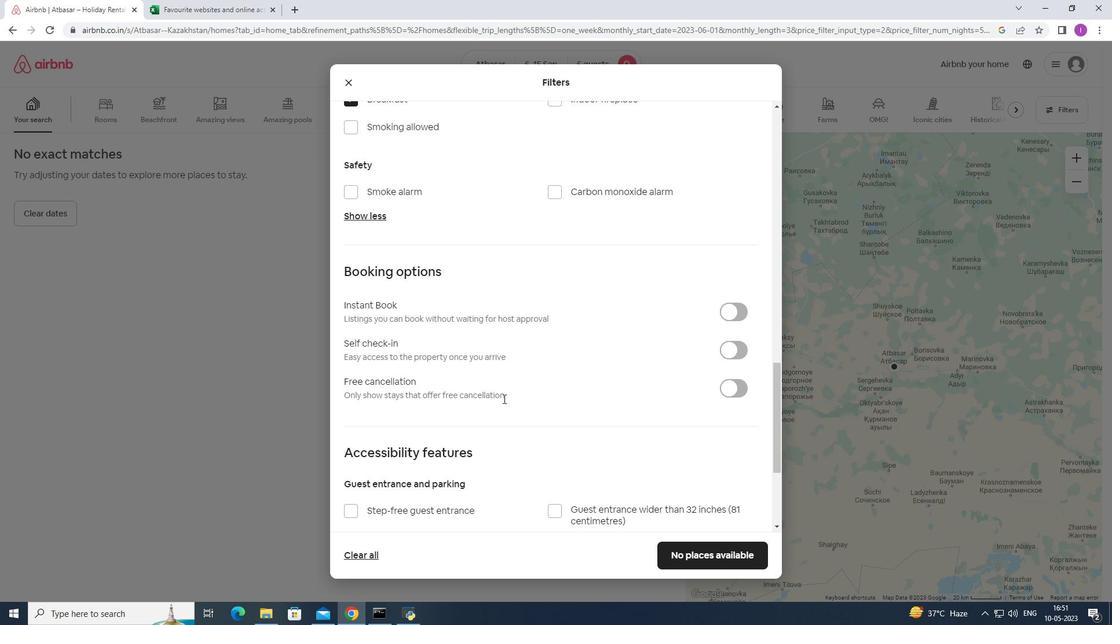 
Action: Mouse moved to (726, 230)
Screenshot: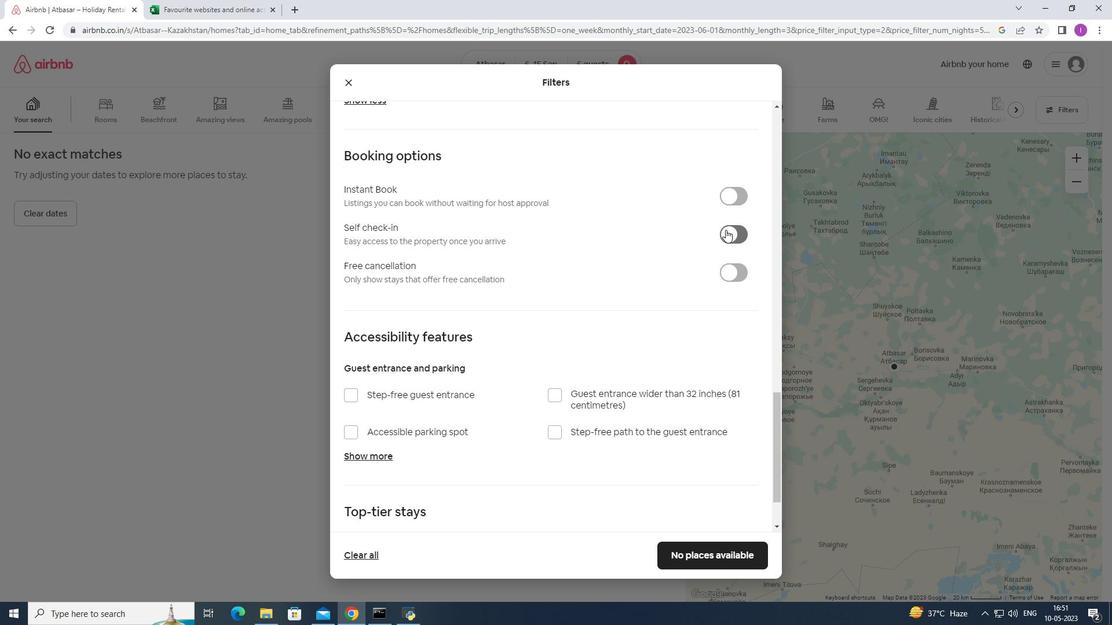 
Action: Mouse pressed left at (726, 230)
Screenshot: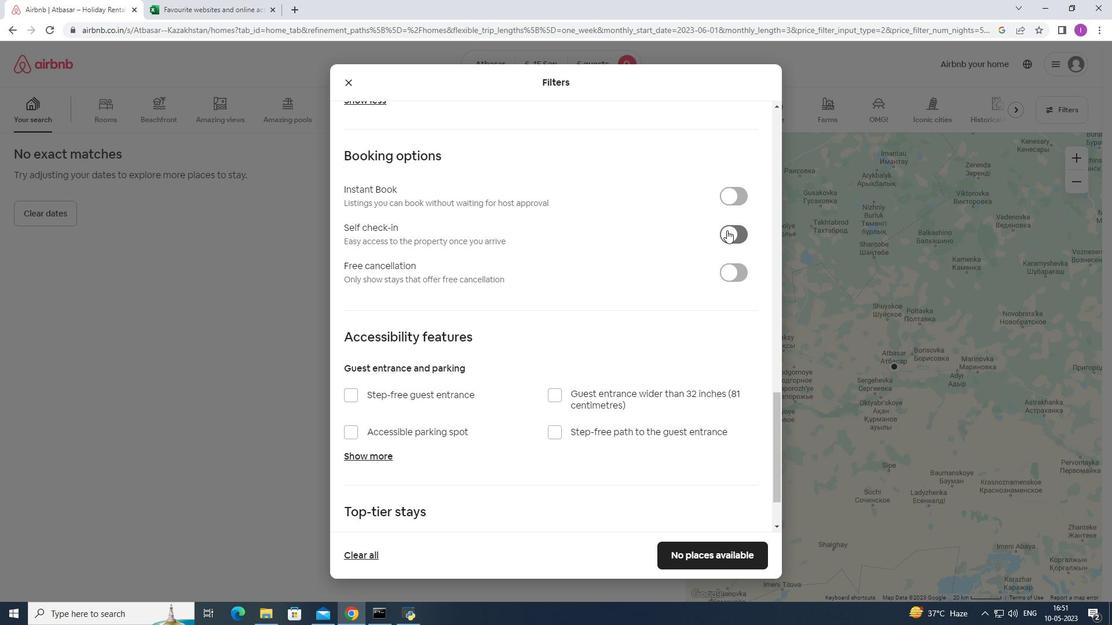 
Action: Mouse moved to (557, 347)
Screenshot: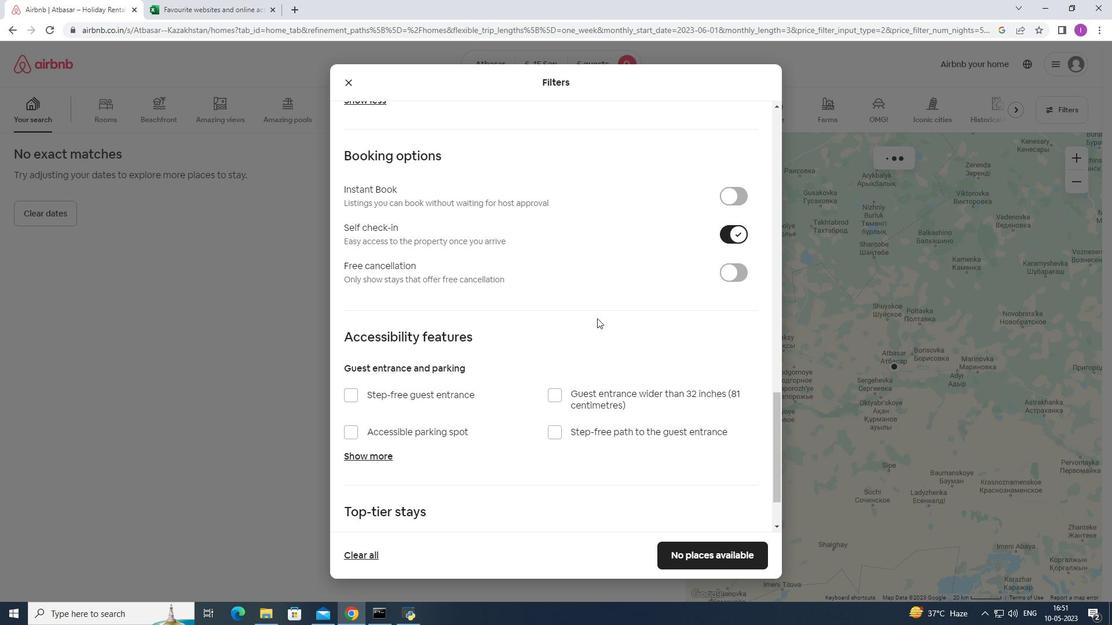 
Action: Mouse scrolled (557, 346) with delta (0, 0)
Screenshot: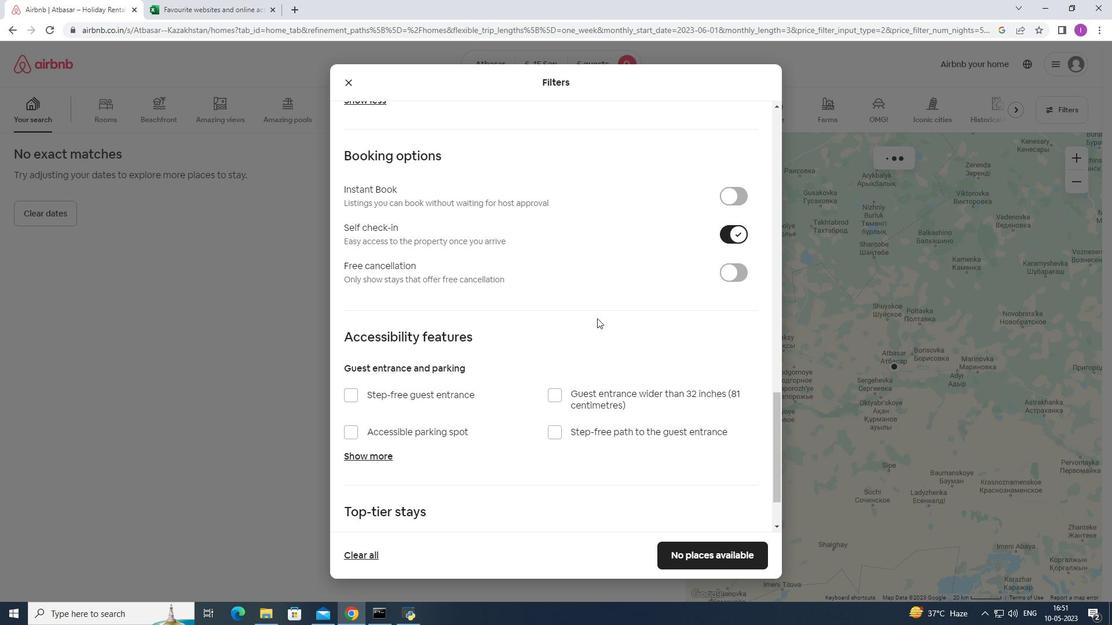 
Action: Mouse moved to (542, 358)
Screenshot: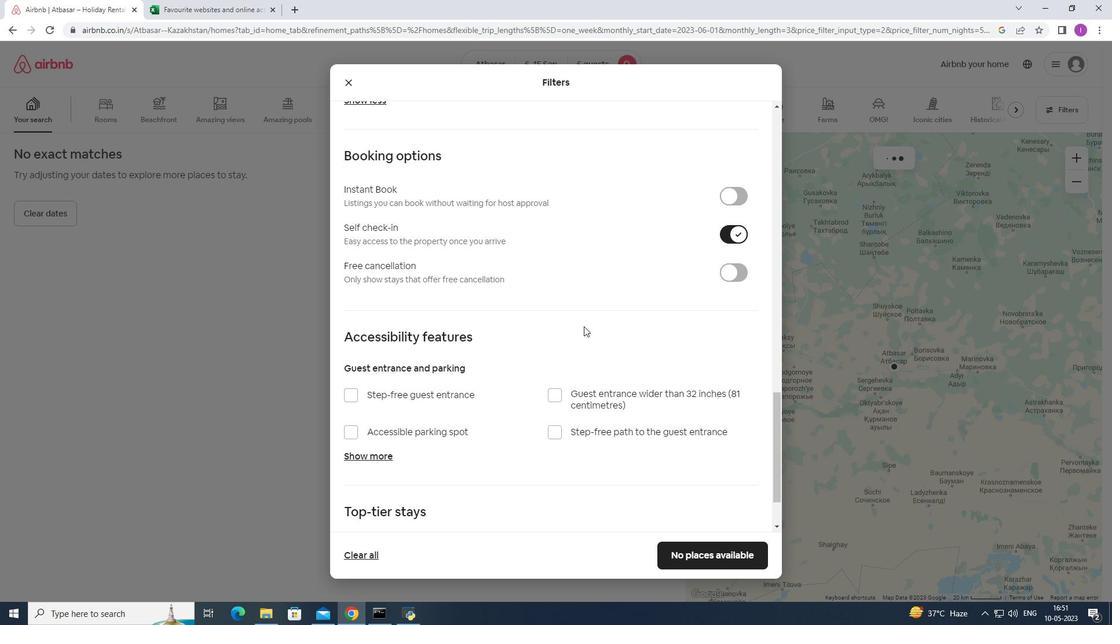 
Action: Mouse scrolled (542, 357) with delta (0, 0)
Screenshot: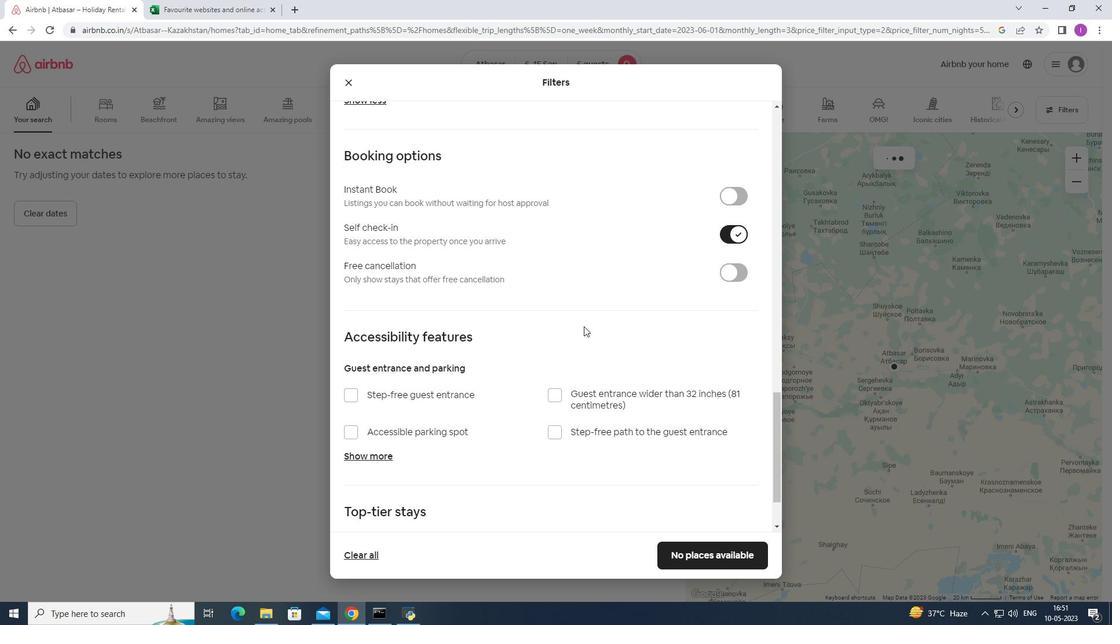 
Action: Mouse moved to (533, 364)
Screenshot: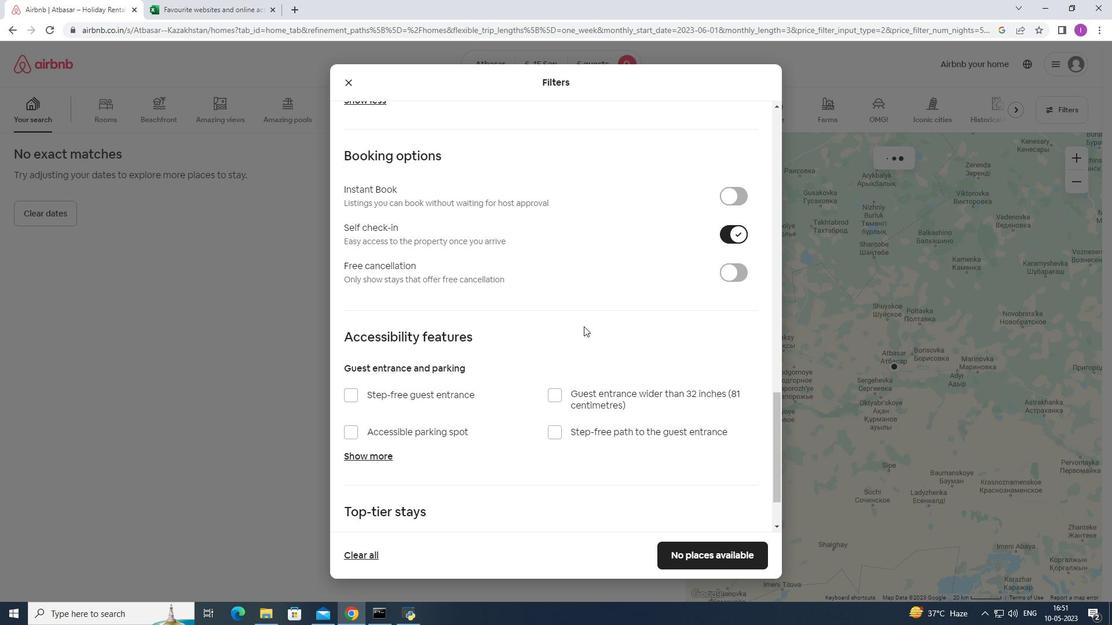 
Action: Mouse scrolled (534, 363) with delta (0, 0)
Screenshot: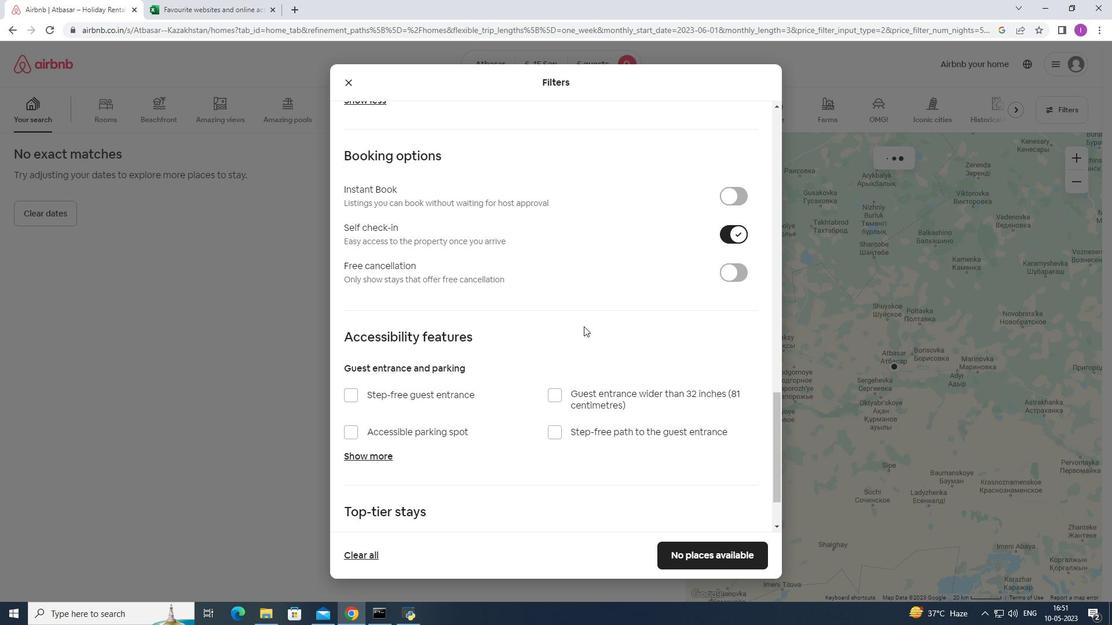 
Action: Mouse moved to (531, 366)
Screenshot: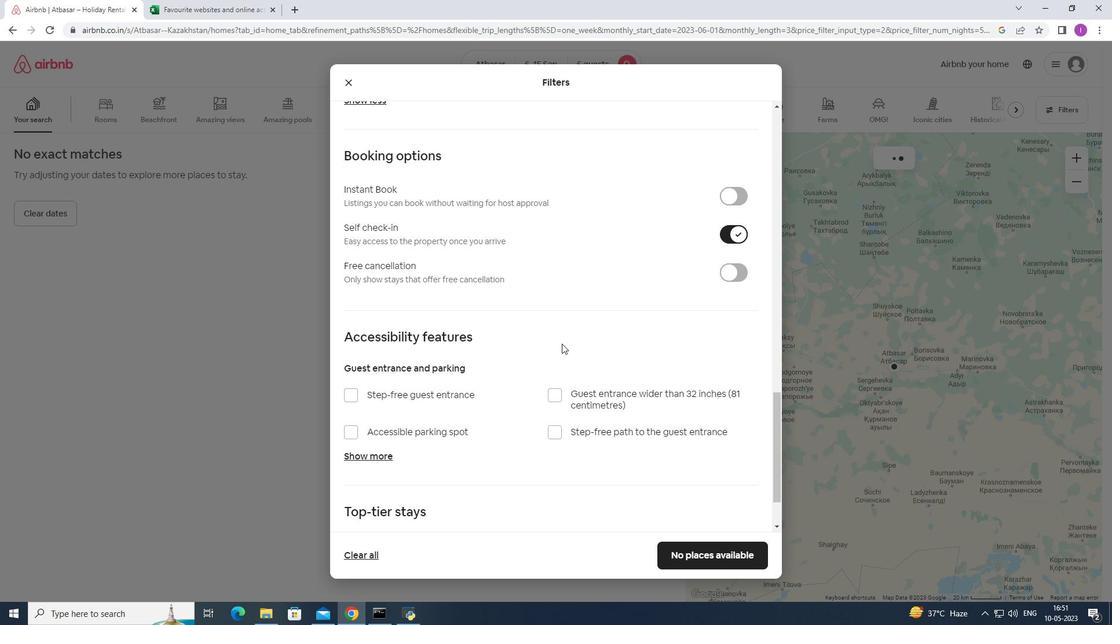 
Action: Mouse scrolled (533, 364) with delta (0, 0)
Screenshot: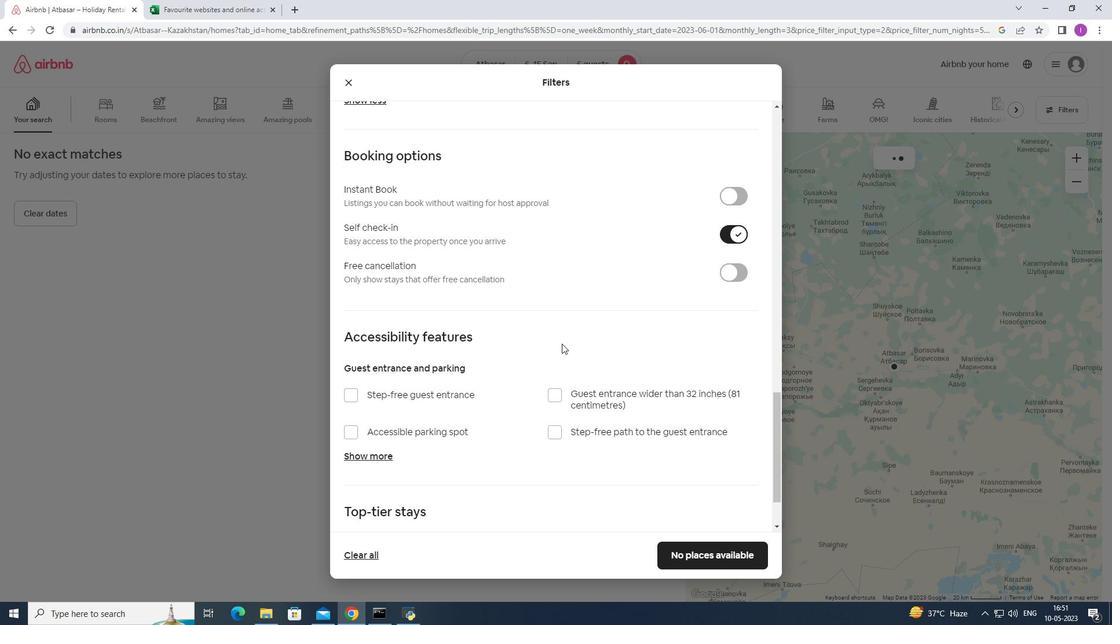
Action: Mouse moved to (530, 370)
Screenshot: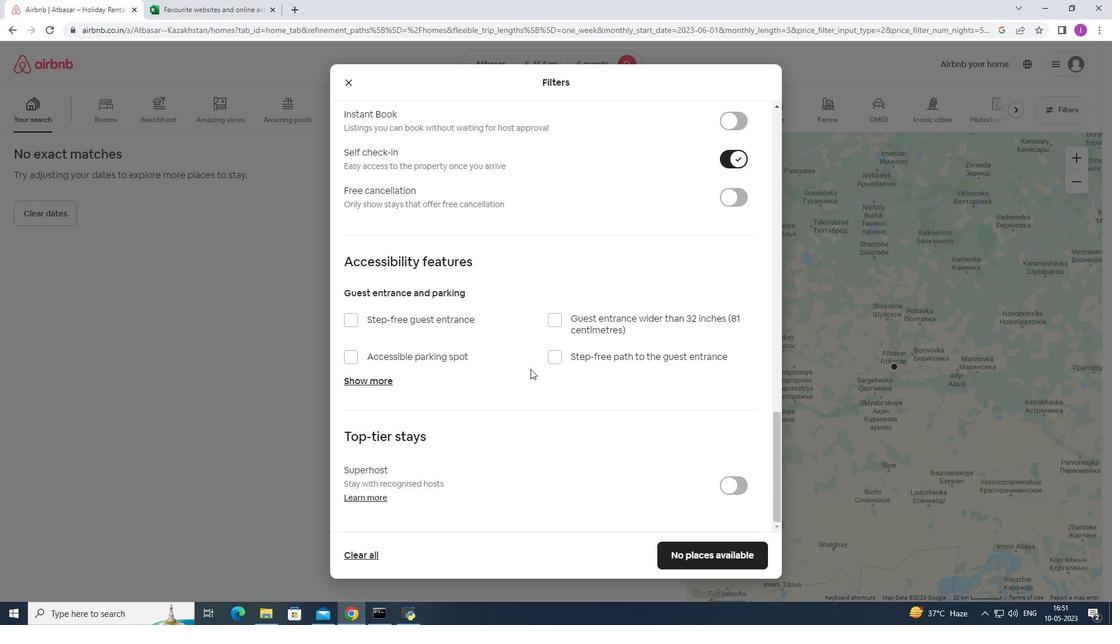 
Action: Mouse scrolled (530, 369) with delta (0, 0)
Screenshot: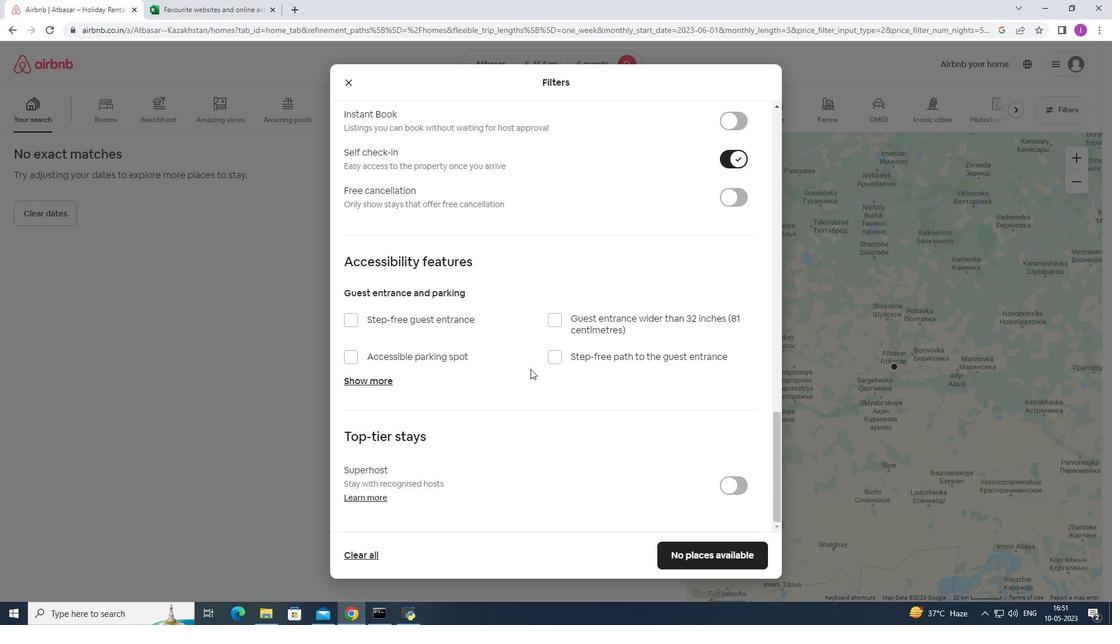 
Action: Mouse scrolled (530, 369) with delta (0, 0)
Screenshot: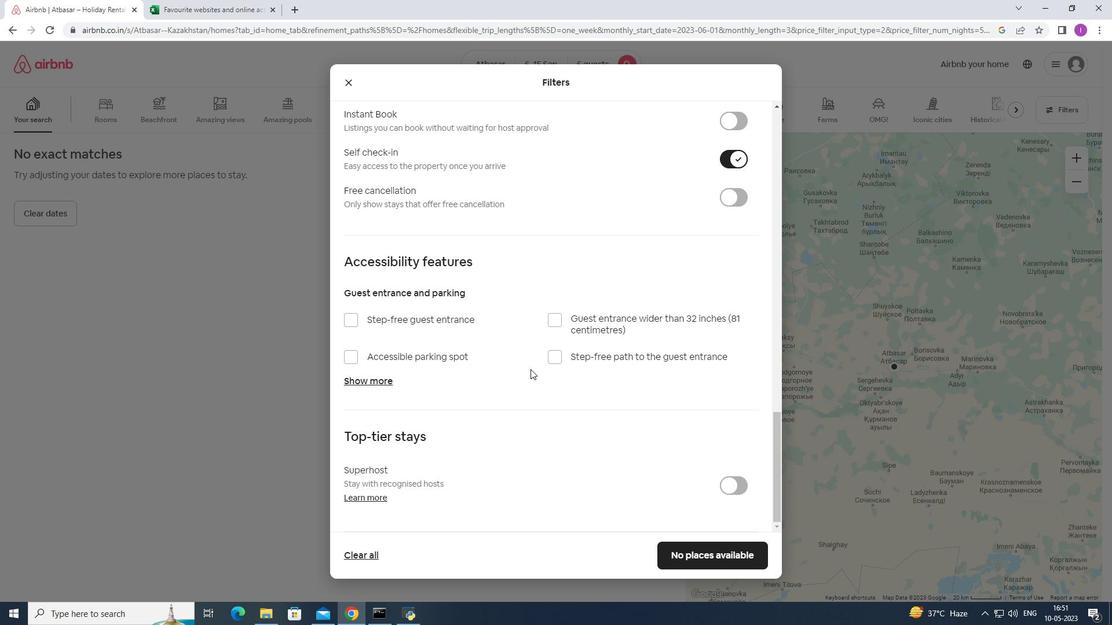 
Action: Mouse moved to (530, 370)
Screenshot: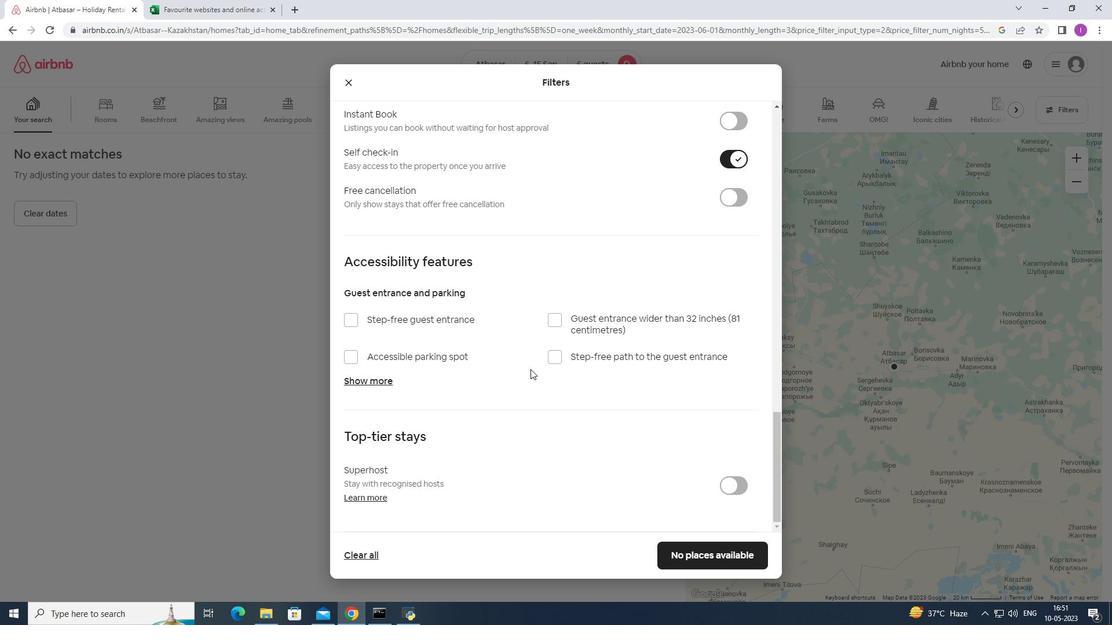 
Action: Mouse scrolled (530, 369) with delta (0, 0)
Screenshot: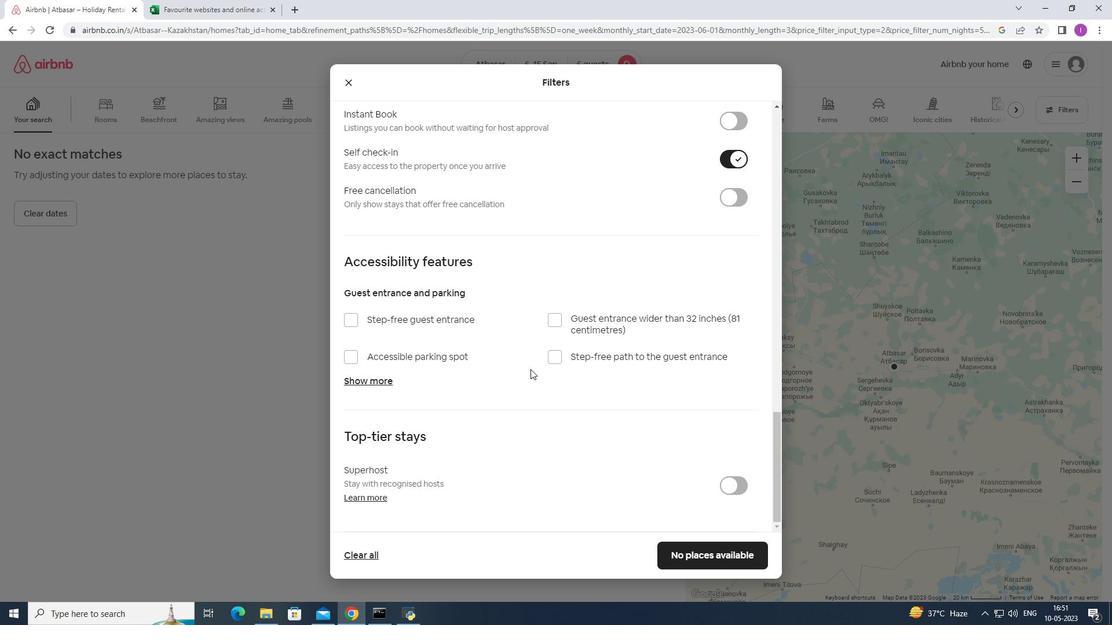 
Action: Mouse scrolled (530, 369) with delta (0, 0)
Screenshot: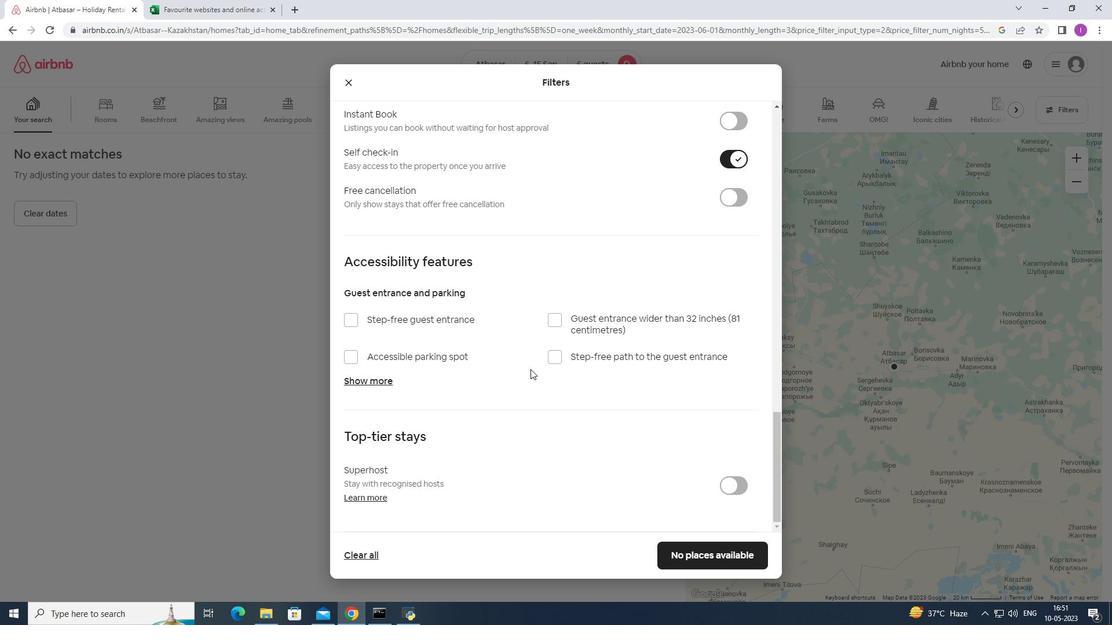 
Action: Mouse moved to (534, 373)
Screenshot: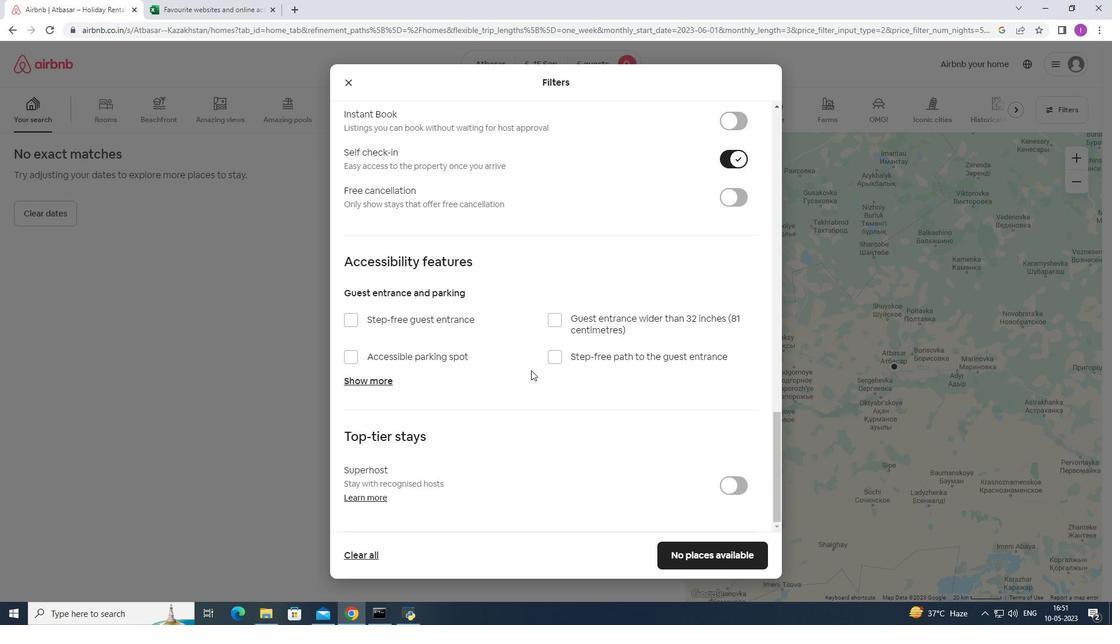 
Action: Mouse scrolled (534, 372) with delta (0, 0)
Screenshot: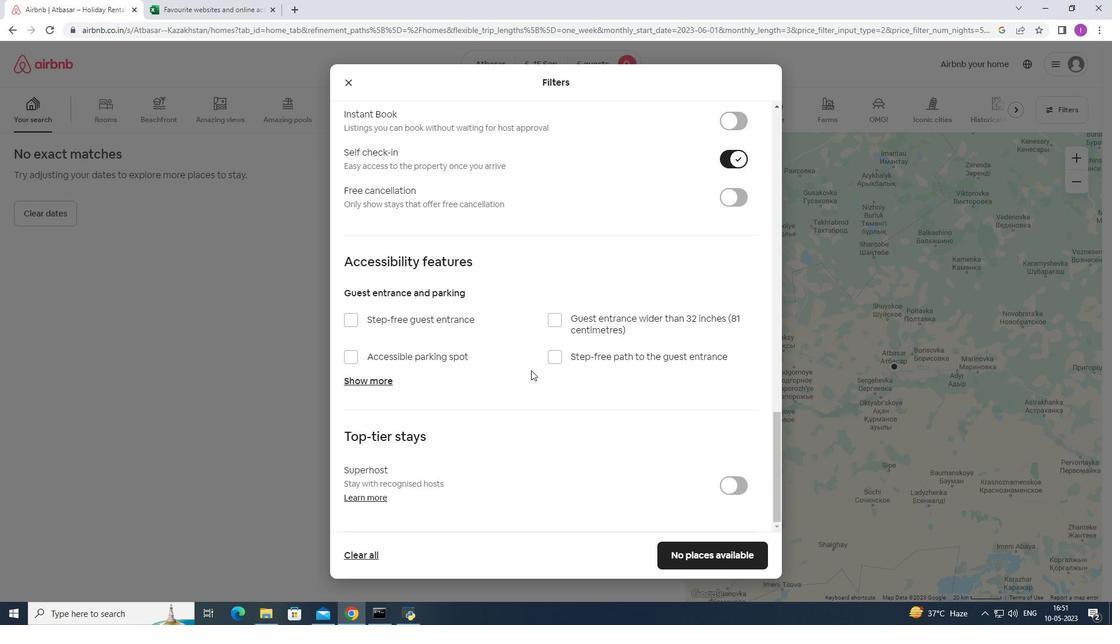 
Action: Mouse moved to (700, 557)
Screenshot: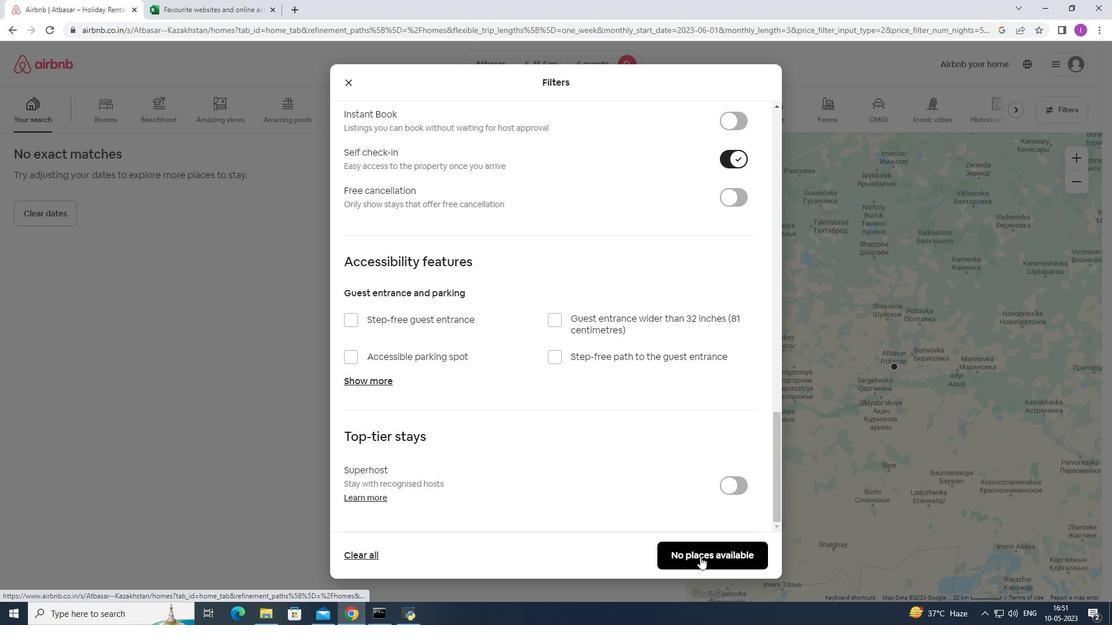 
Action: Mouse pressed left at (700, 557)
Screenshot: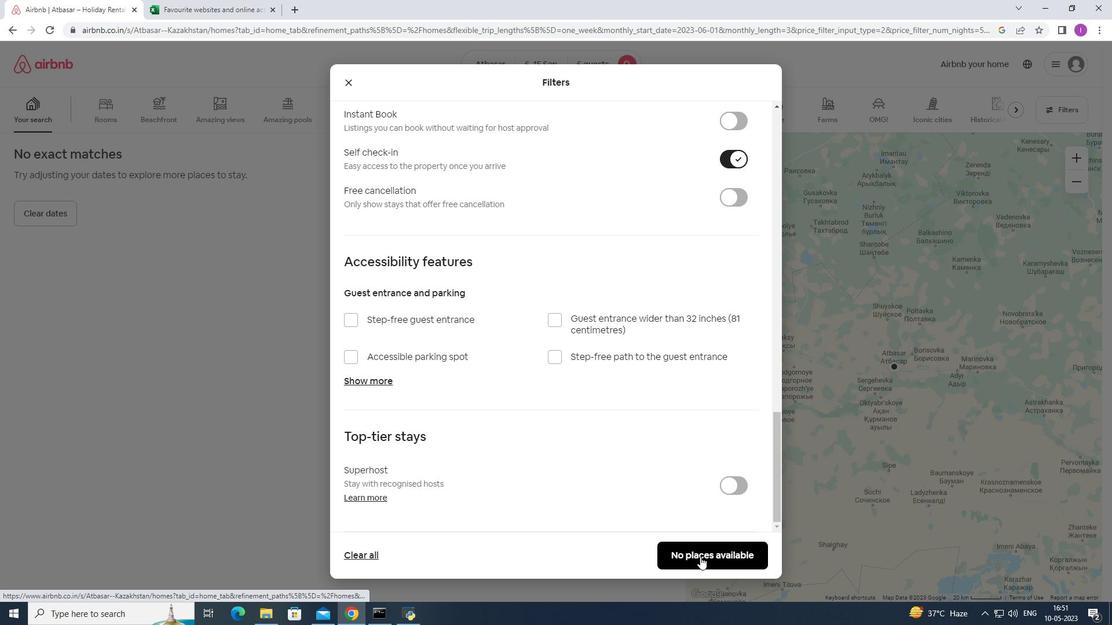 
Action: Mouse moved to (698, 550)
Screenshot: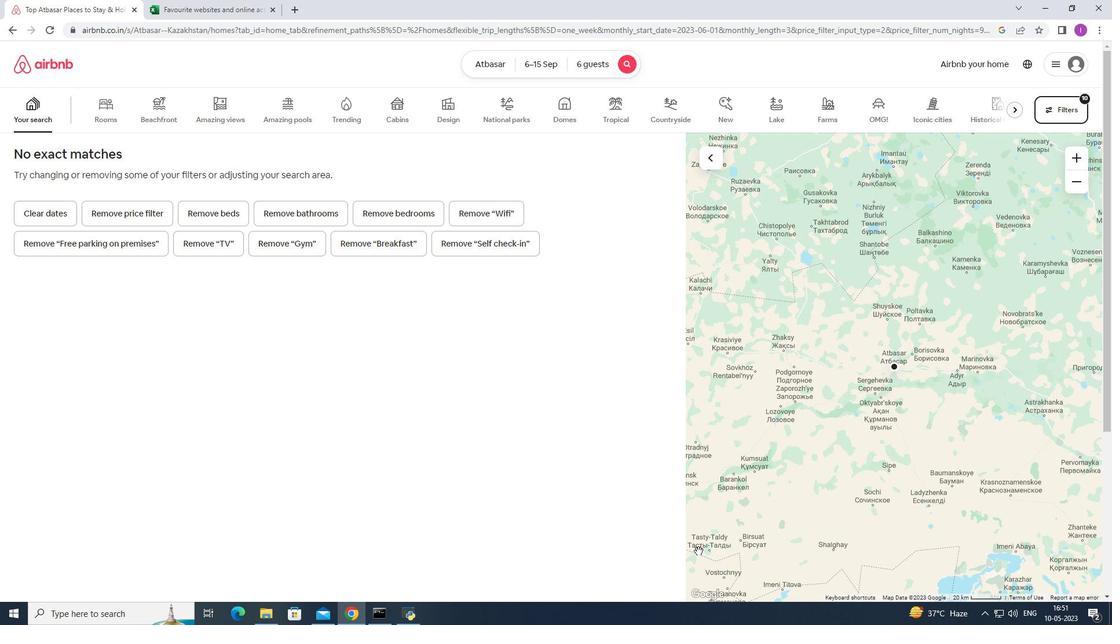 
